 Task: Find connections with filter location Chelghoum el Aïd with filter topic #lawfirmmarketingwith filter profile language Spanish with filter current company En world group with filter school Bhagalpur careers with filter industry Highway, Street, and Bridge Construction with filter service category Event Photography with filter keywords title Sales Engineer
Action: Mouse moved to (571, 70)
Screenshot: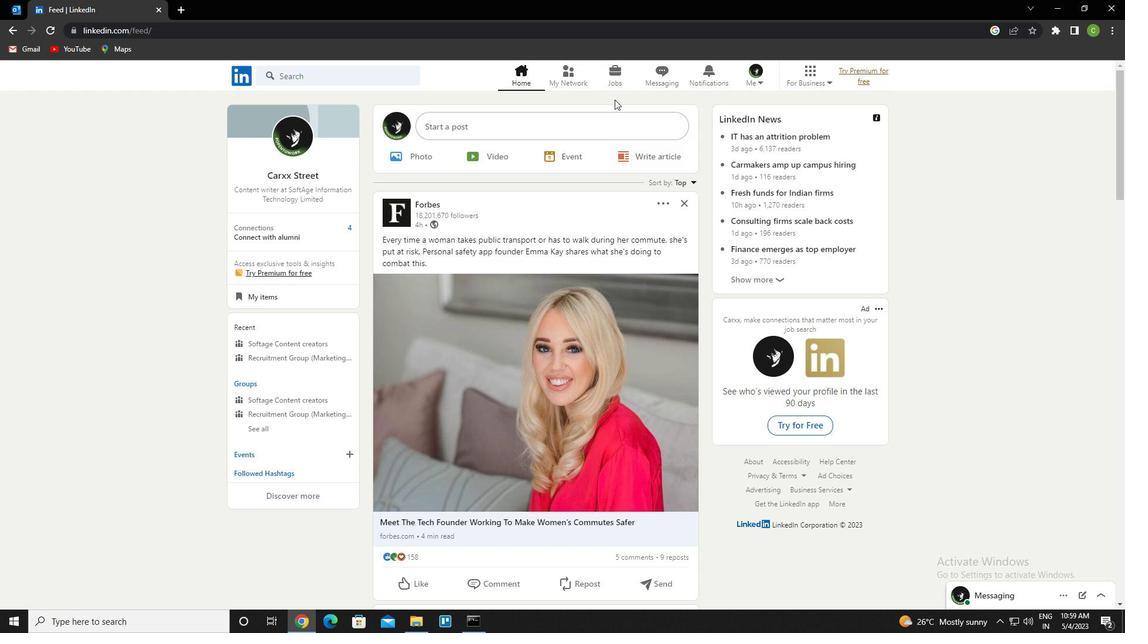 
Action: Mouse pressed left at (571, 70)
Screenshot: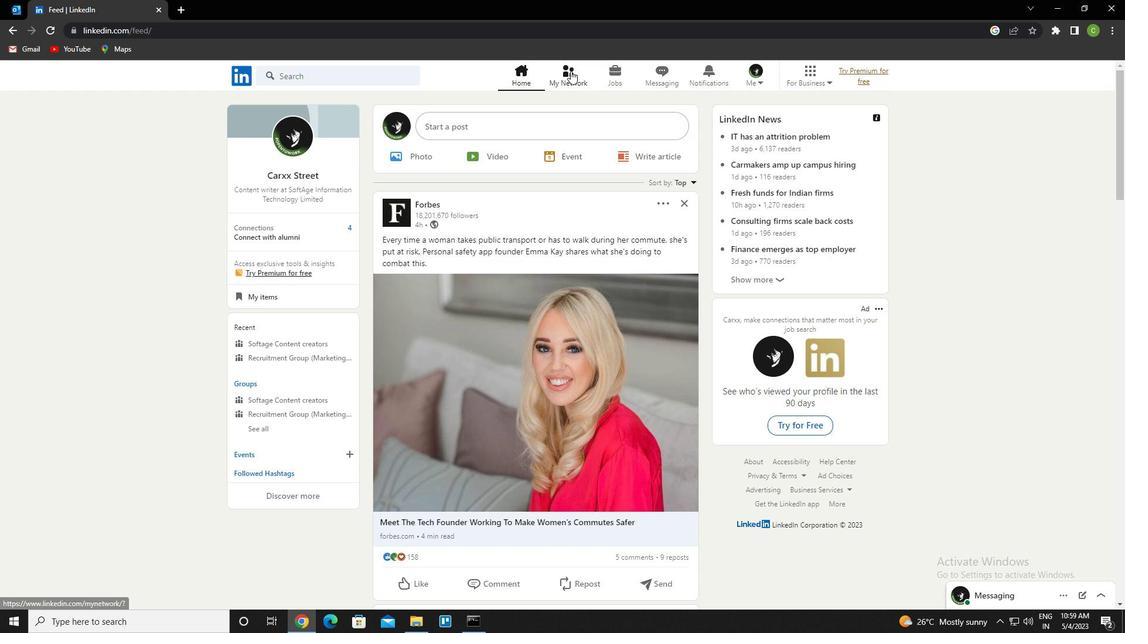 
Action: Mouse moved to (360, 142)
Screenshot: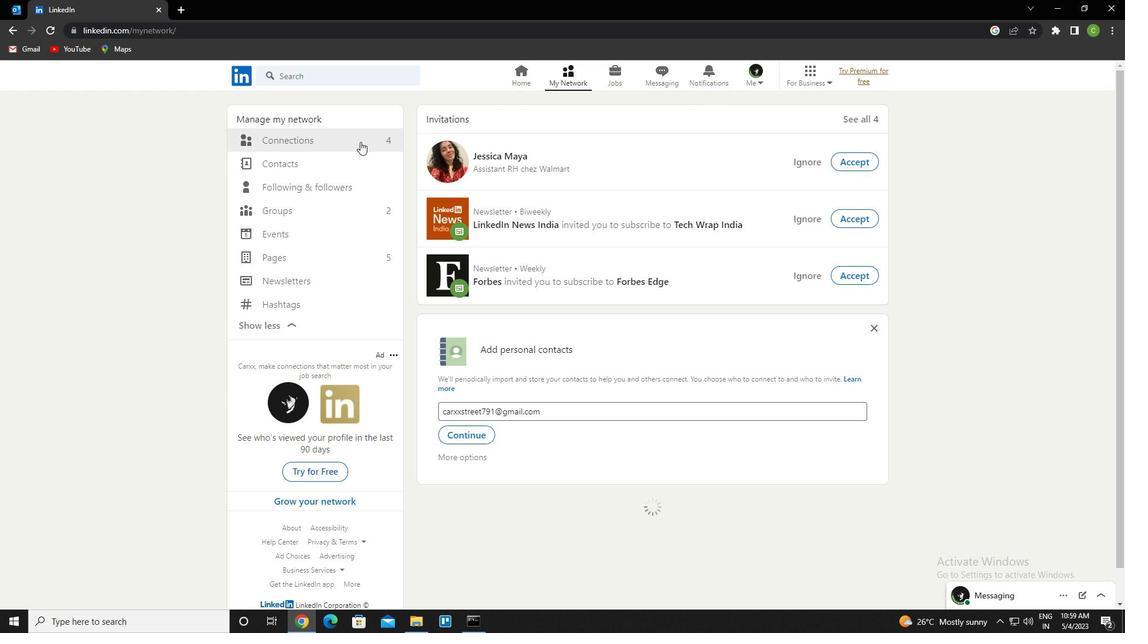 
Action: Mouse pressed left at (360, 142)
Screenshot: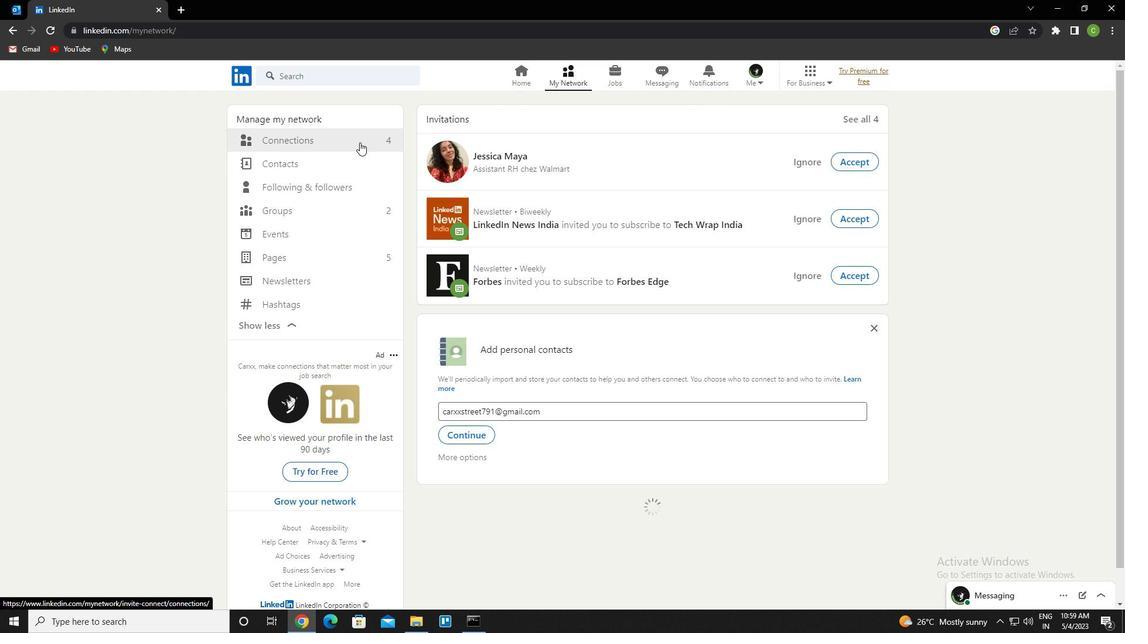 
Action: Mouse pressed left at (360, 142)
Screenshot: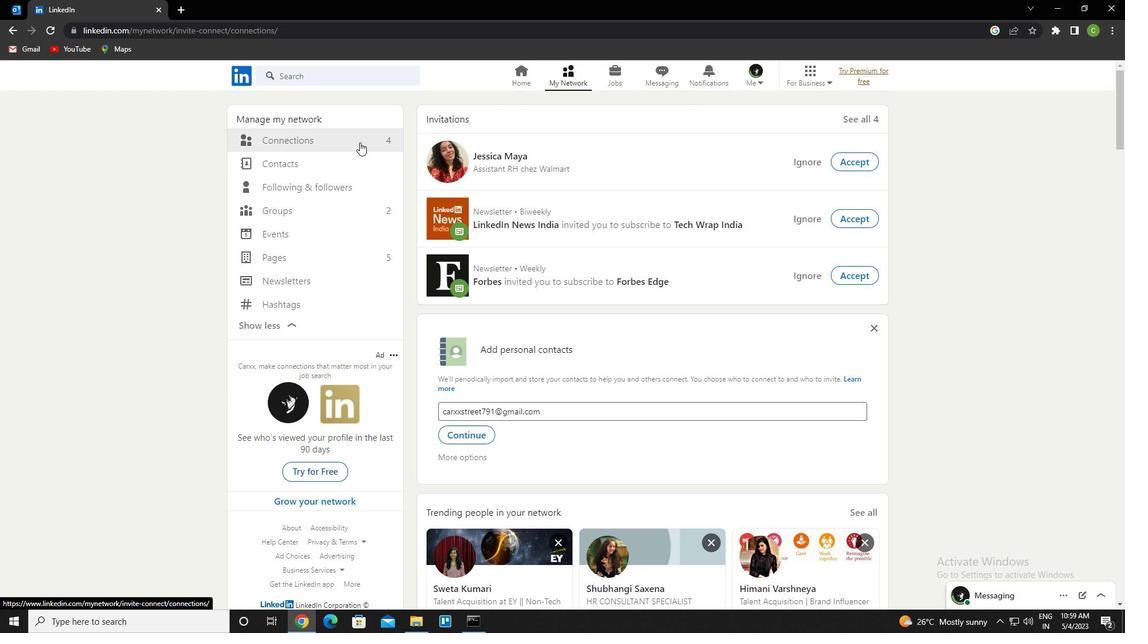 
Action: Mouse moved to (650, 142)
Screenshot: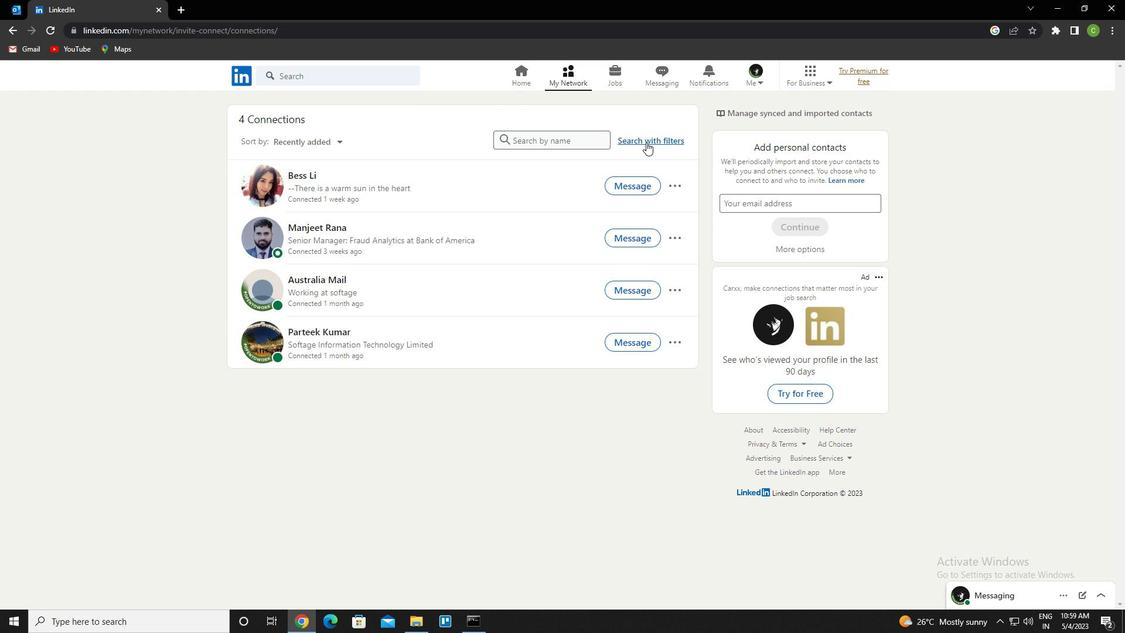 
Action: Mouse pressed left at (650, 142)
Screenshot: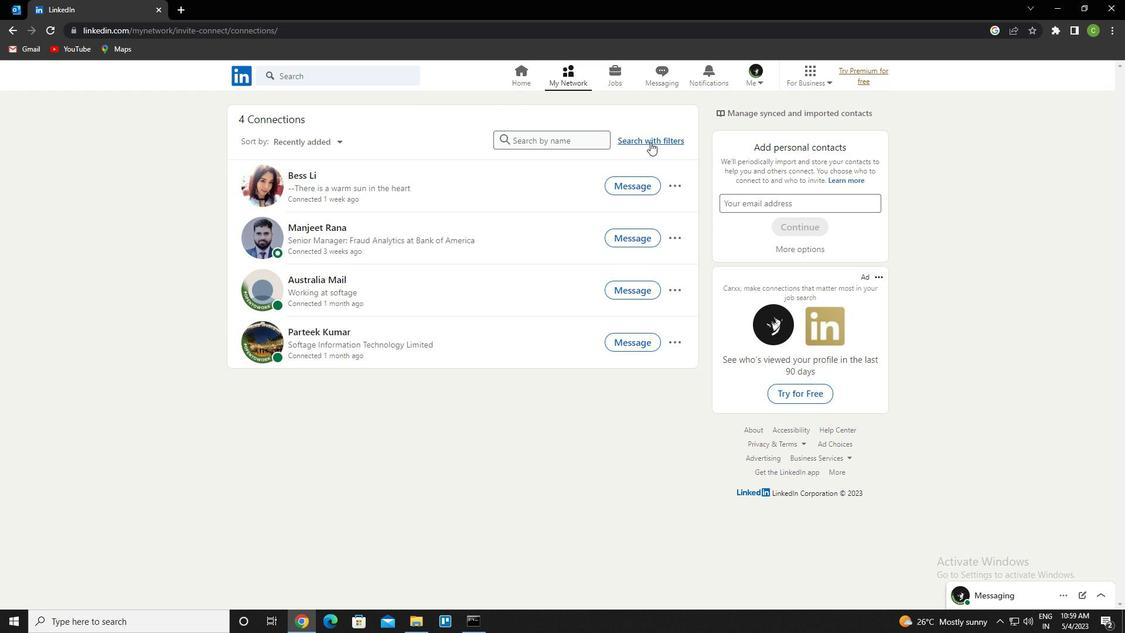 
Action: Mouse moved to (610, 109)
Screenshot: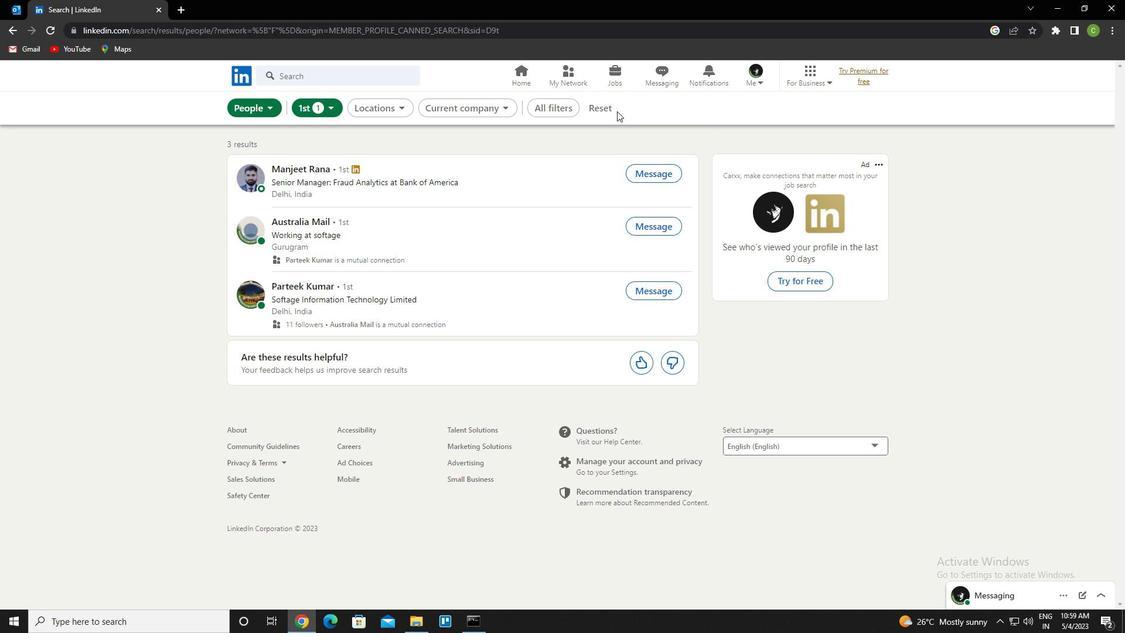 
Action: Mouse pressed left at (610, 109)
Screenshot: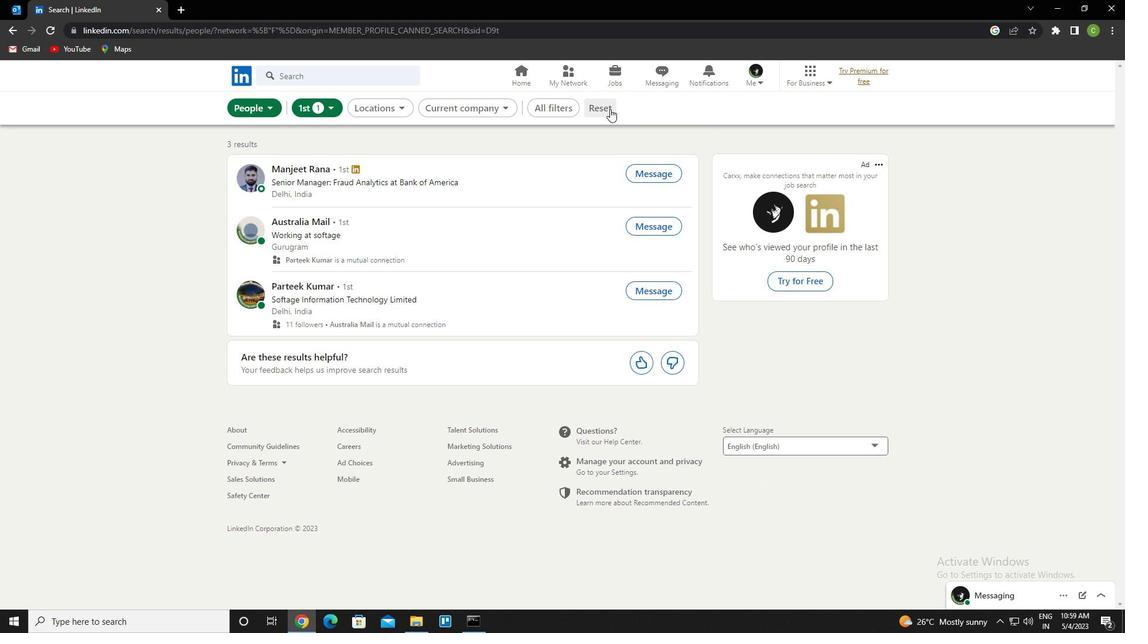 
Action: Mouse moved to (576, 109)
Screenshot: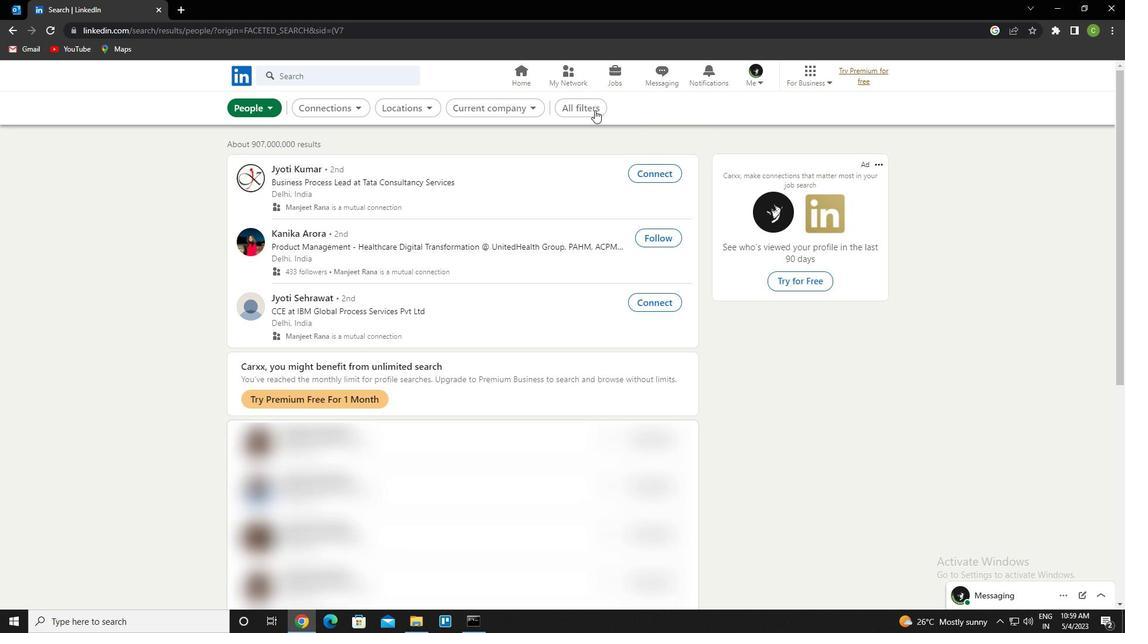 
Action: Mouse pressed left at (576, 109)
Screenshot: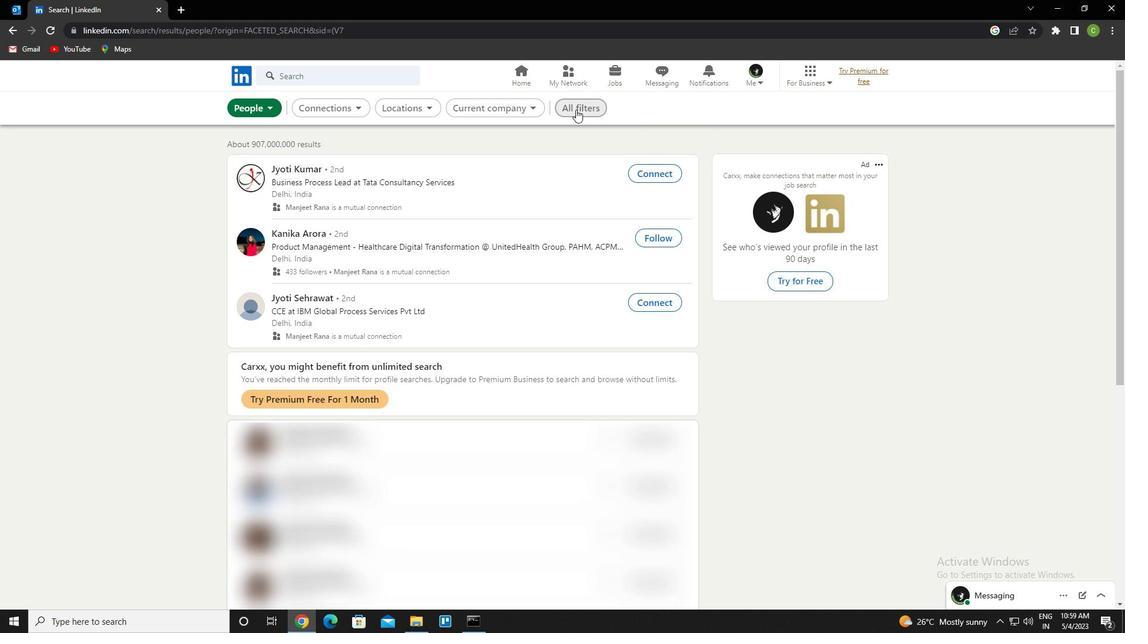 
Action: Mouse moved to (1058, 375)
Screenshot: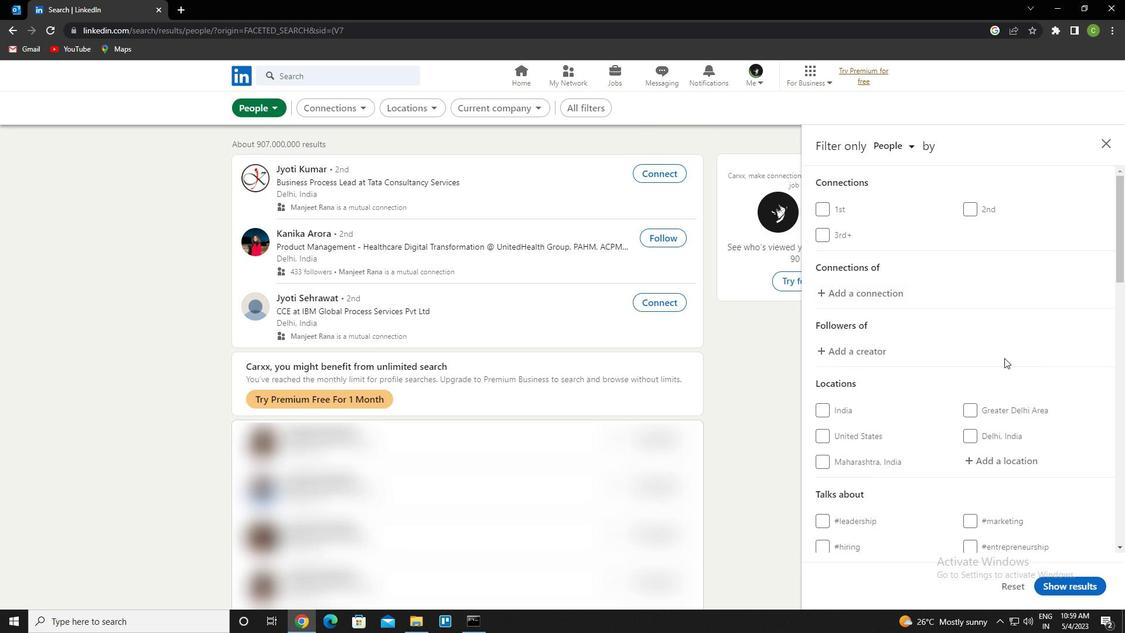 
Action: Mouse scrolled (1058, 374) with delta (0, 0)
Screenshot: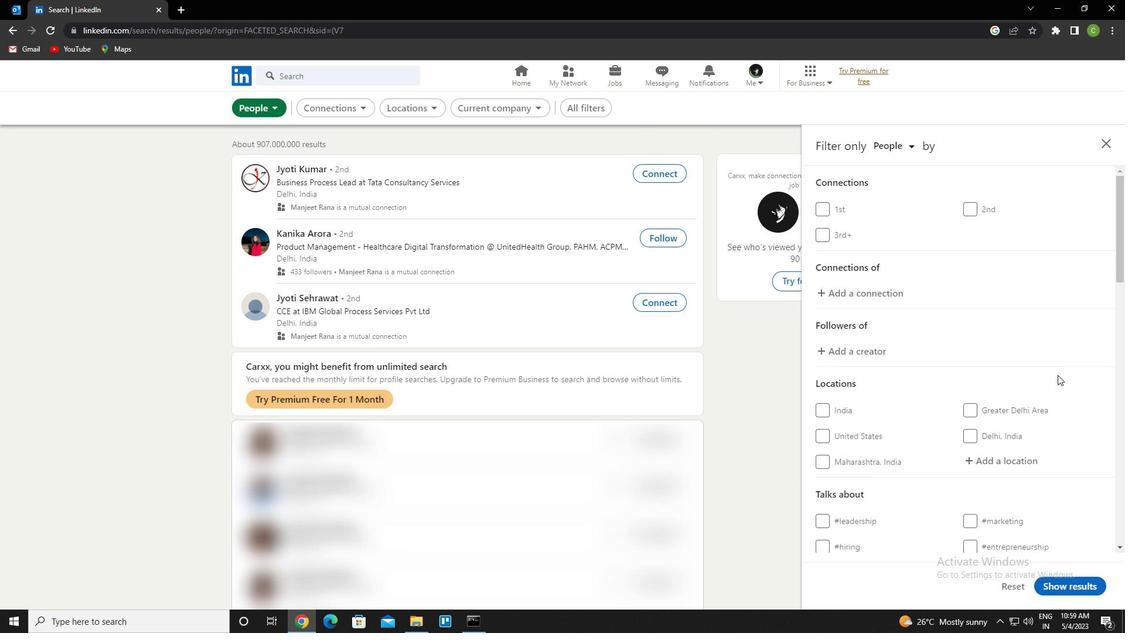 
Action: Mouse scrolled (1058, 374) with delta (0, 0)
Screenshot: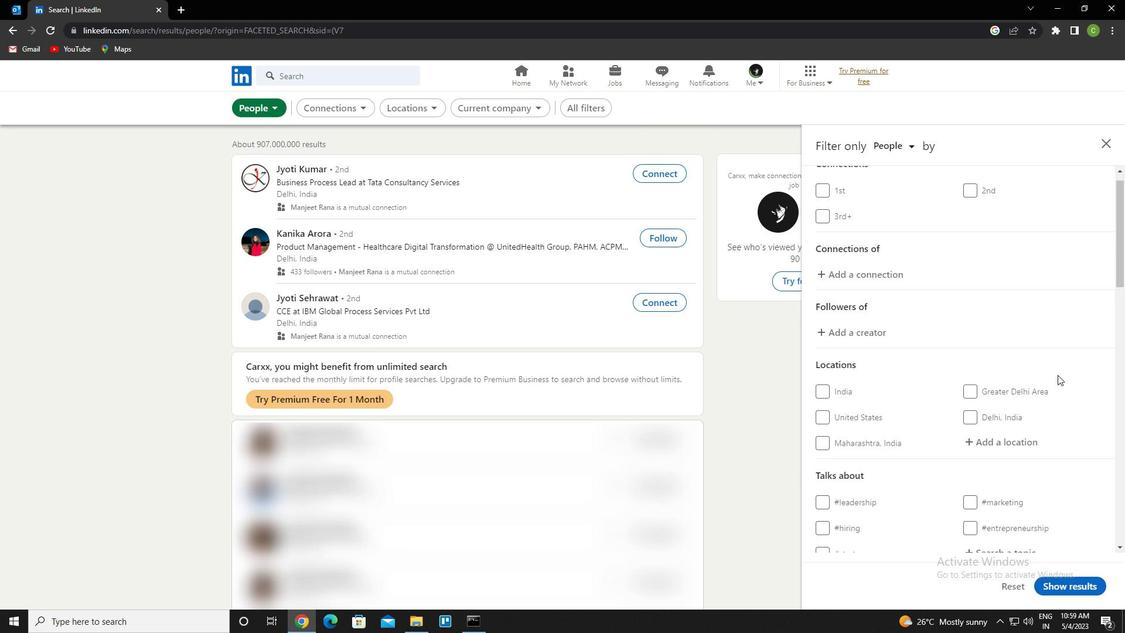 
Action: Mouse moved to (1009, 340)
Screenshot: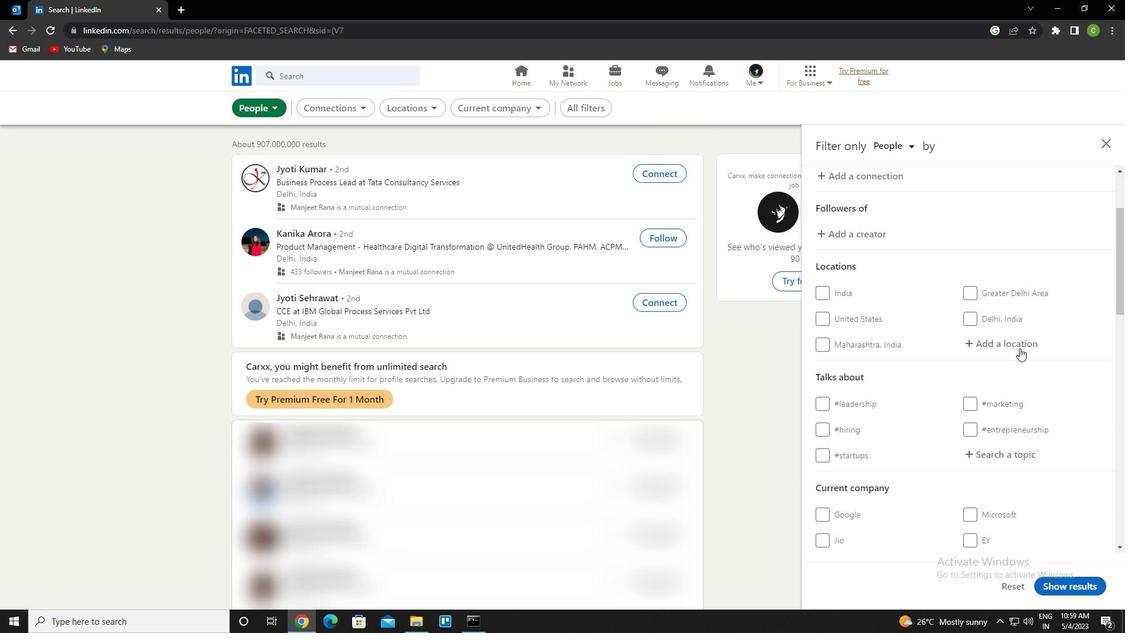
Action: Mouse pressed left at (1009, 340)
Screenshot: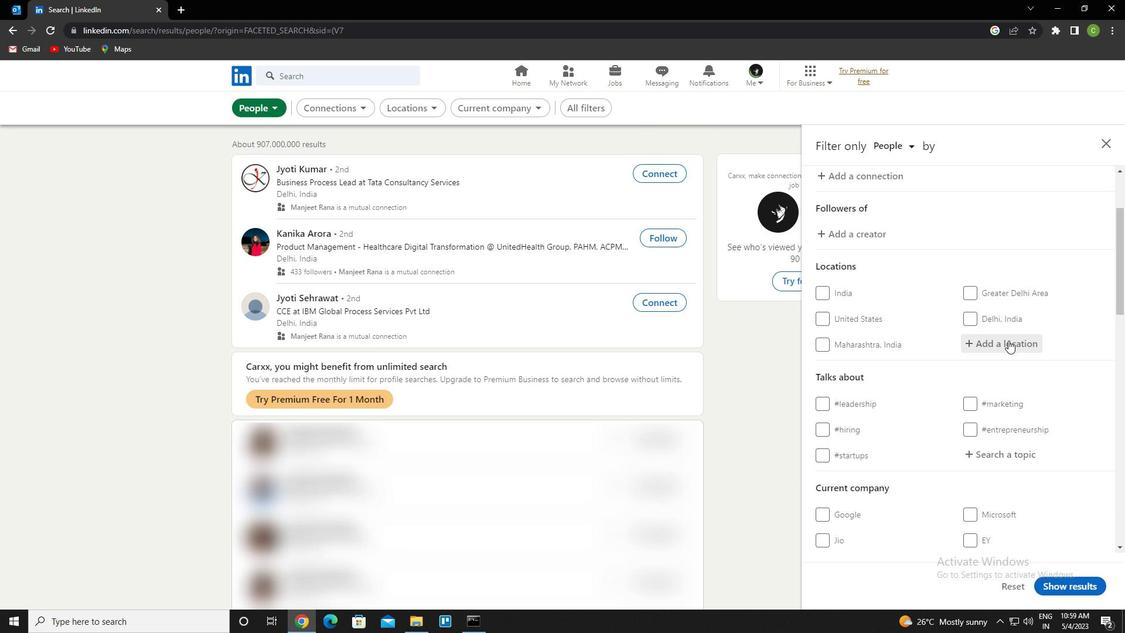 
Action: Mouse moved to (1009, 340)
Screenshot: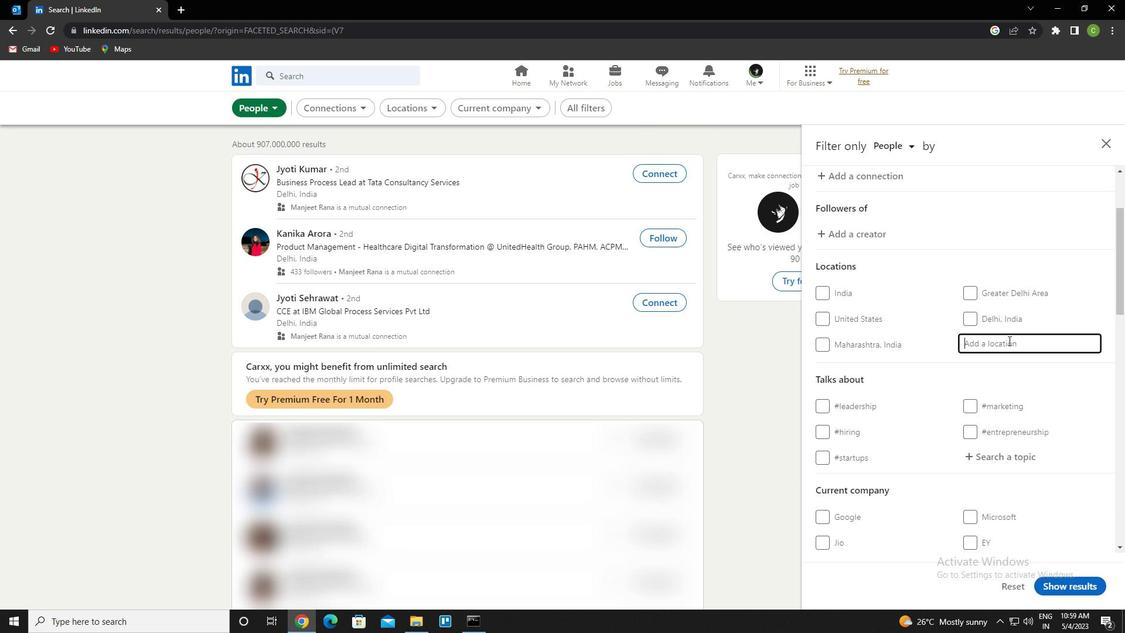 
Action: Key pressed <Key.caps_lock>c<Key.caps_lock>helghoum<Key.down><Key.enter>
Screenshot: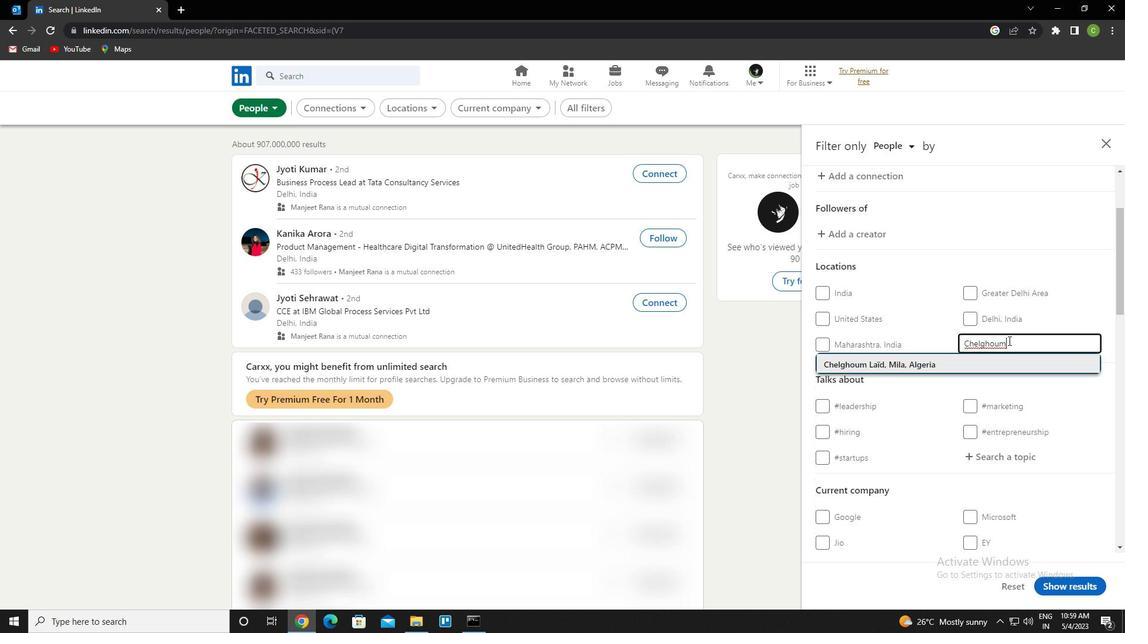 
Action: Mouse moved to (1056, 372)
Screenshot: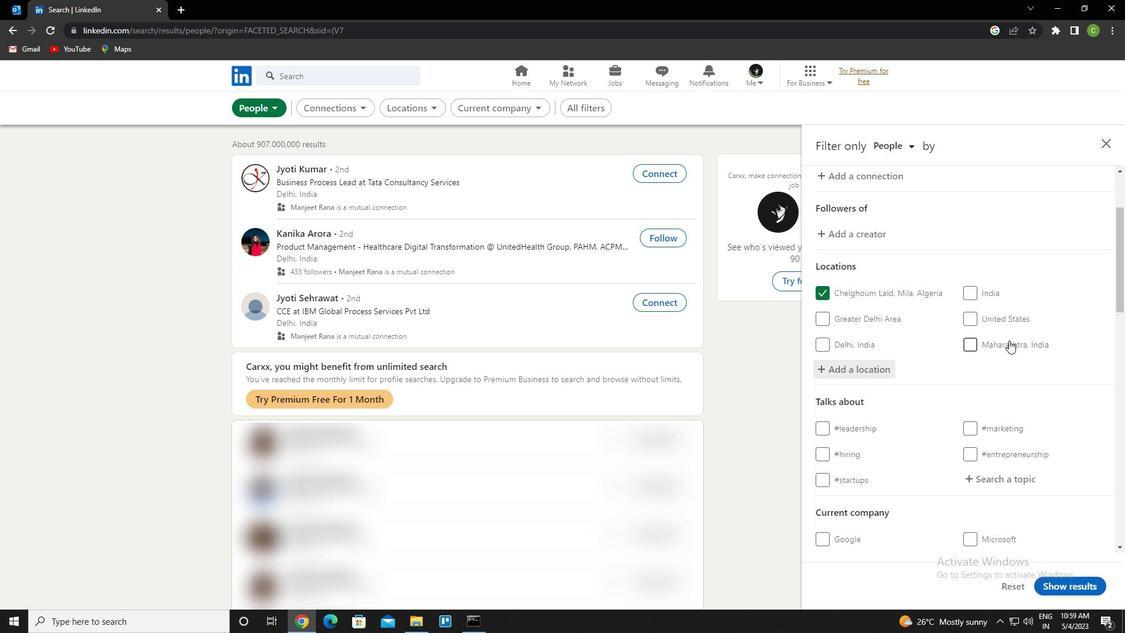 
Action: Mouse scrolled (1056, 371) with delta (0, 0)
Screenshot: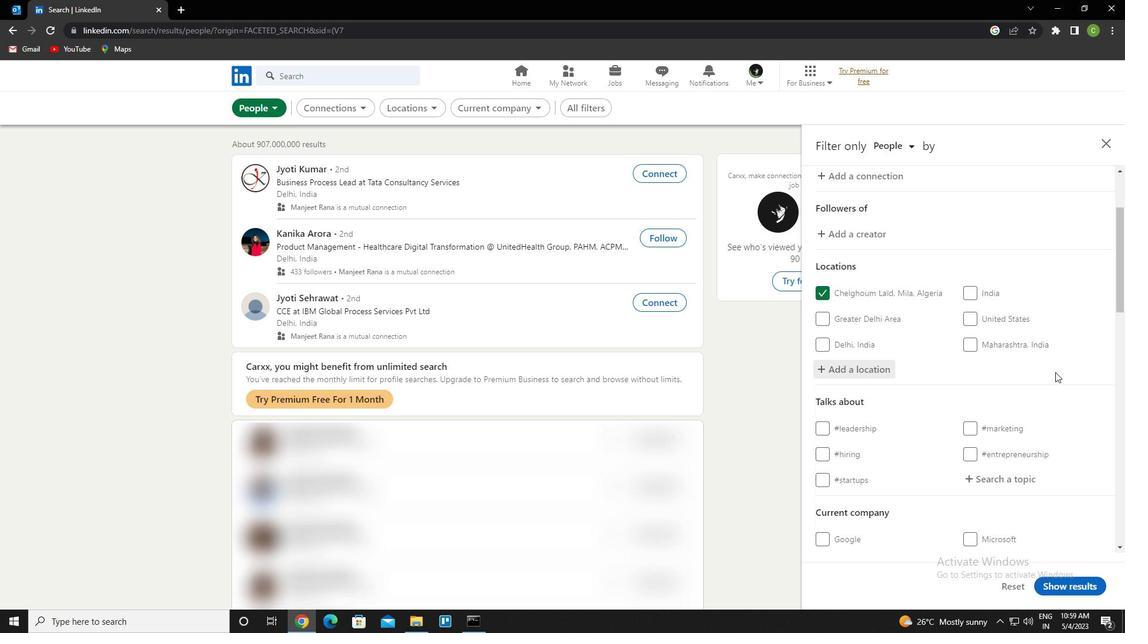 
Action: Mouse scrolled (1056, 371) with delta (0, 0)
Screenshot: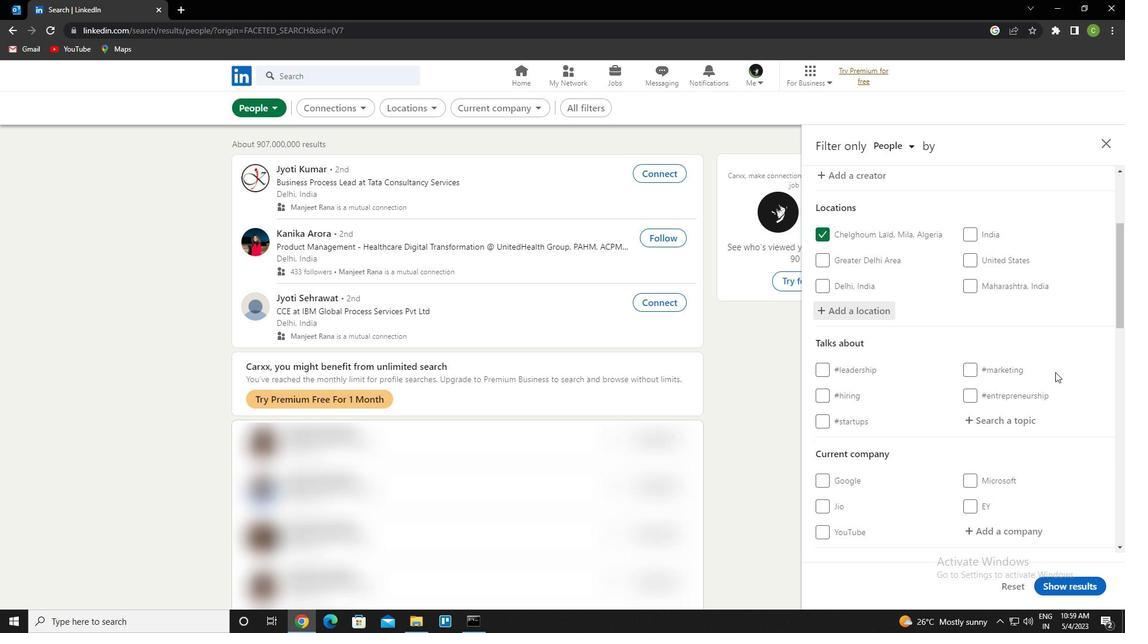 
Action: Mouse moved to (1026, 361)
Screenshot: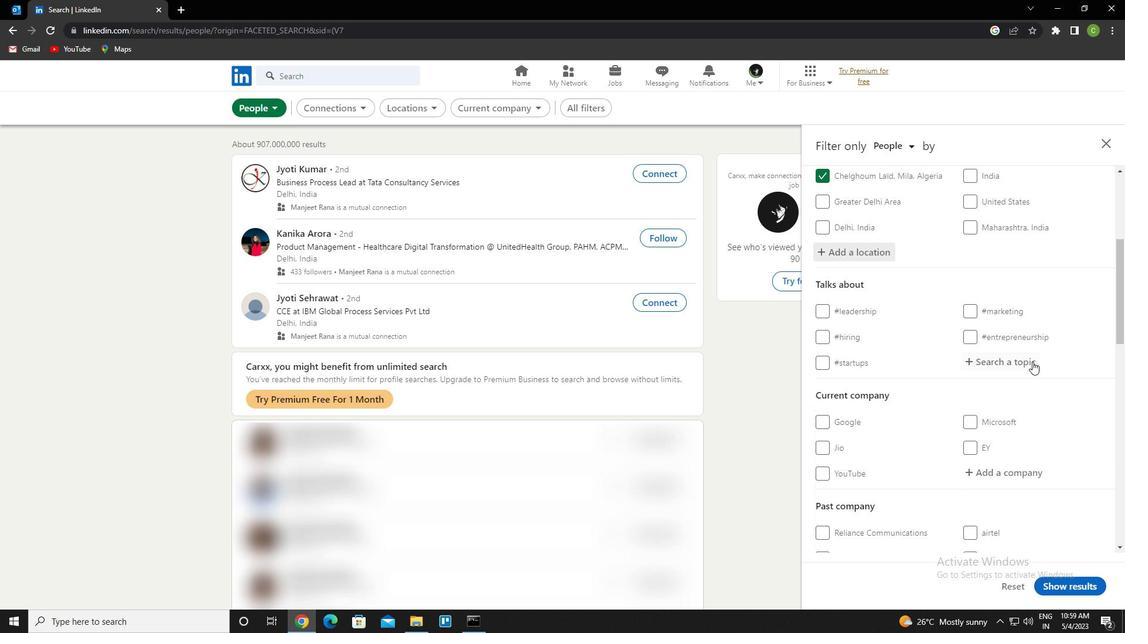 
Action: Mouse pressed left at (1026, 361)
Screenshot: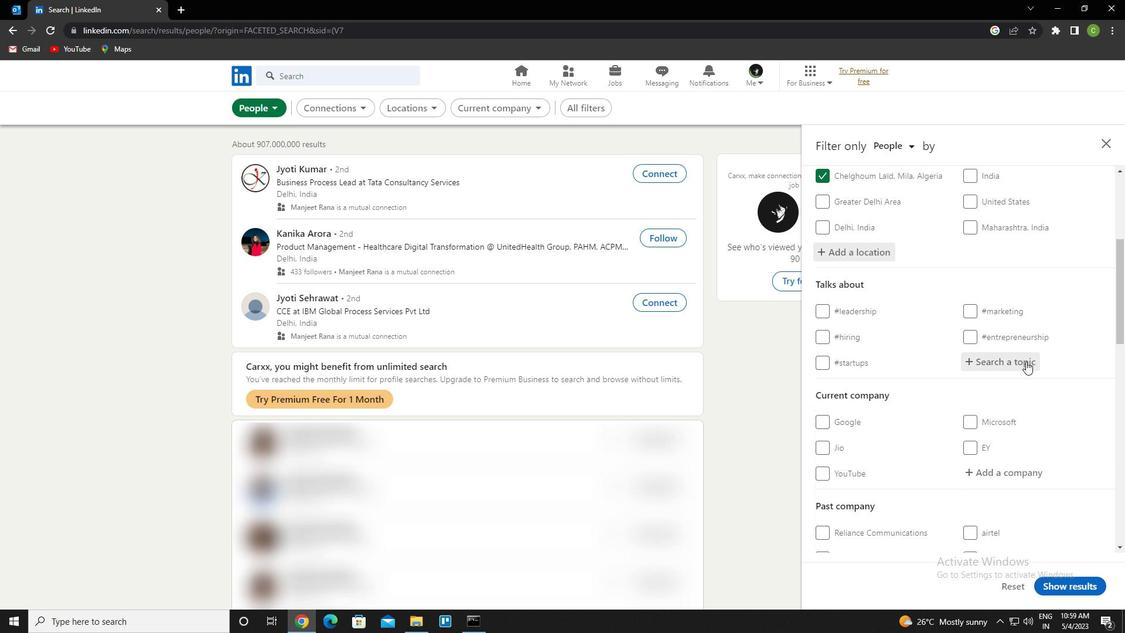 
Action: Mouse moved to (1026, 361)
Screenshot: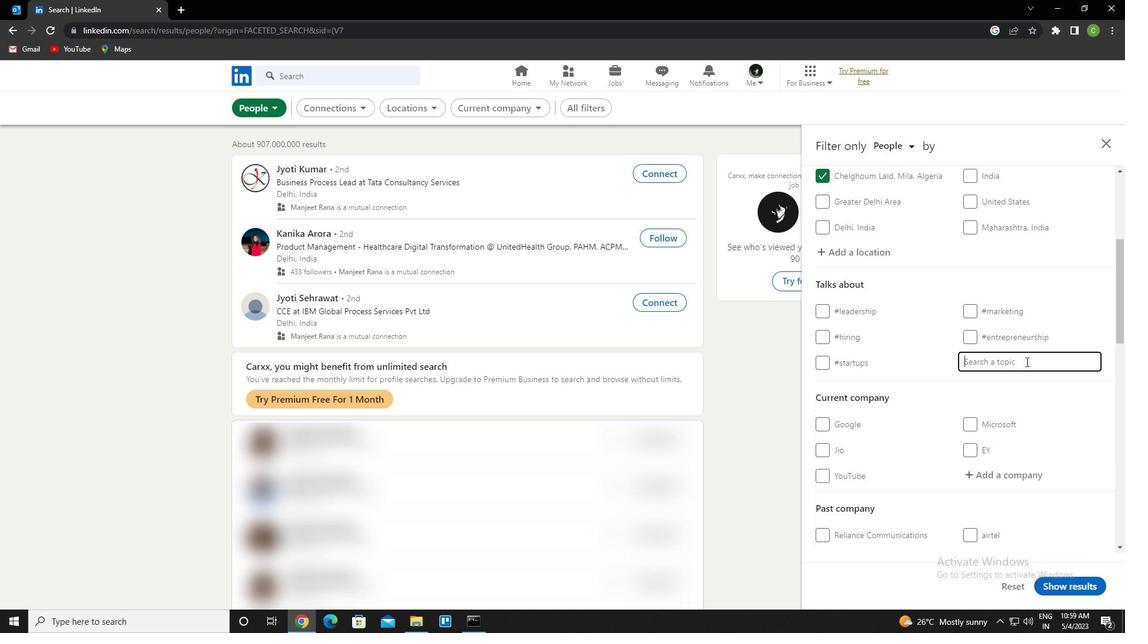 
Action: Key pressed lawfirmmarketing<Key.down><Key.enter>
Screenshot: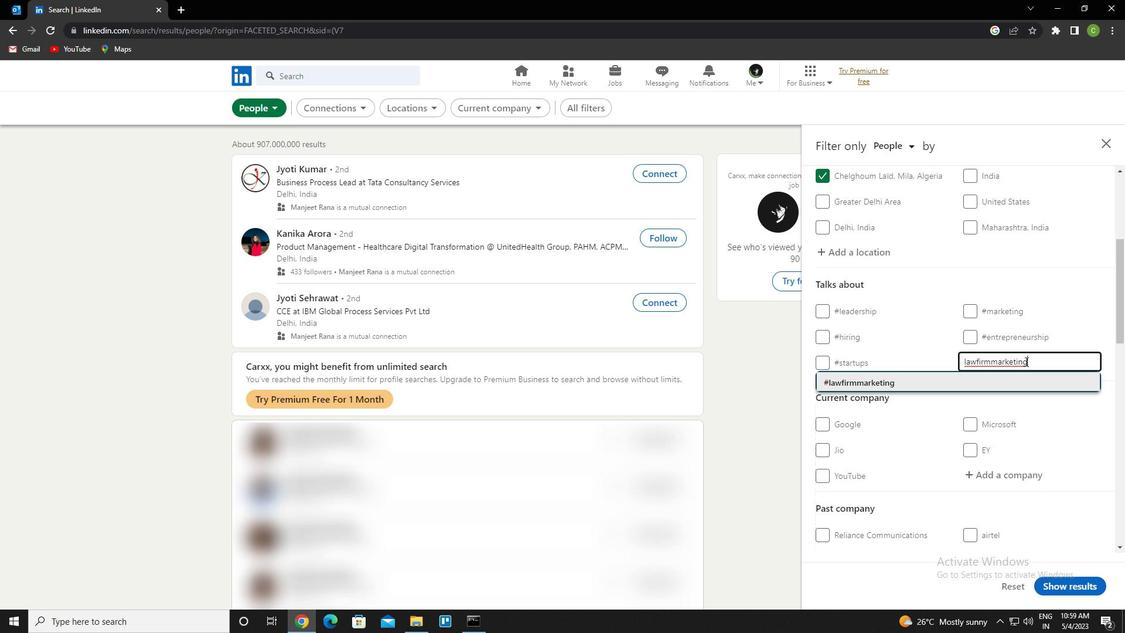 
Action: Mouse scrolled (1026, 361) with delta (0, 0)
Screenshot: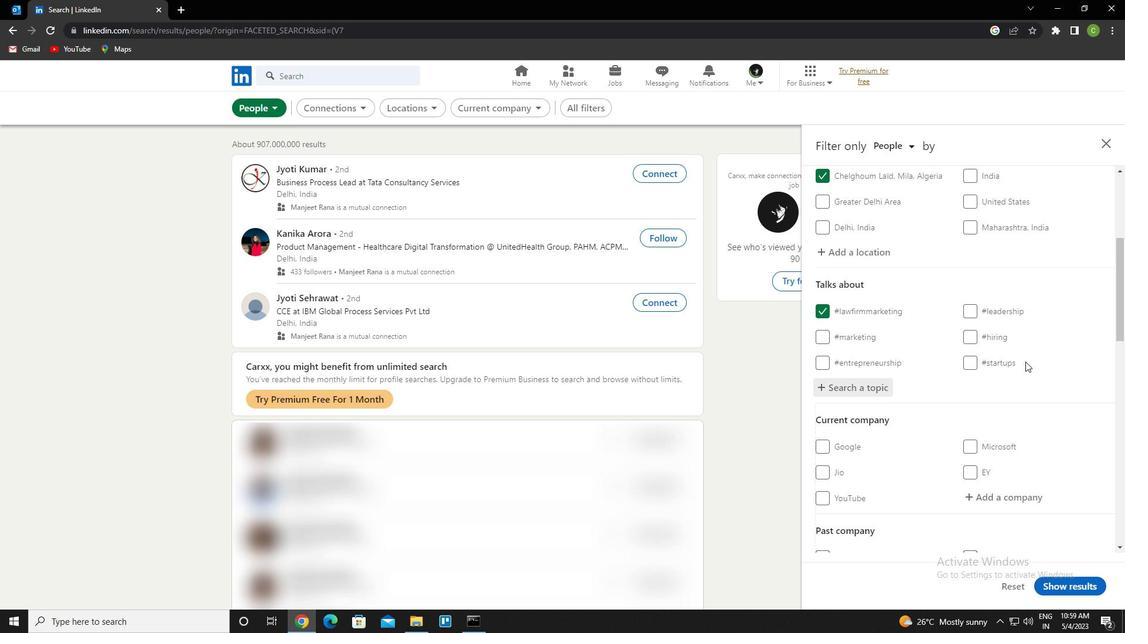 
Action: Mouse scrolled (1026, 361) with delta (0, 0)
Screenshot: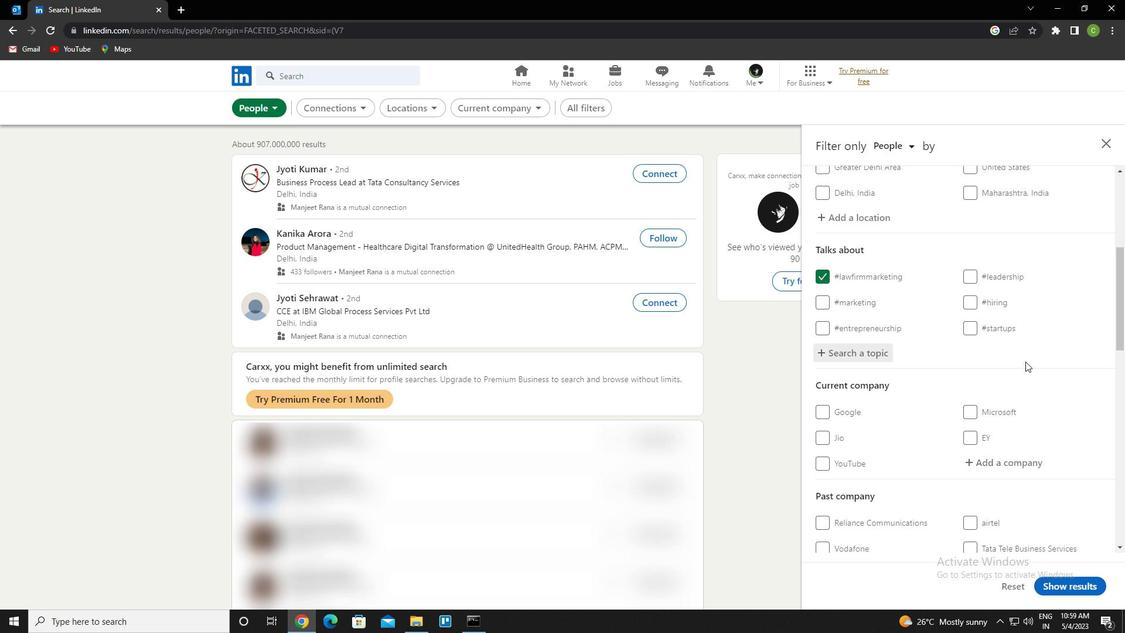 
Action: Mouse scrolled (1026, 361) with delta (0, 0)
Screenshot: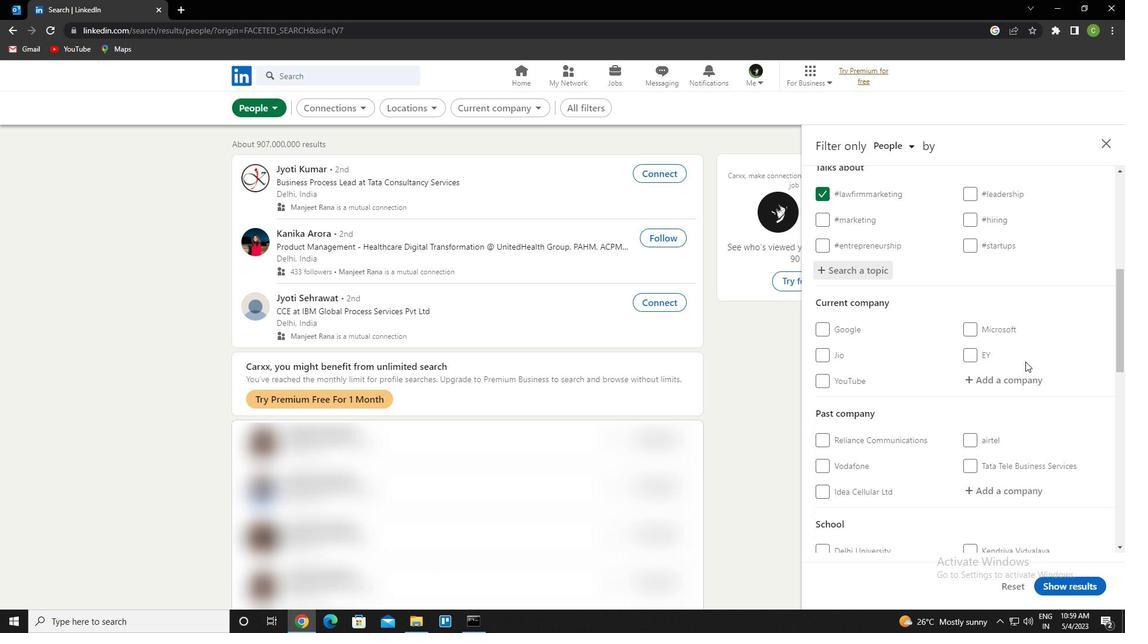 
Action: Mouse scrolled (1026, 361) with delta (0, 0)
Screenshot: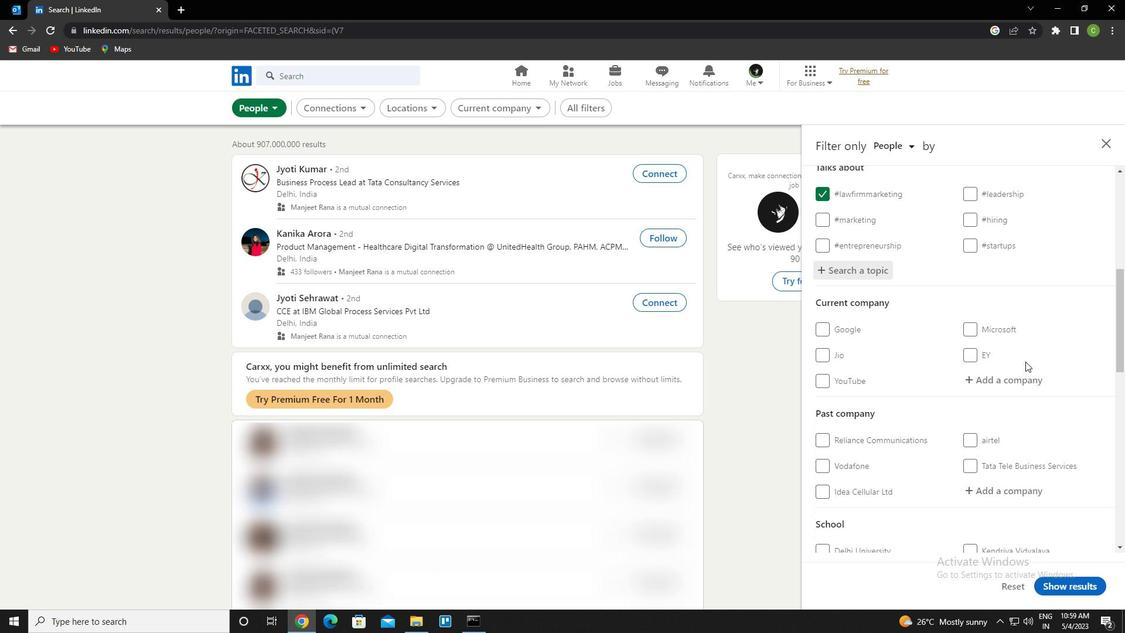 
Action: Mouse scrolled (1026, 361) with delta (0, 0)
Screenshot: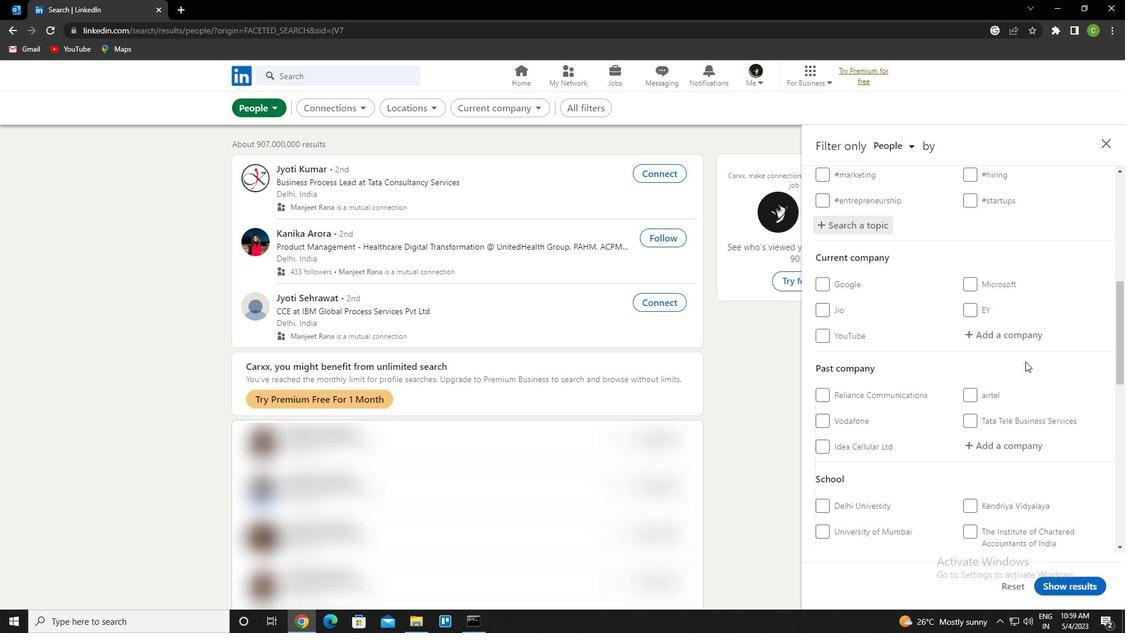 
Action: Mouse scrolled (1026, 361) with delta (0, 0)
Screenshot: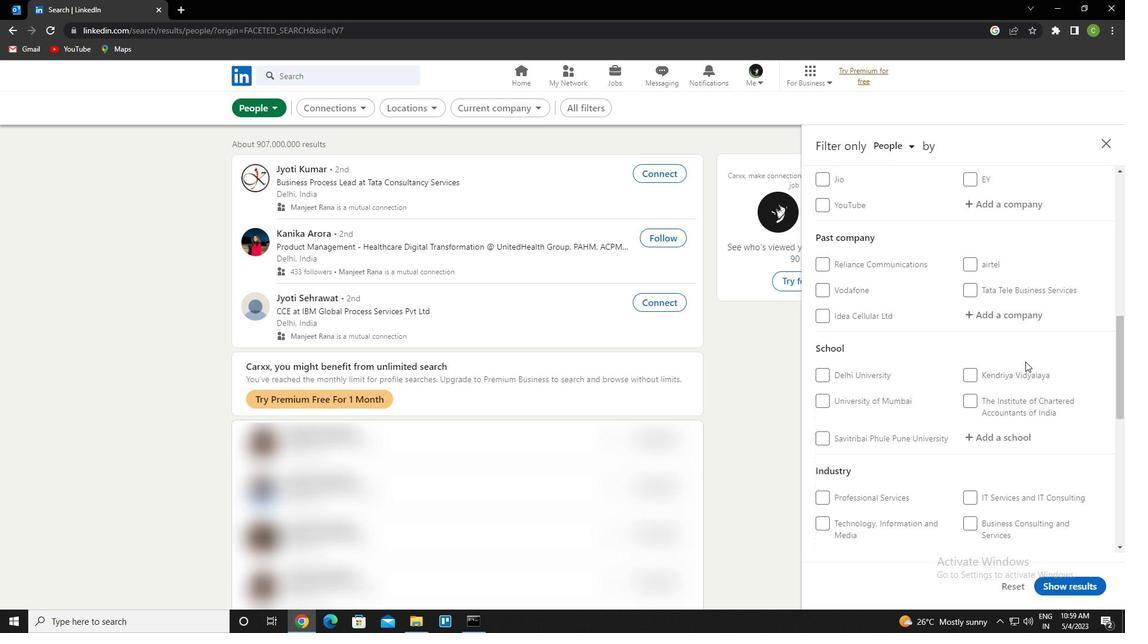 
Action: Mouse scrolled (1026, 361) with delta (0, 0)
Screenshot: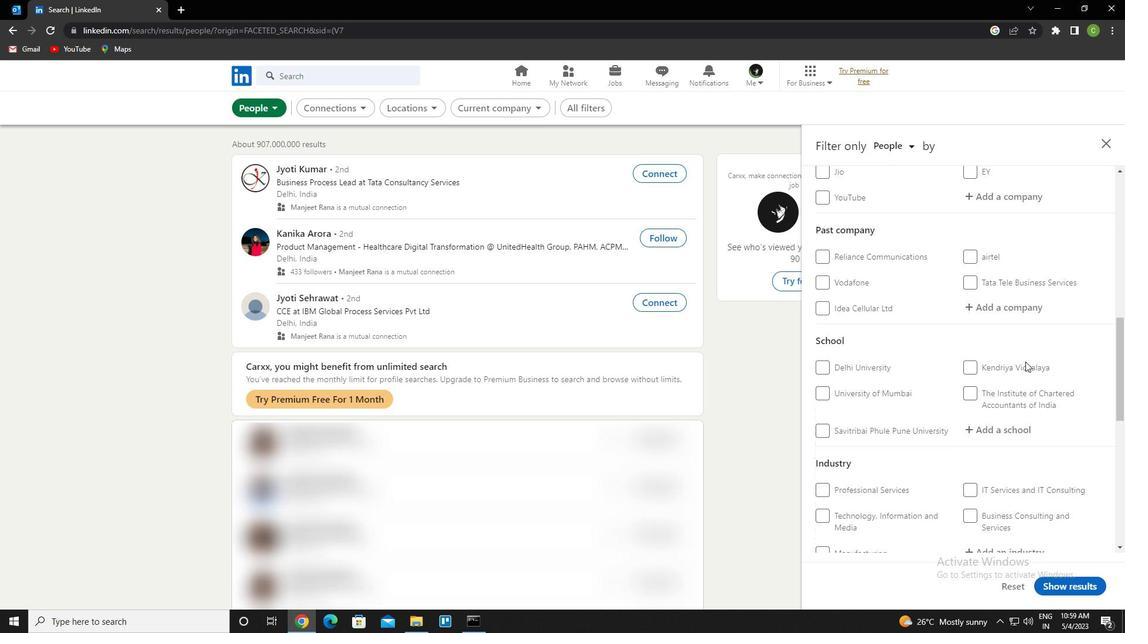 
Action: Mouse scrolled (1026, 361) with delta (0, 0)
Screenshot: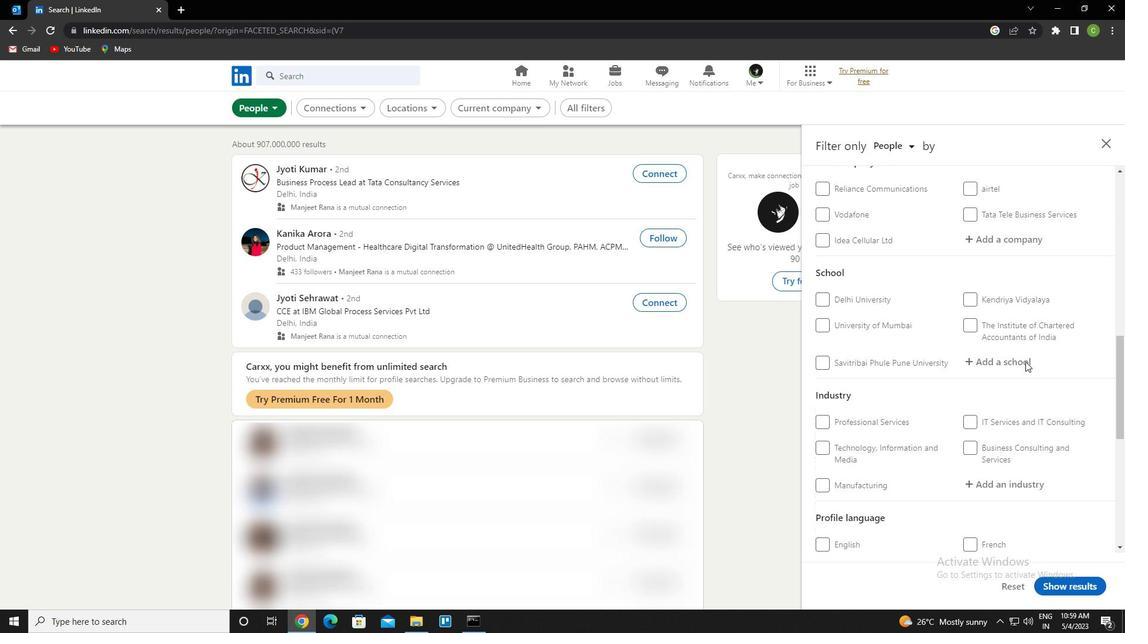 
Action: Mouse scrolled (1026, 361) with delta (0, 0)
Screenshot: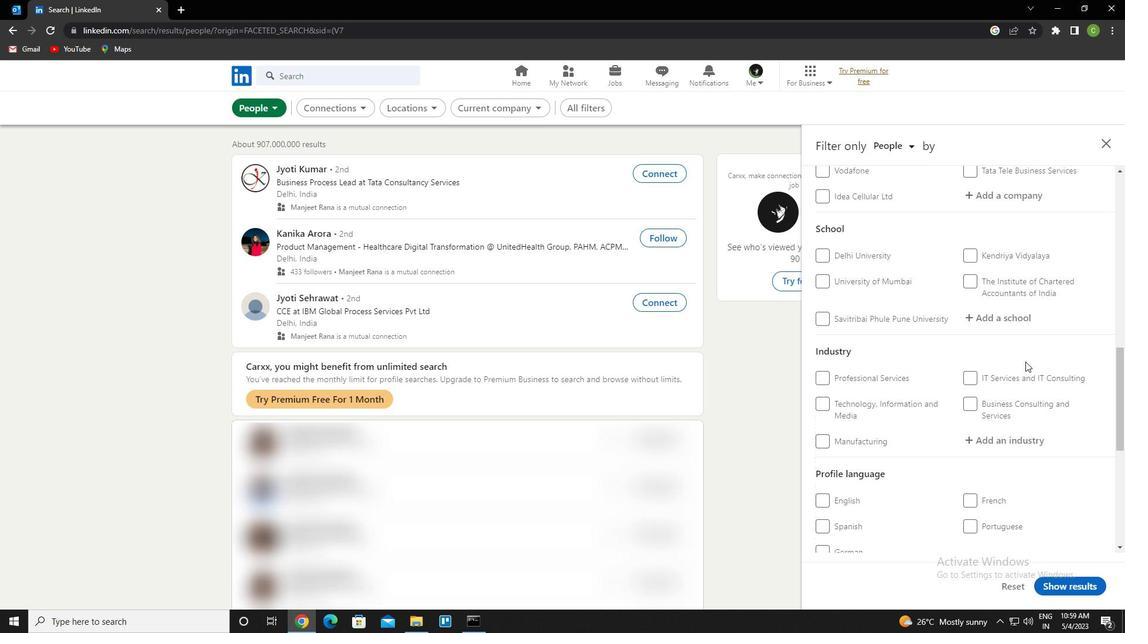 
Action: Mouse moved to (827, 412)
Screenshot: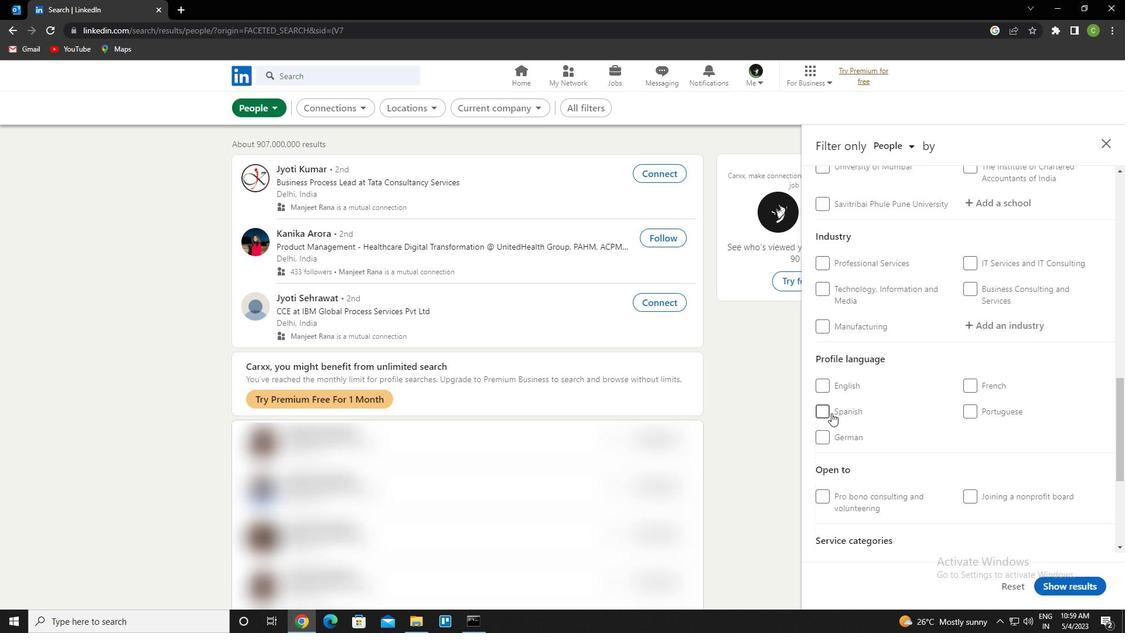 
Action: Mouse pressed left at (827, 412)
Screenshot: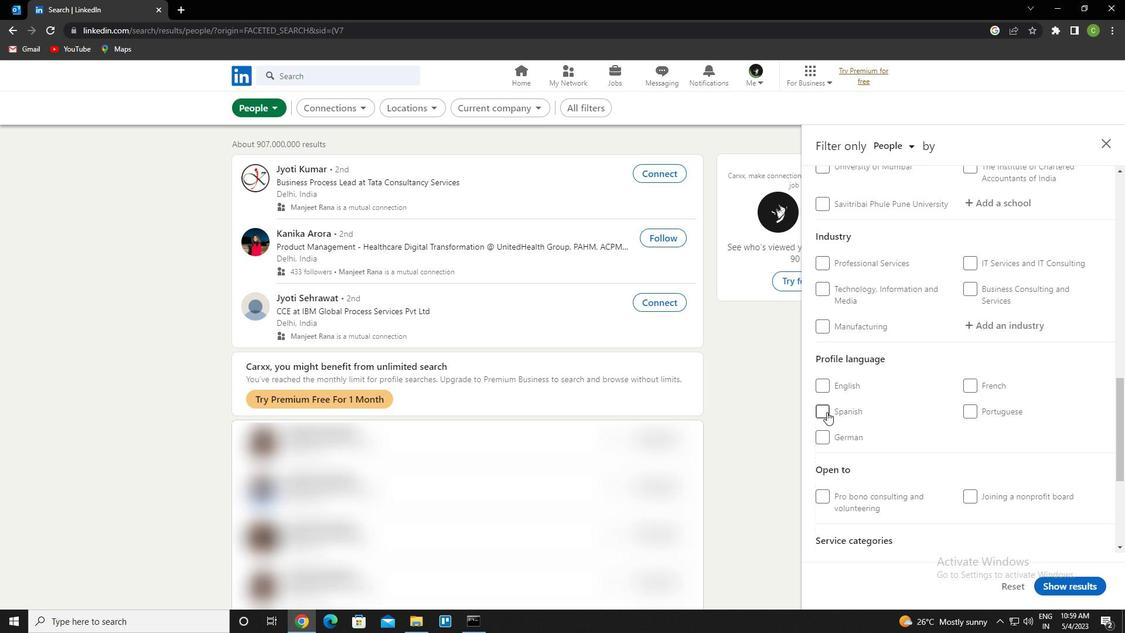 
Action: Mouse moved to (896, 421)
Screenshot: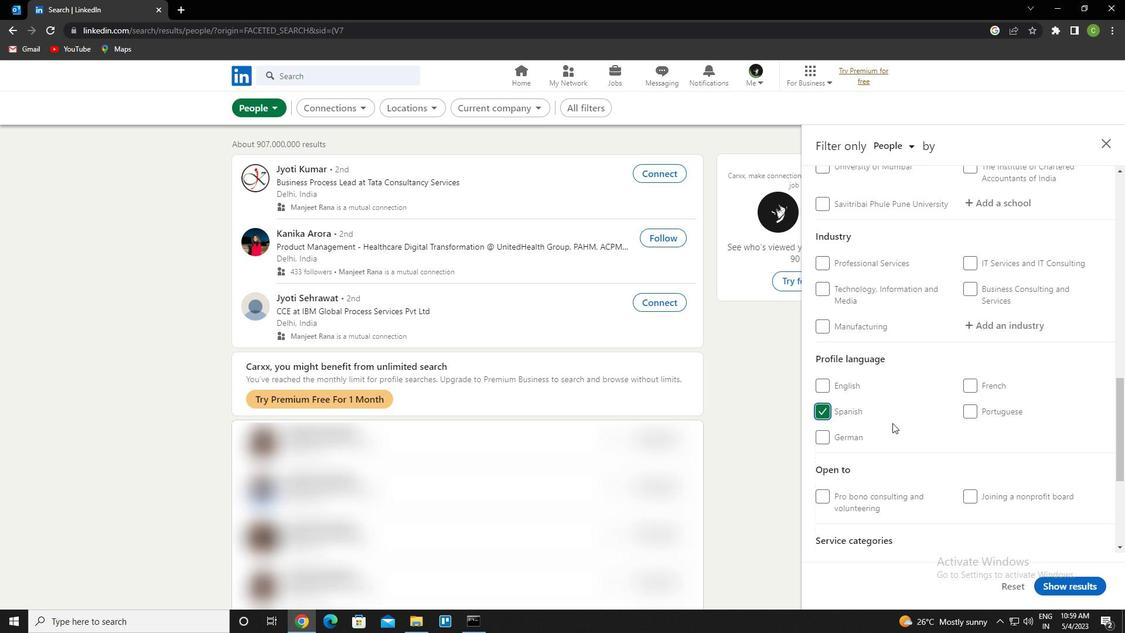 
Action: Mouse scrolled (896, 421) with delta (0, 0)
Screenshot: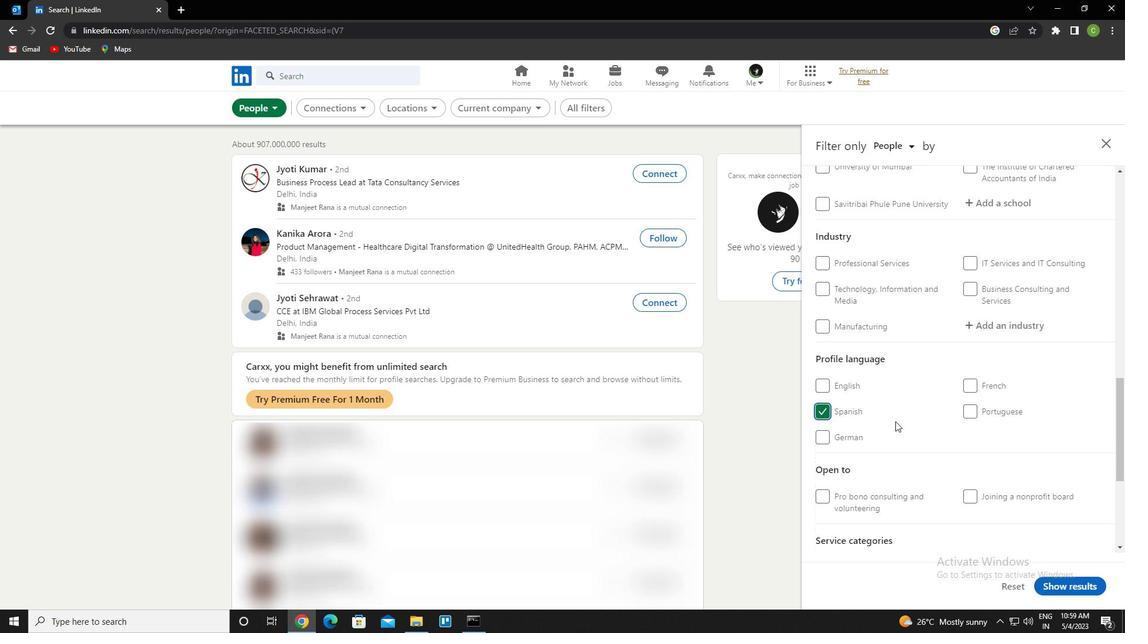 
Action: Mouse moved to (896, 421)
Screenshot: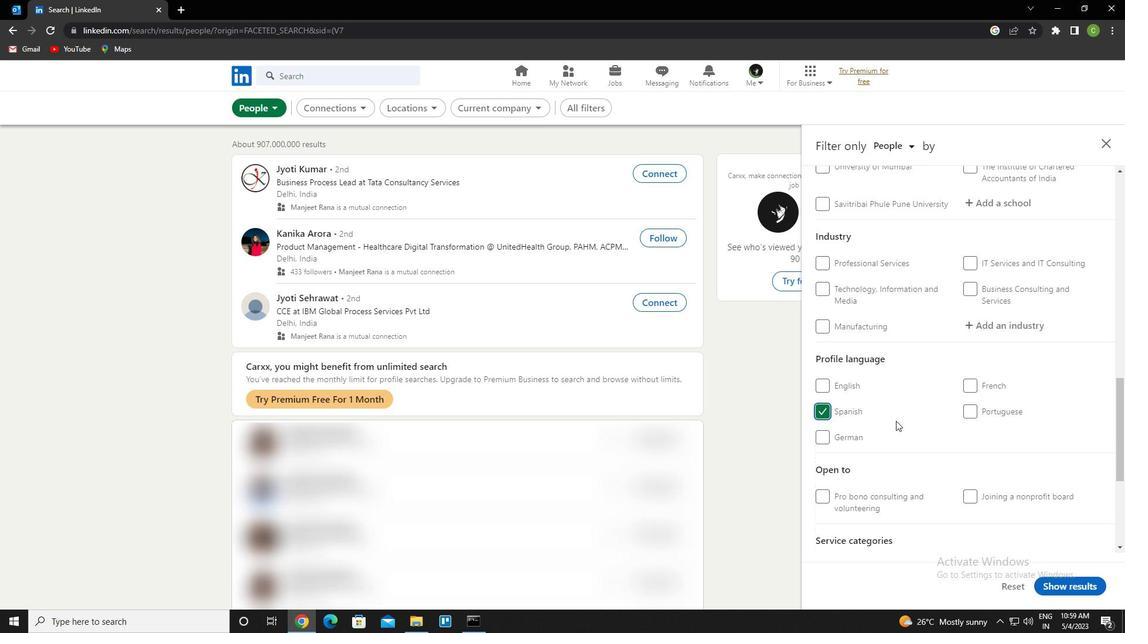 
Action: Mouse scrolled (896, 421) with delta (0, 0)
Screenshot: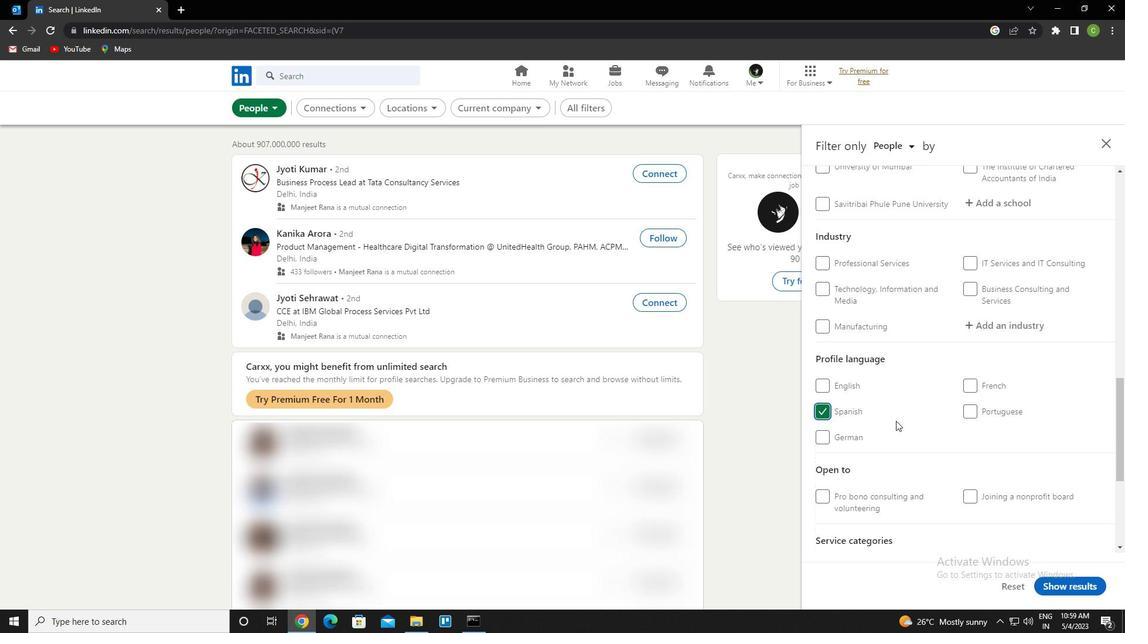 
Action: Mouse moved to (896, 420)
Screenshot: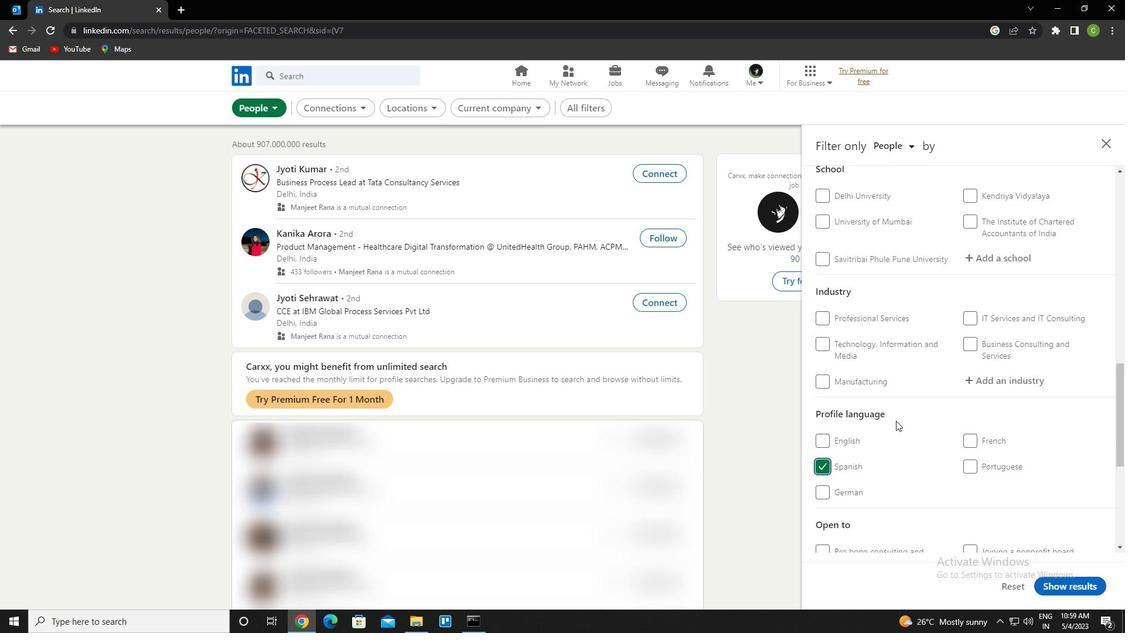 
Action: Mouse scrolled (896, 421) with delta (0, 0)
Screenshot: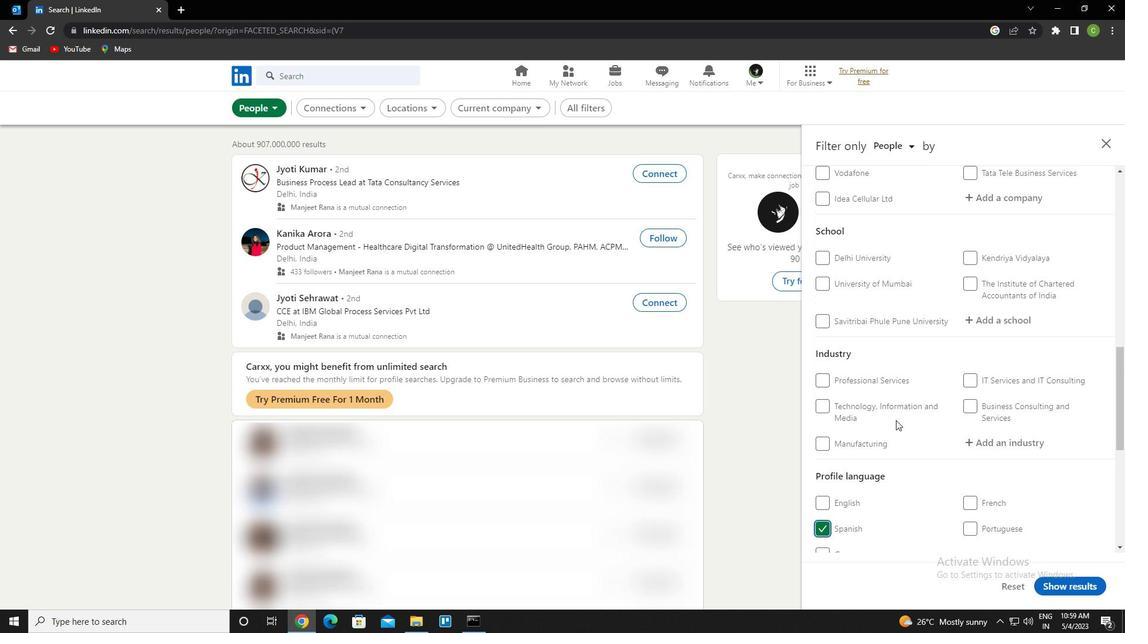 
Action: Mouse scrolled (896, 421) with delta (0, 0)
Screenshot: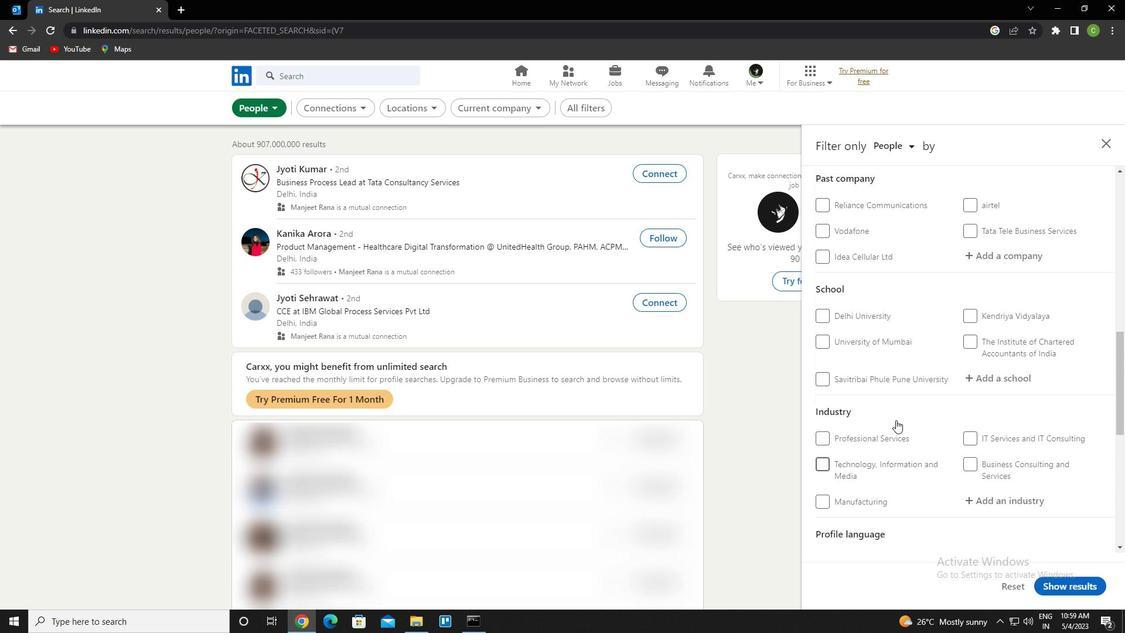 
Action: Mouse scrolled (896, 421) with delta (0, 0)
Screenshot: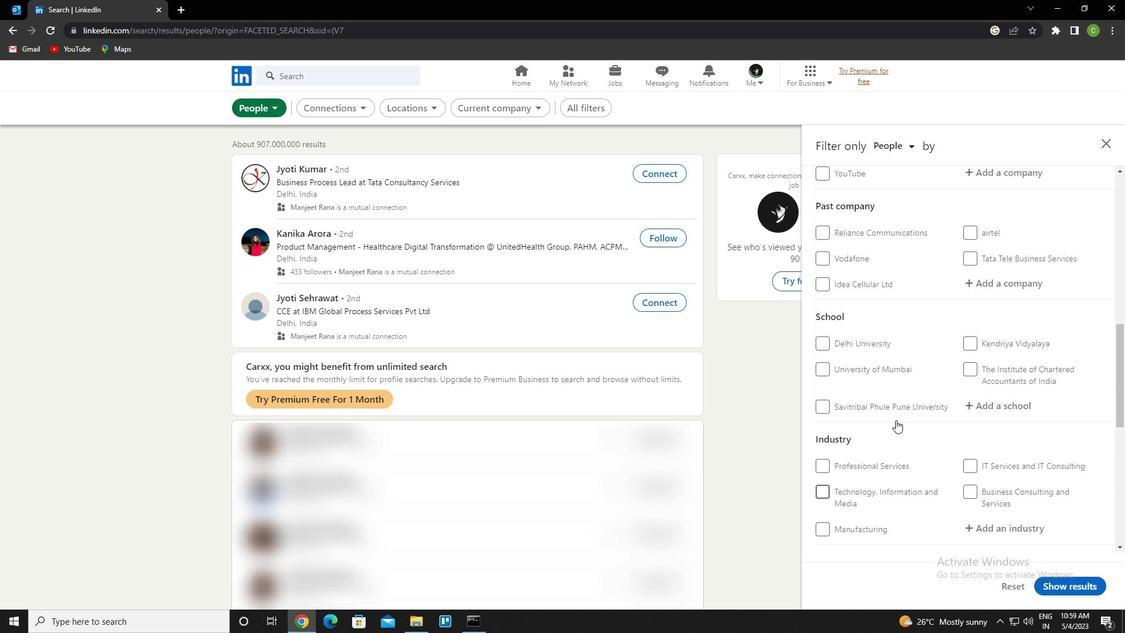 
Action: Mouse moved to (896, 419)
Screenshot: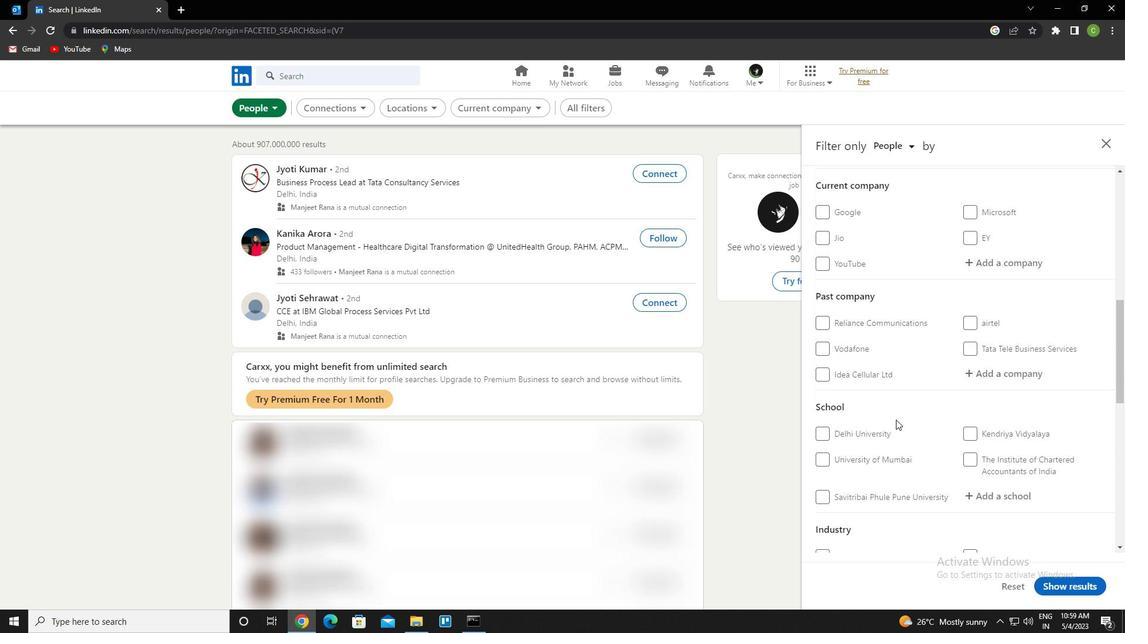 
Action: Mouse scrolled (896, 419) with delta (0, 0)
Screenshot: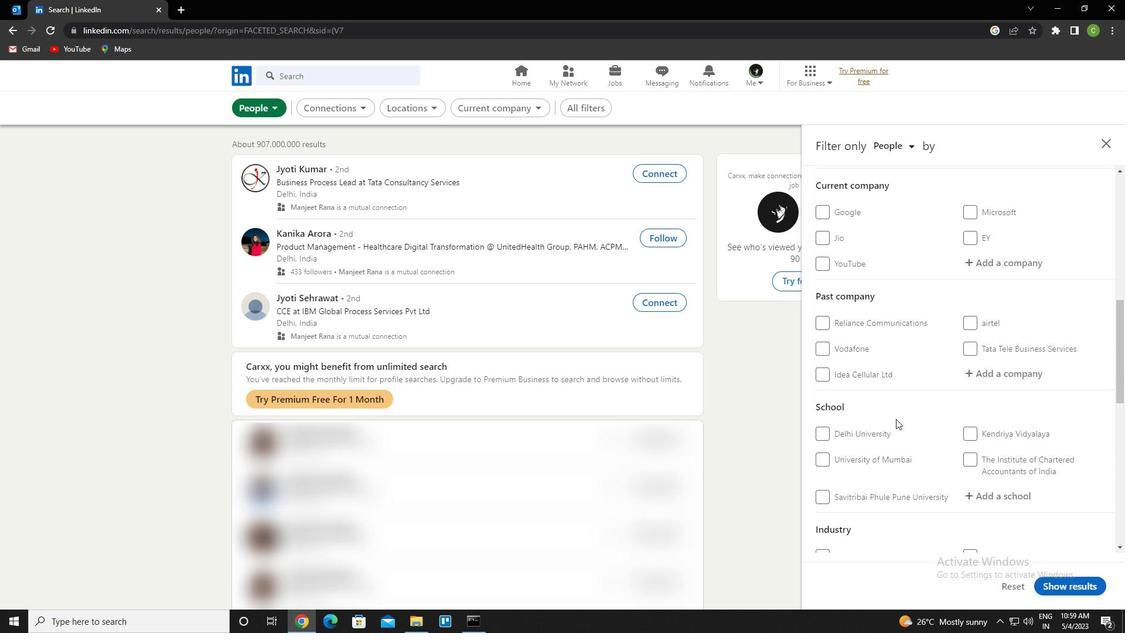 
Action: Mouse scrolled (896, 419) with delta (0, 0)
Screenshot: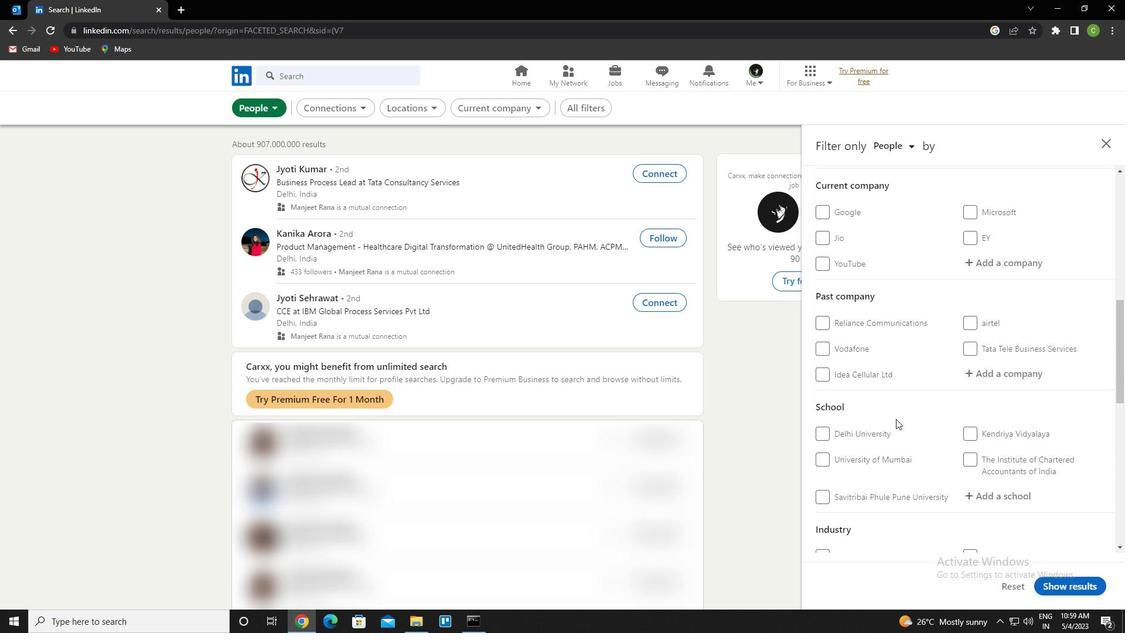 
Action: Mouse moved to (985, 381)
Screenshot: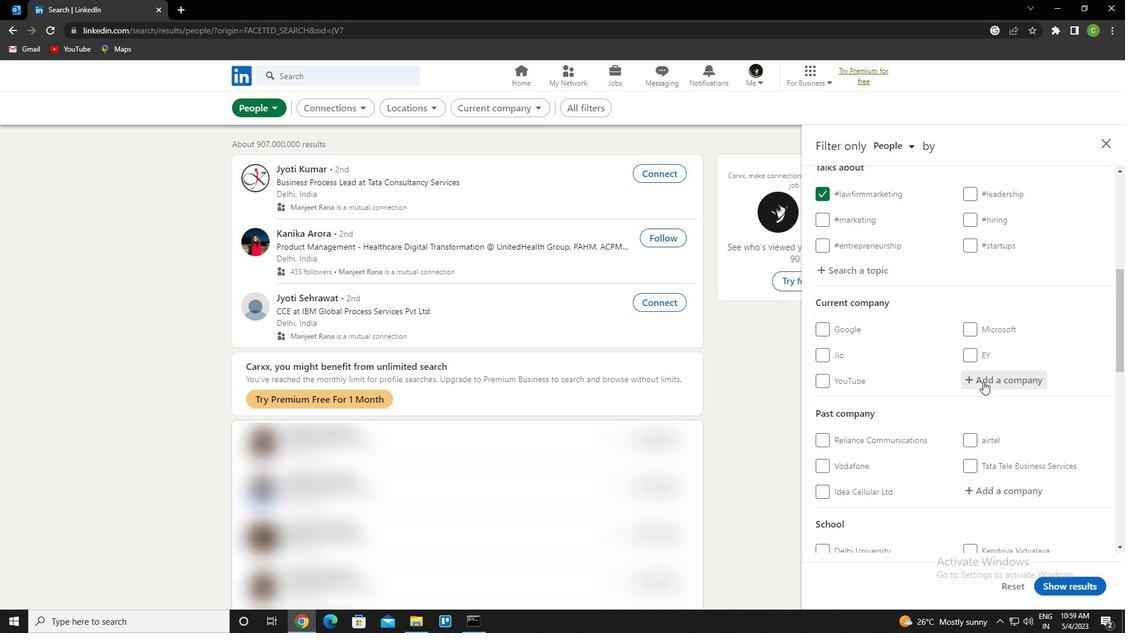 
Action: Mouse pressed left at (985, 381)
Screenshot: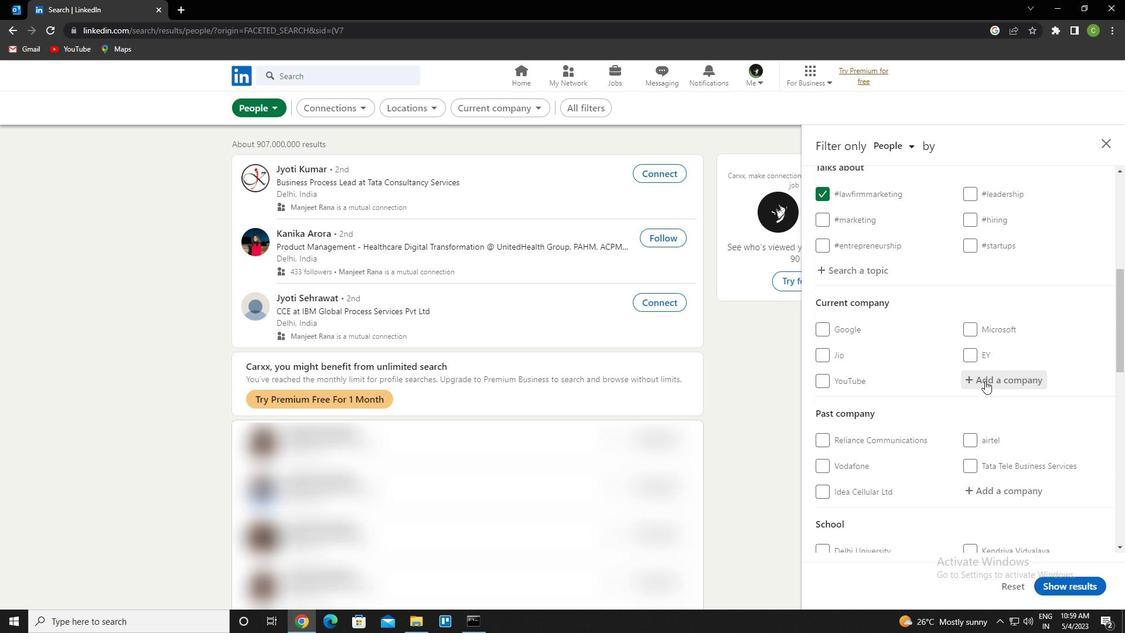 
Action: Mouse moved to (985, 381)
Screenshot: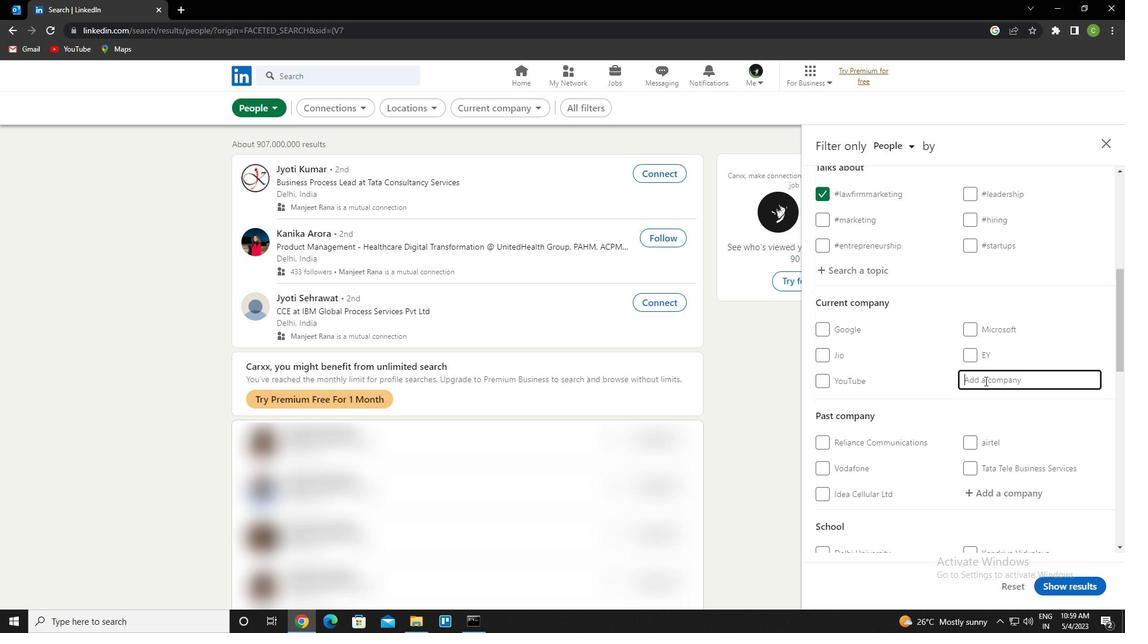 
Action: Key pressed <Key.caps_lock>e<Key.caps_lock>n<Key.space>world<Key.space>group<Key.down><Key.enter>
Screenshot: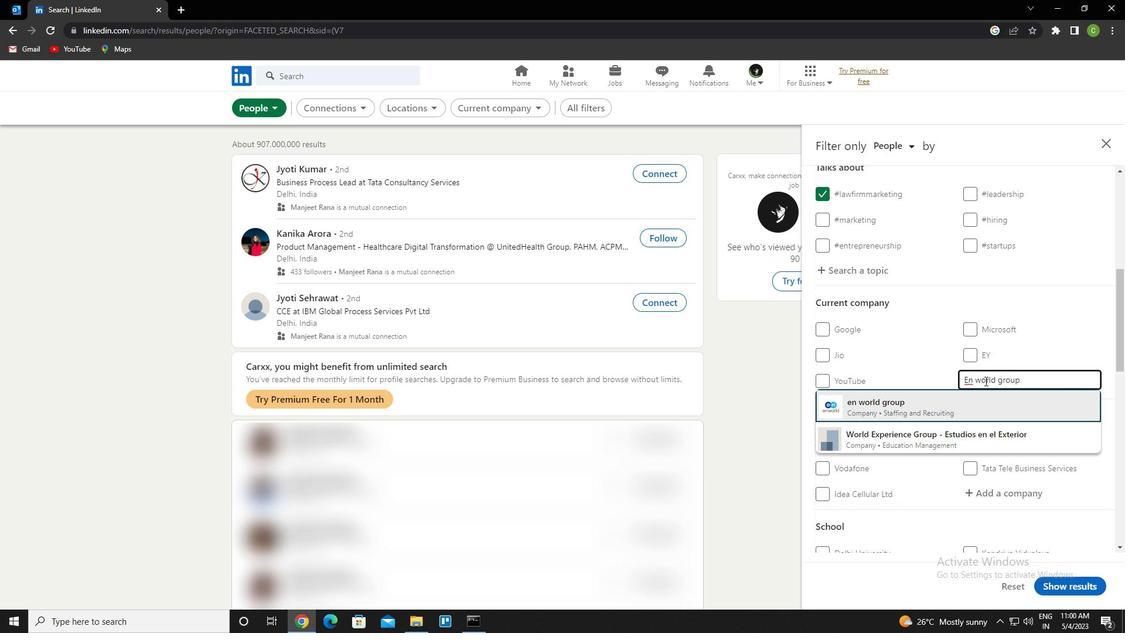 
Action: Mouse moved to (986, 381)
Screenshot: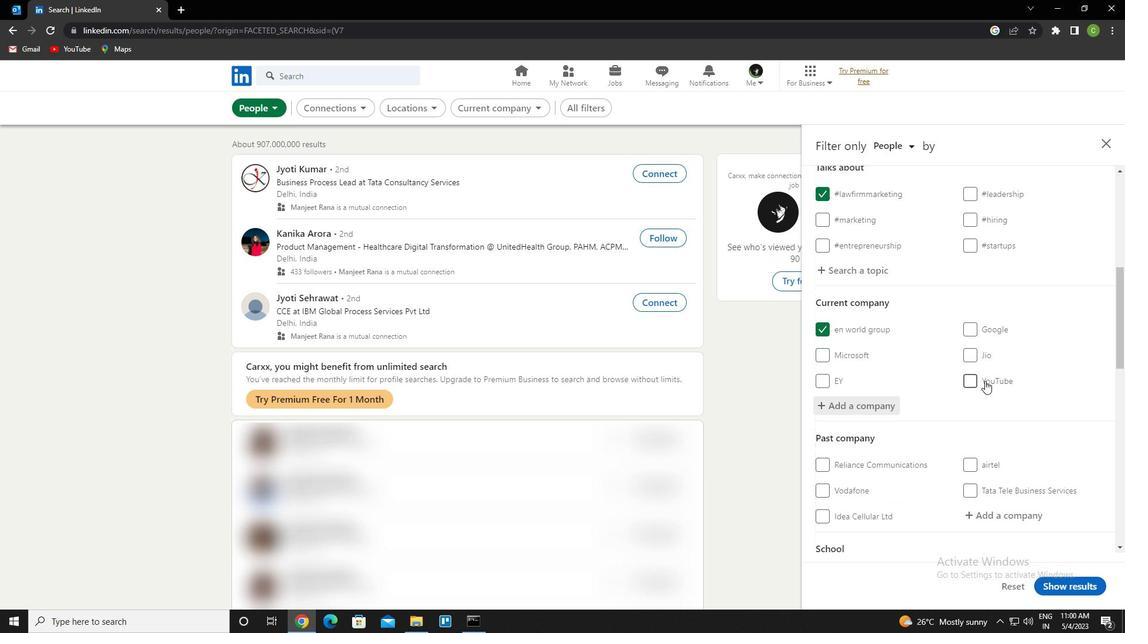 
Action: Mouse scrolled (986, 380) with delta (0, 0)
Screenshot: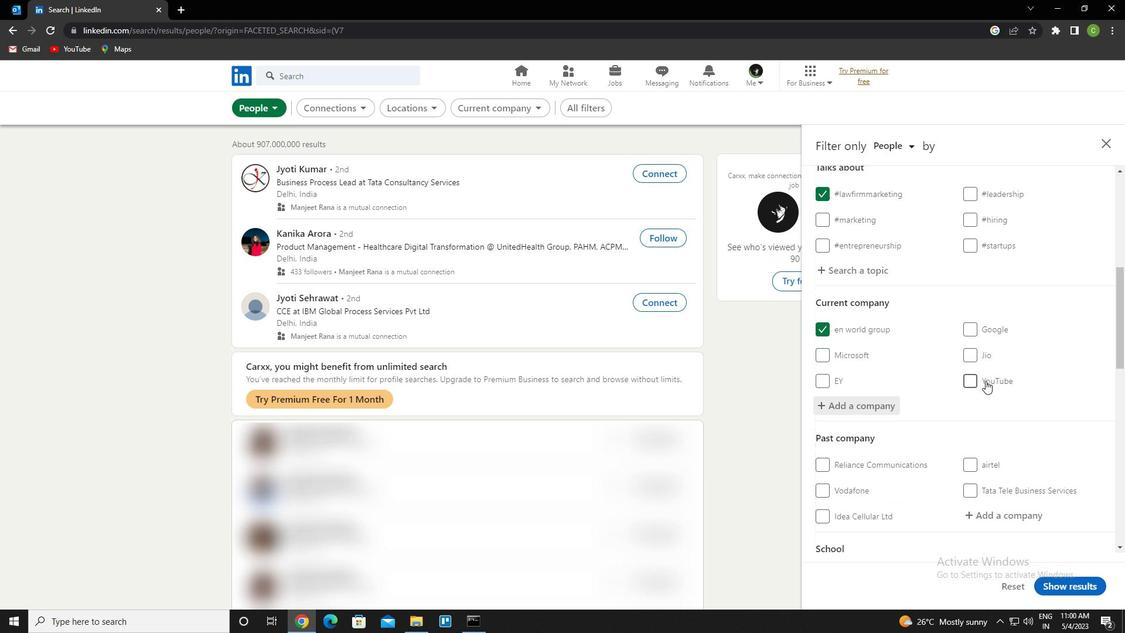 
Action: Mouse scrolled (986, 380) with delta (0, 0)
Screenshot: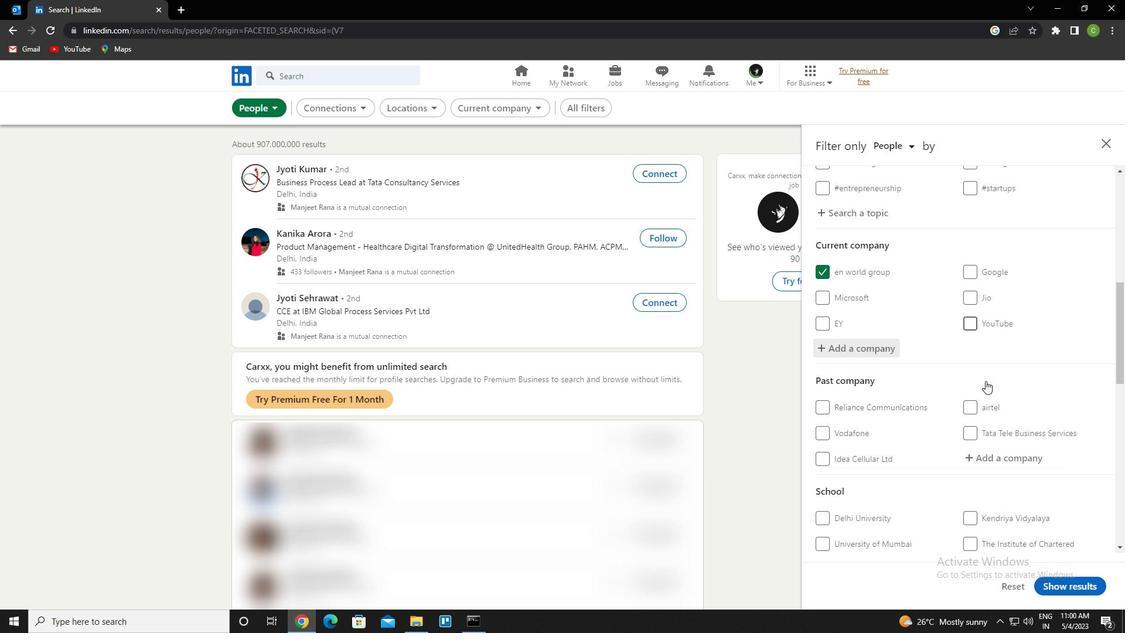 
Action: Mouse scrolled (986, 380) with delta (0, 0)
Screenshot: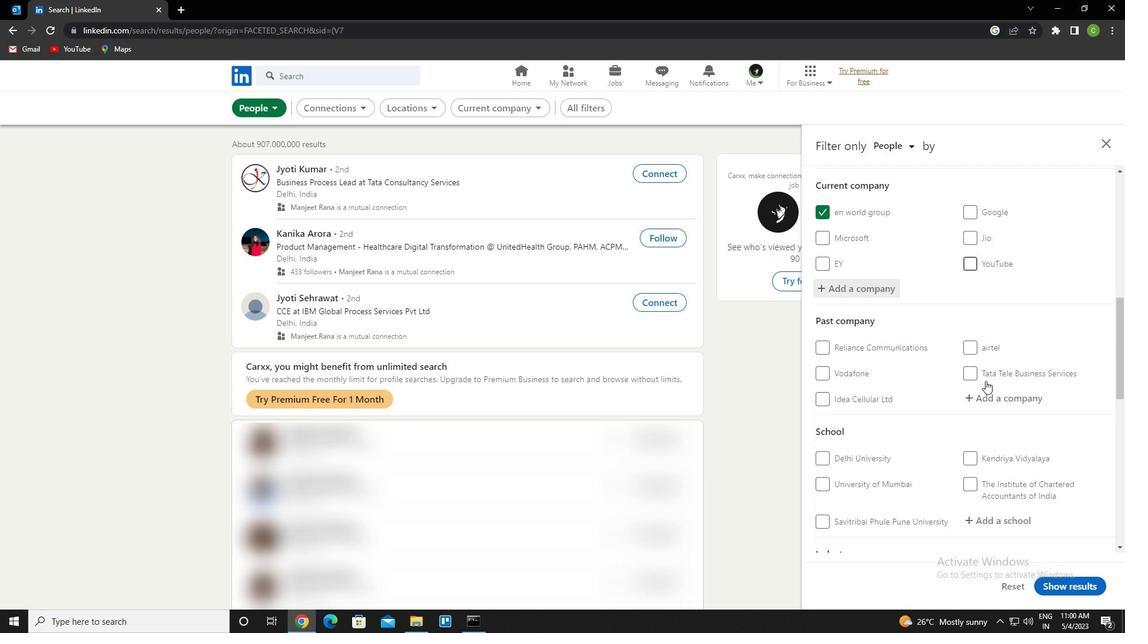 
Action: Mouse moved to (990, 394)
Screenshot: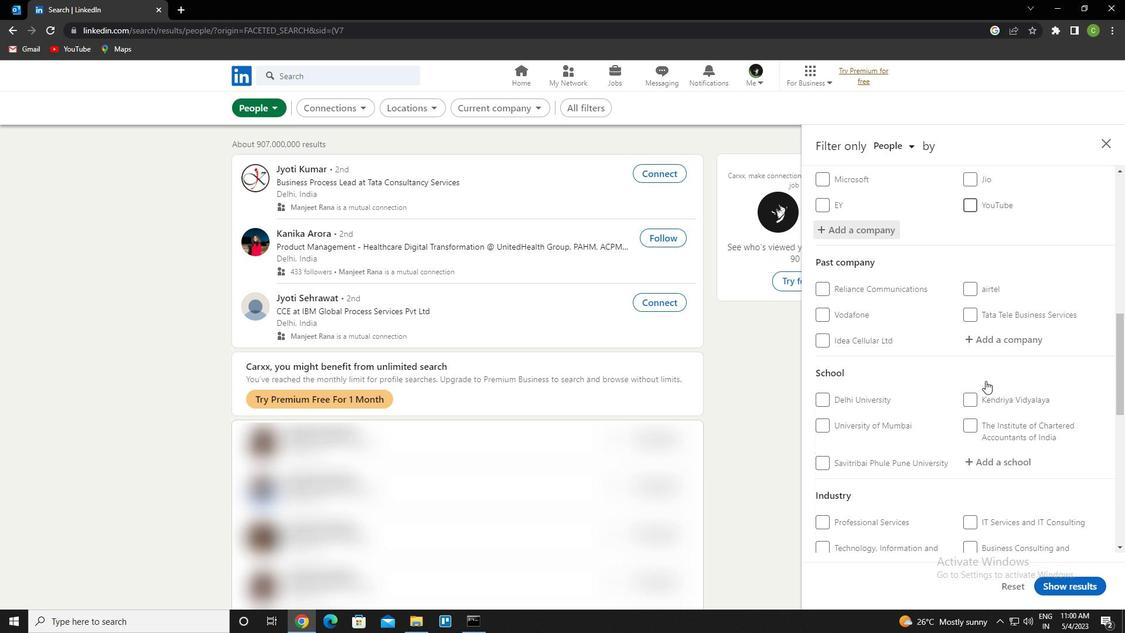
Action: Mouse scrolled (990, 393) with delta (0, 0)
Screenshot: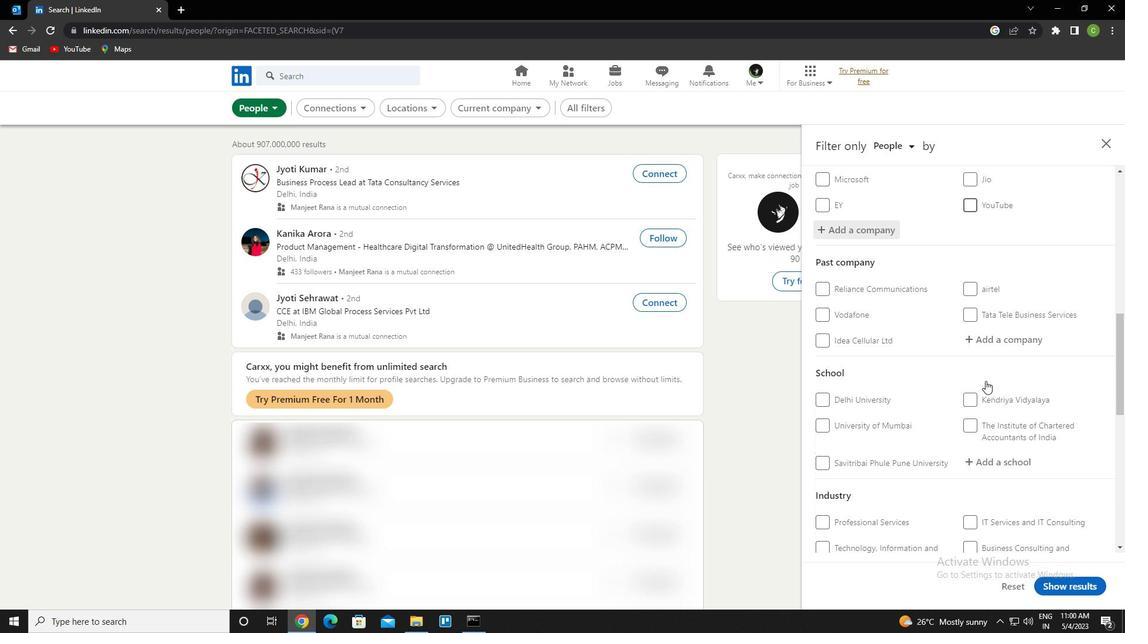 
Action: Mouse moved to (992, 399)
Screenshot: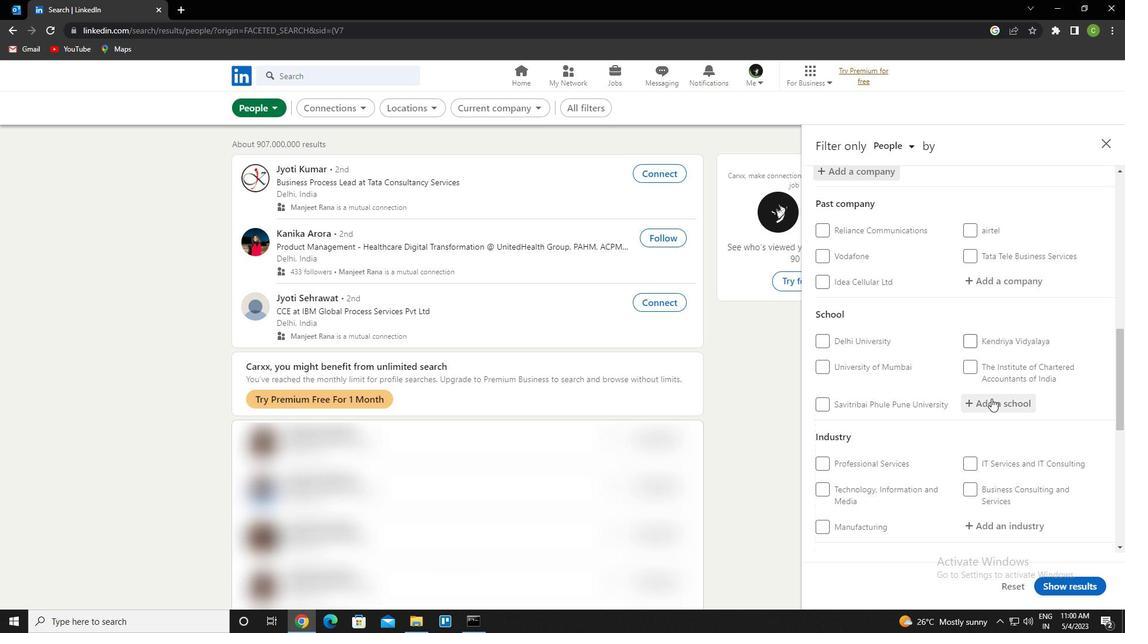 
Action: Mouse pressed left at (992, 399)
Screenshot: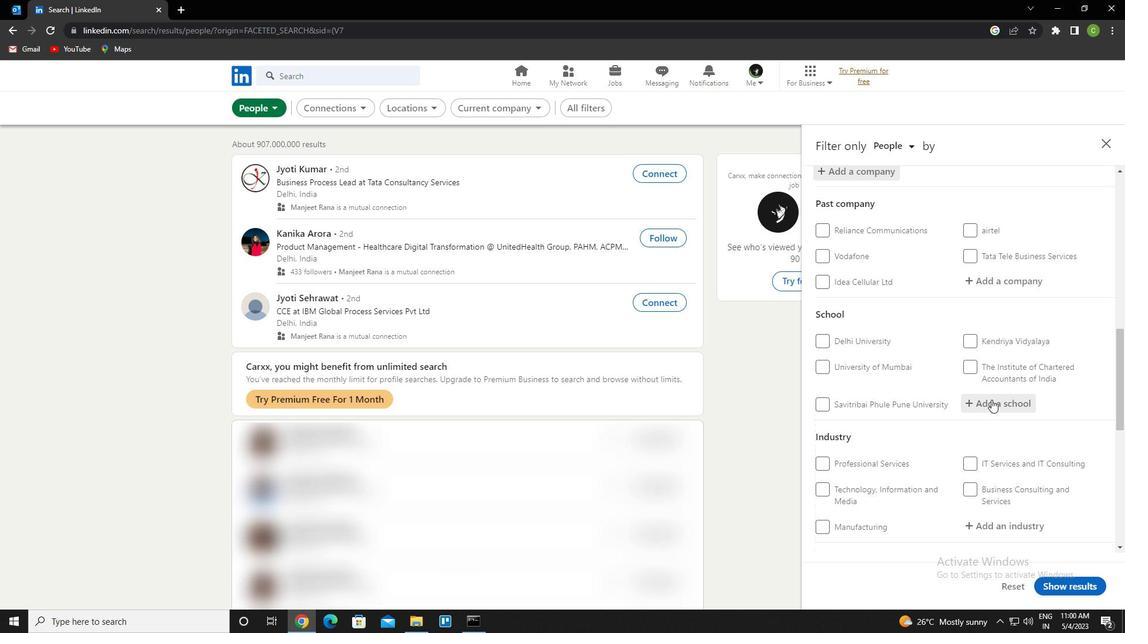 
Action: Key pressed <Key.caps_lock>b<Key.caps_lock>hagalpur<Key.space>c<Key.caps_lock>a<Key.backspace>areer<Key.down><Key.enter>
Screenshot: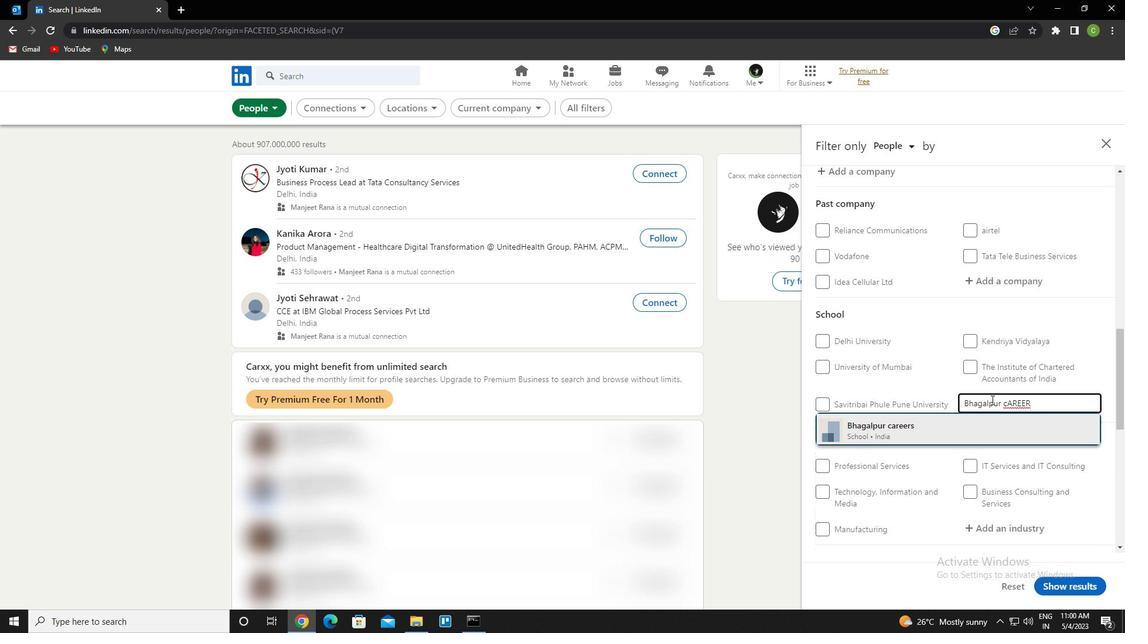 
Action: Mouse moved to (1006, 389)
Screenshot: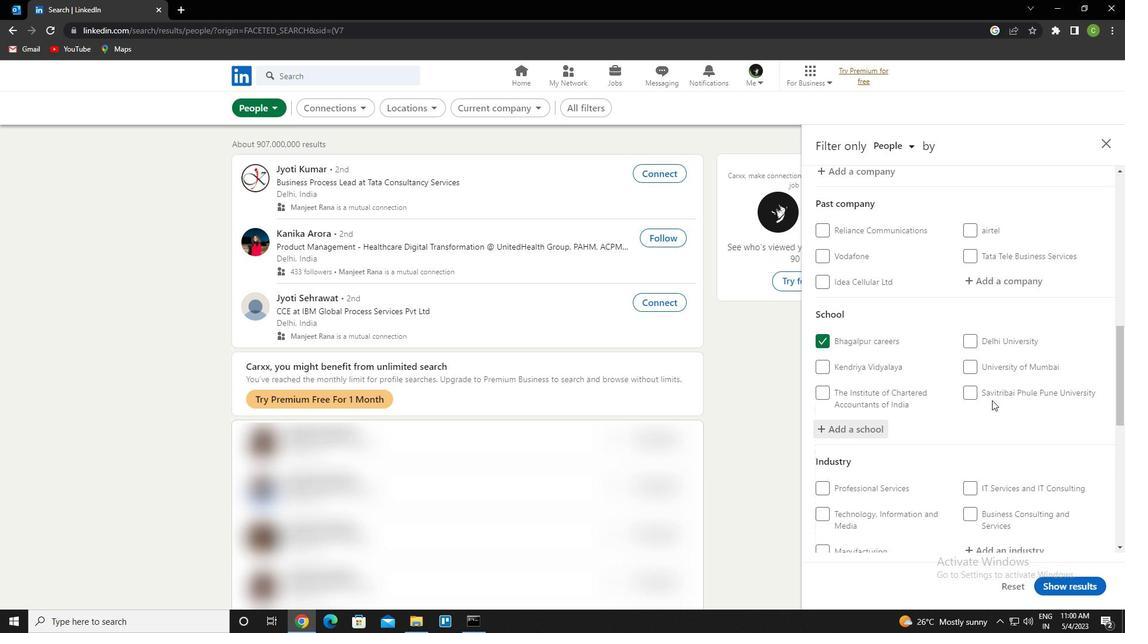 
Action: Mouse scrolled (1006, 388) with delta (0, 0)
Screenshot: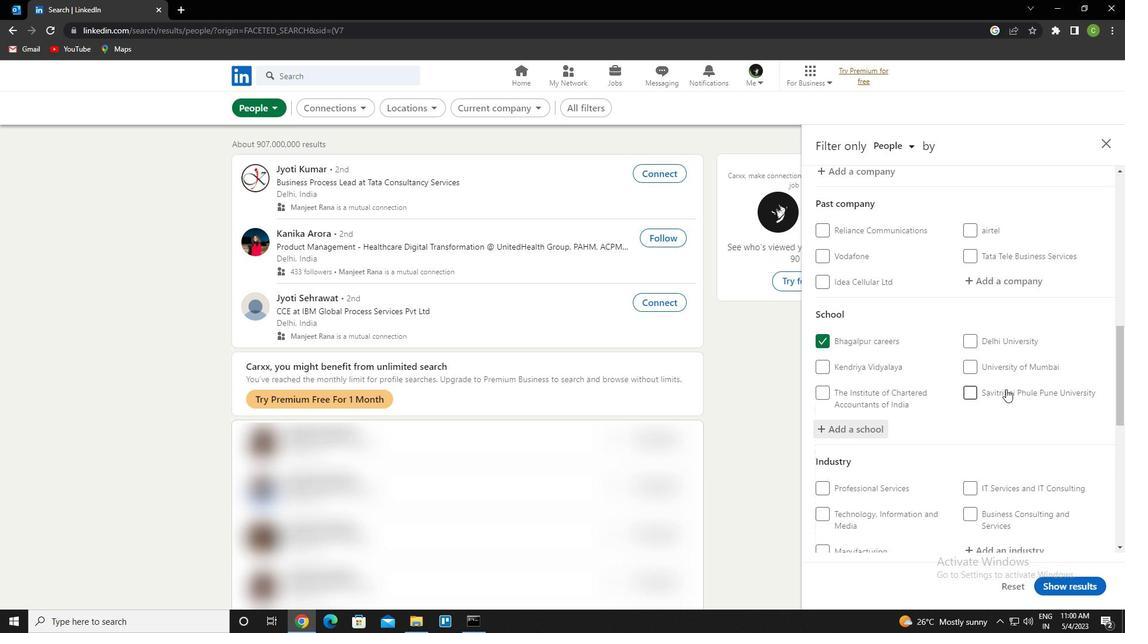 
Action: Mouse scrolled (1006, 388) with delta (0, 0)
Screenshot: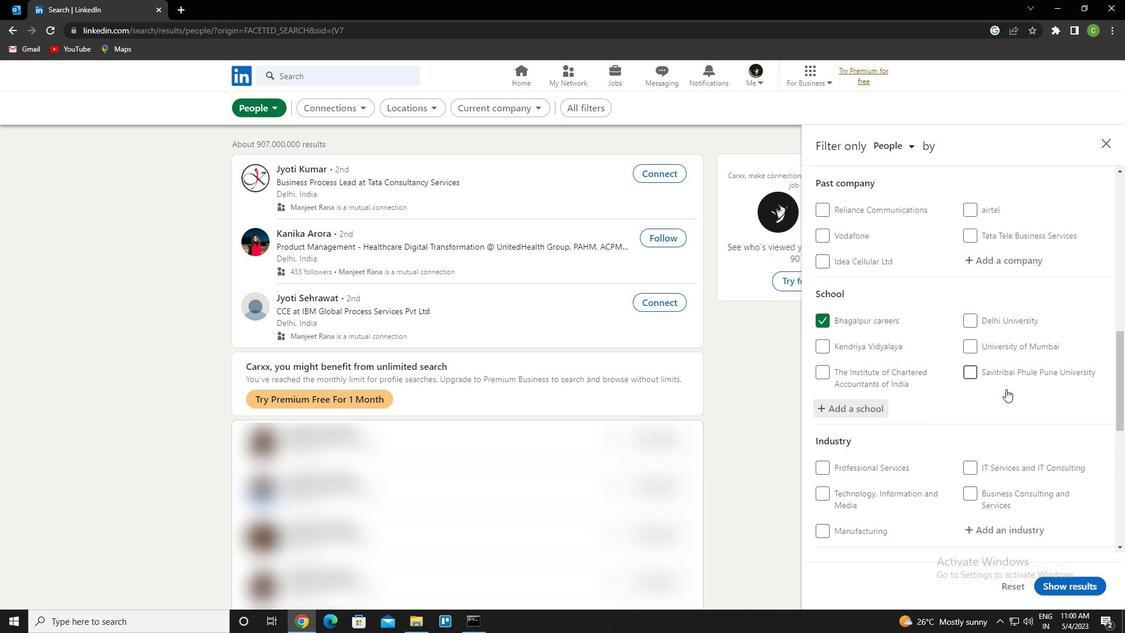 
Action: Mouse scrolled (1006, 388) with delta (0, 0)
Screenshot: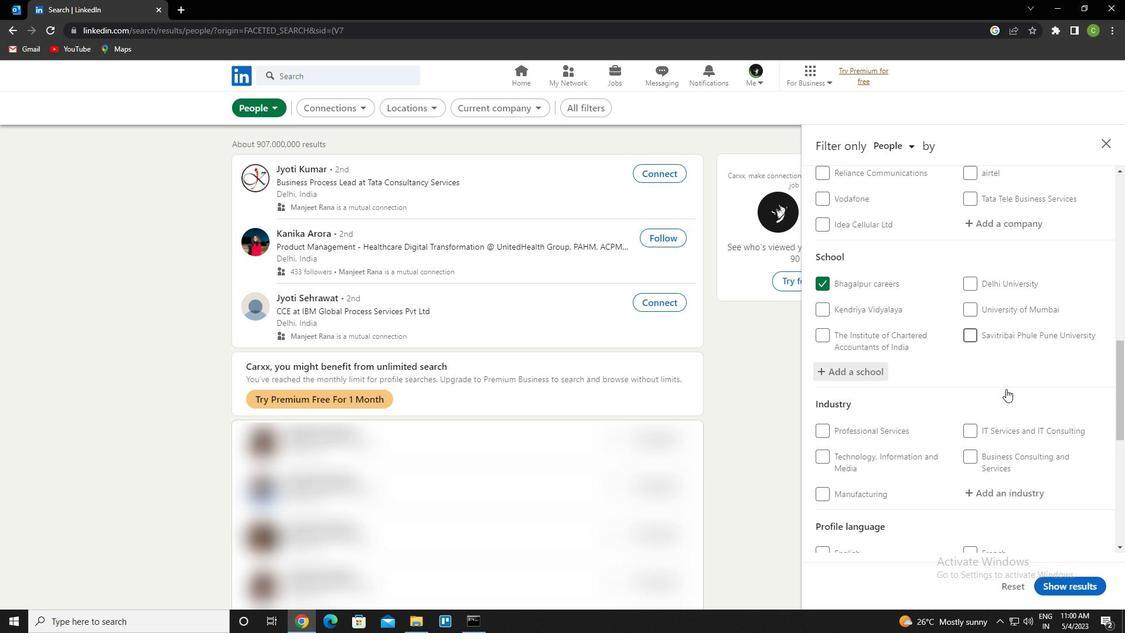 
Action: Mouse moved to (1012, 381)
Screenshot: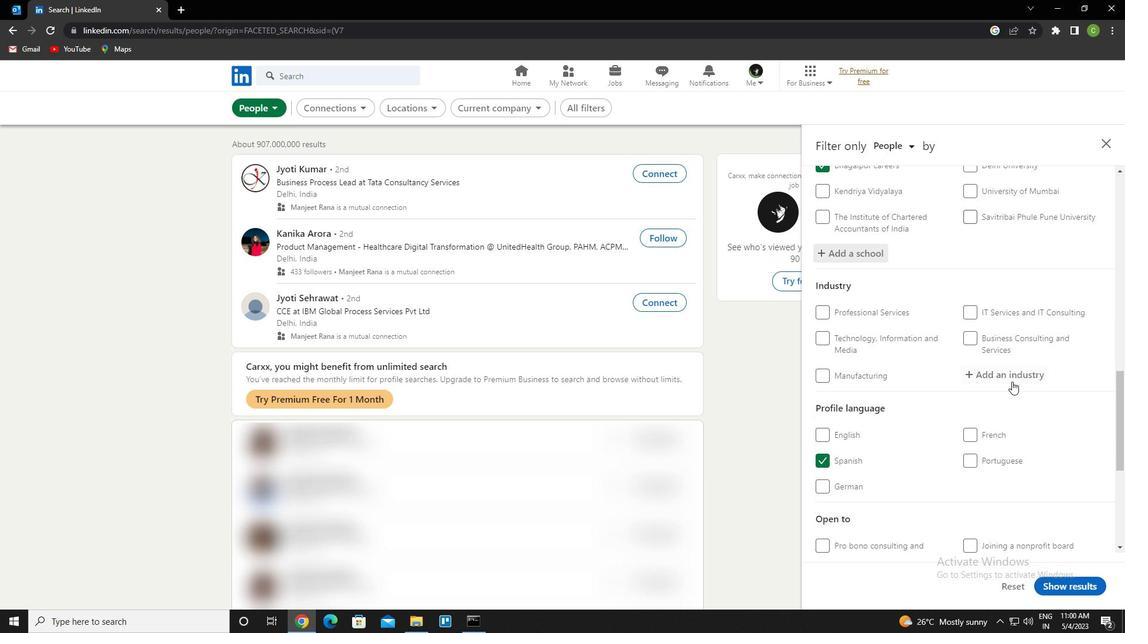 
Action: Mouse pressed left at (1012, 381)
Screenshot: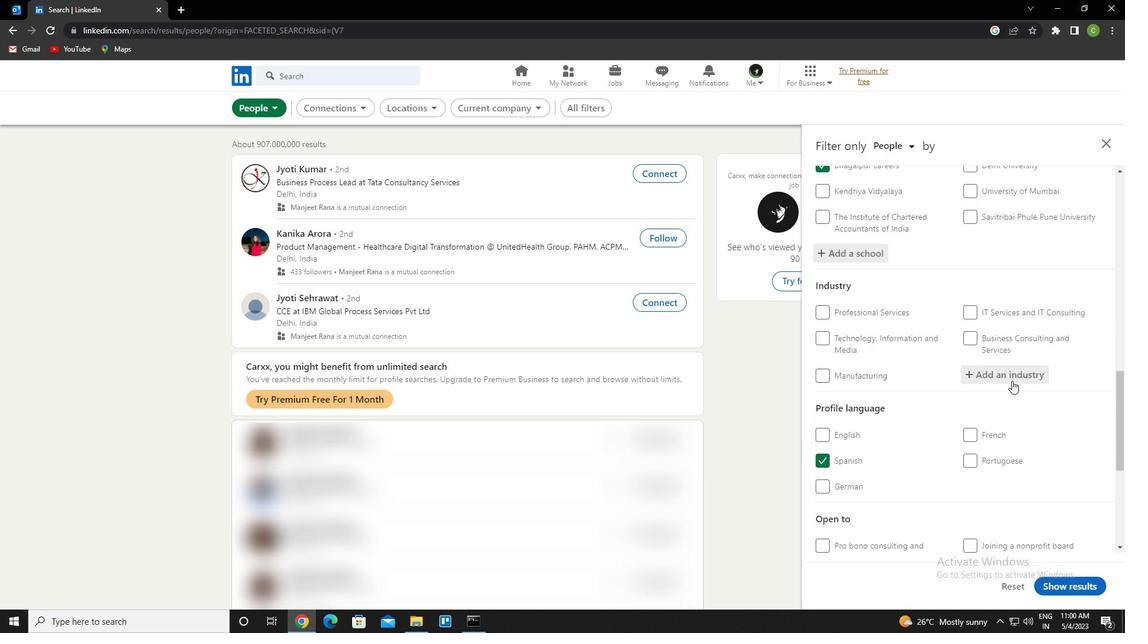
Action: Key pressed <Key.caps_lock><Key.caps_lock>h<Key.caps_lock>ighway<Key.space>street<Key.down><Key.enter>
Screenshot: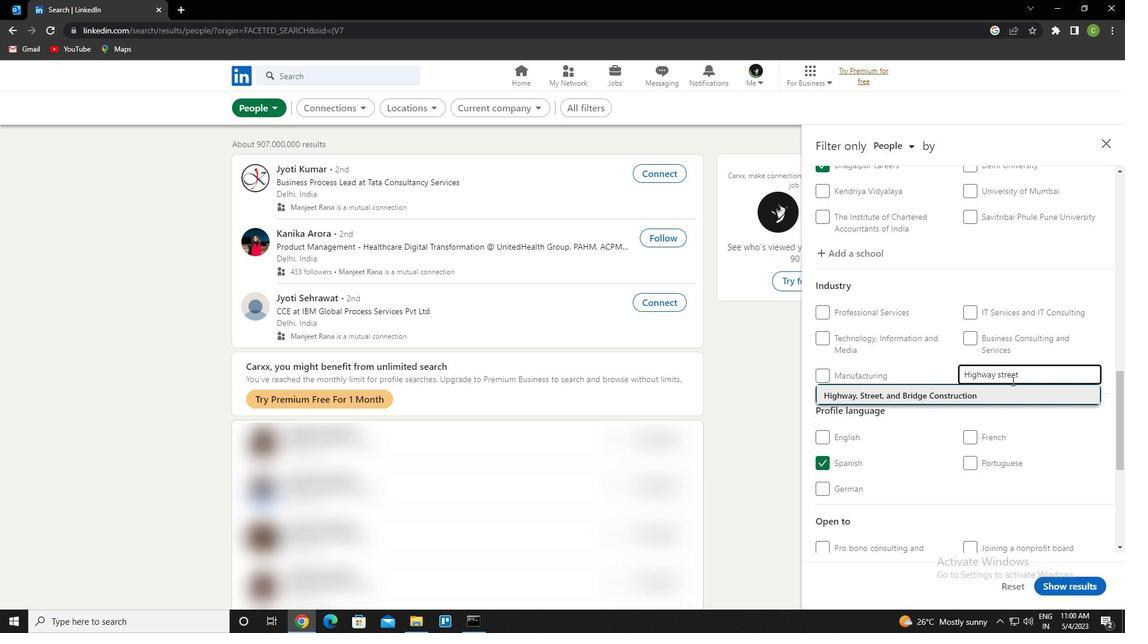 
Action: Mouse moved to (1013, 380)
Screenshot: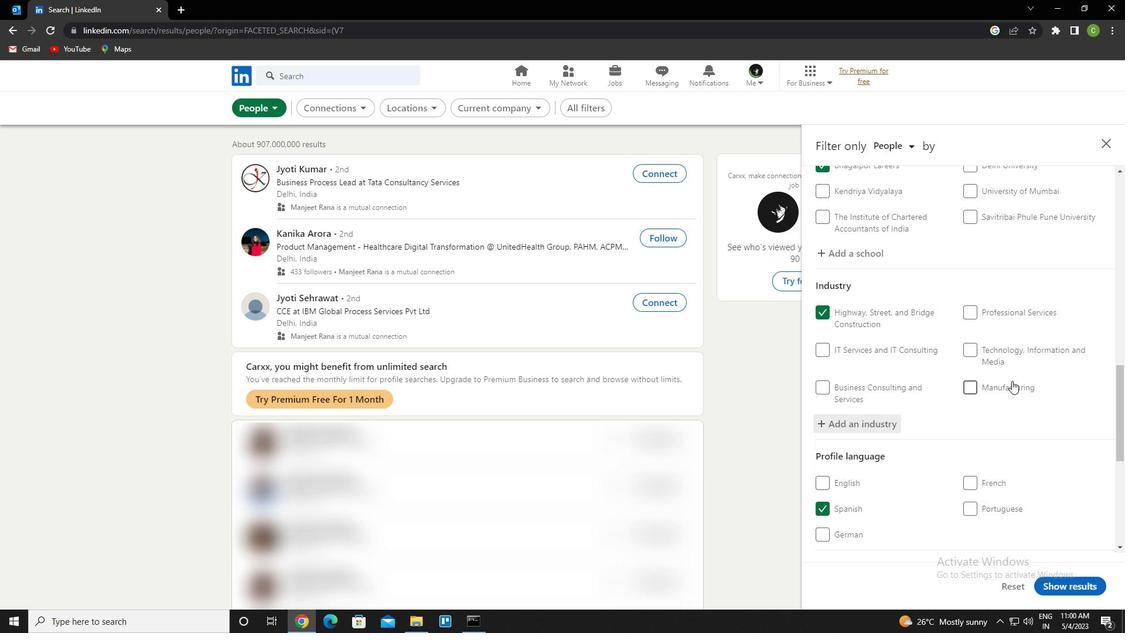 
Action: Mouse scrolled (1013, 379) with delta (0, 0)
Screenshot: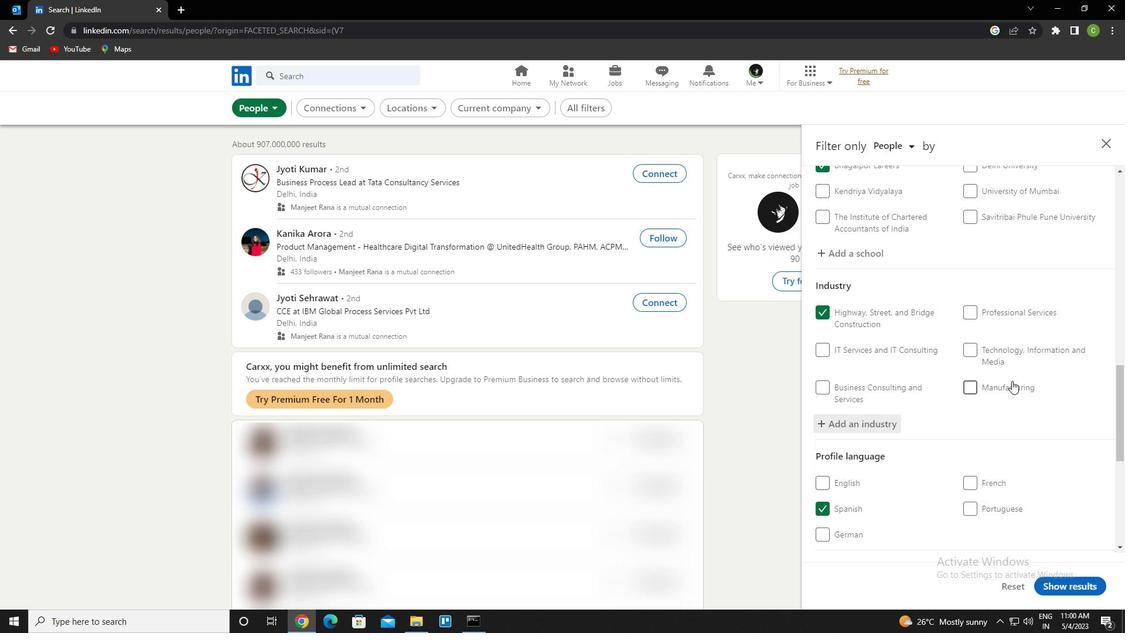 
Action: Mouse moved to (1013, 383)
Screenshot: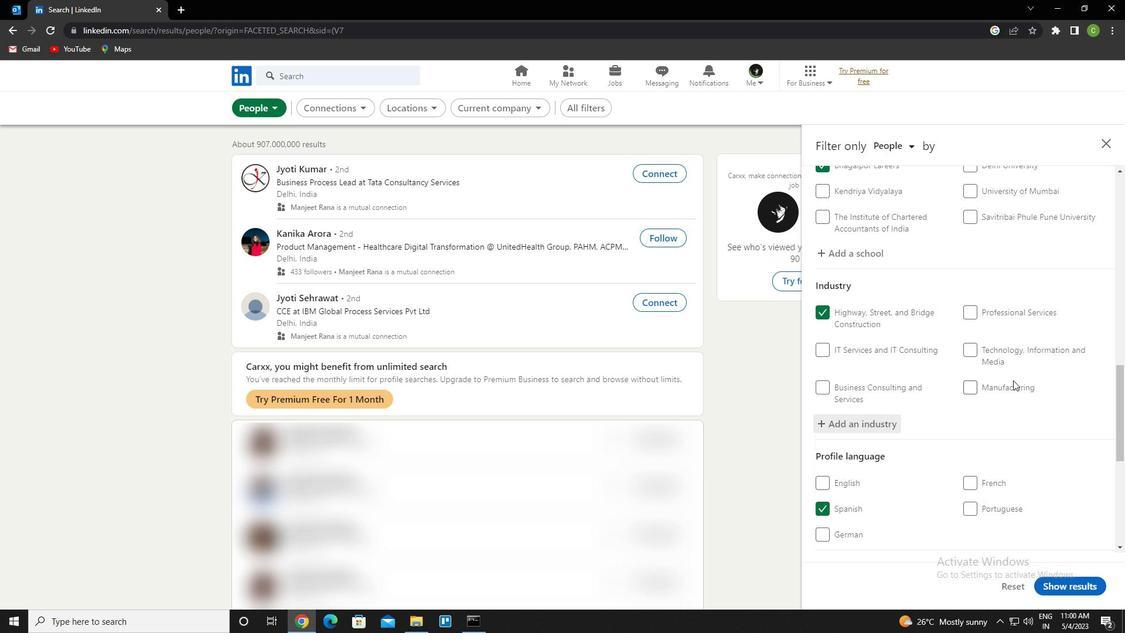 
Action: Mouse scrolled (1013, 382) with delta (0, 0)
Screenshot: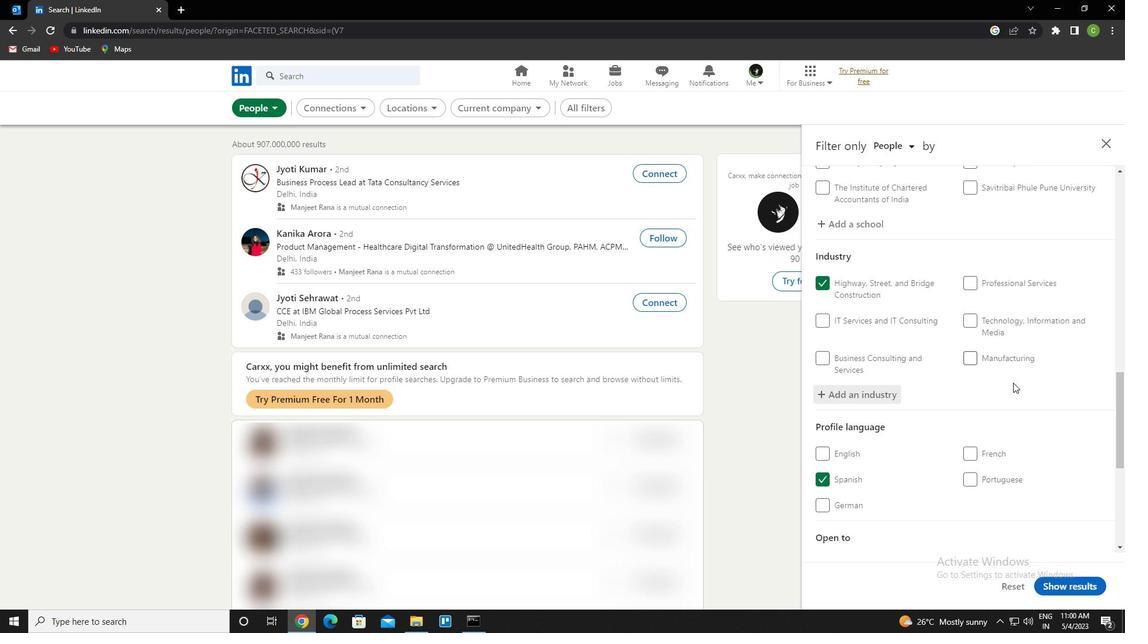
Action: Mouse moved to (1011, 387)
Screenshot: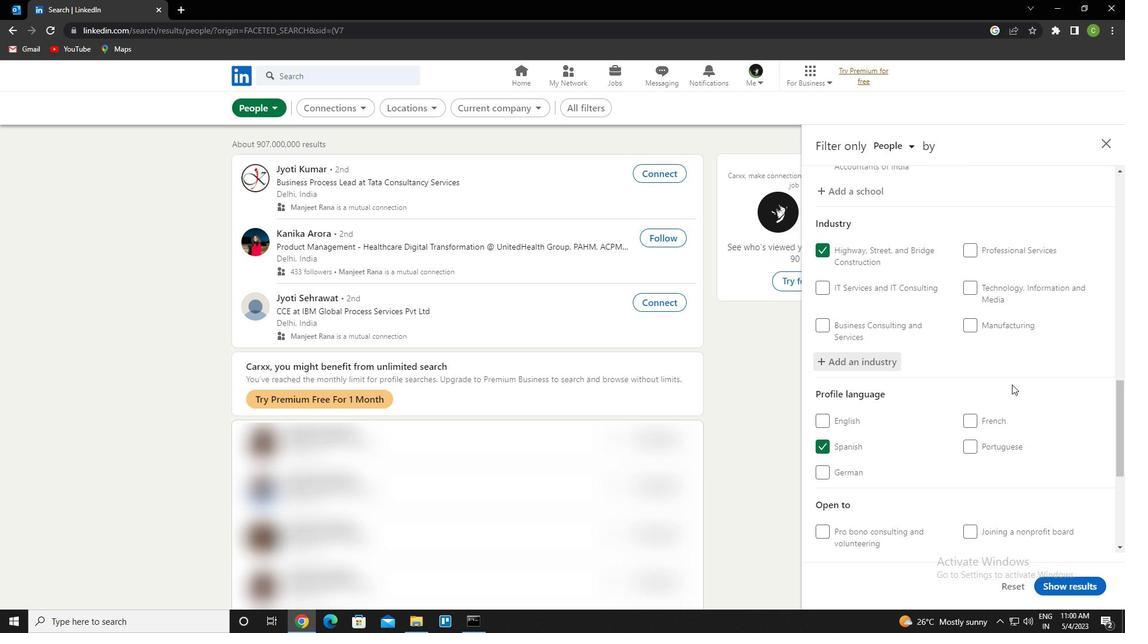 
Action: Mouse scrolled (1011, 387) with delta (0, 0)
Screenshot: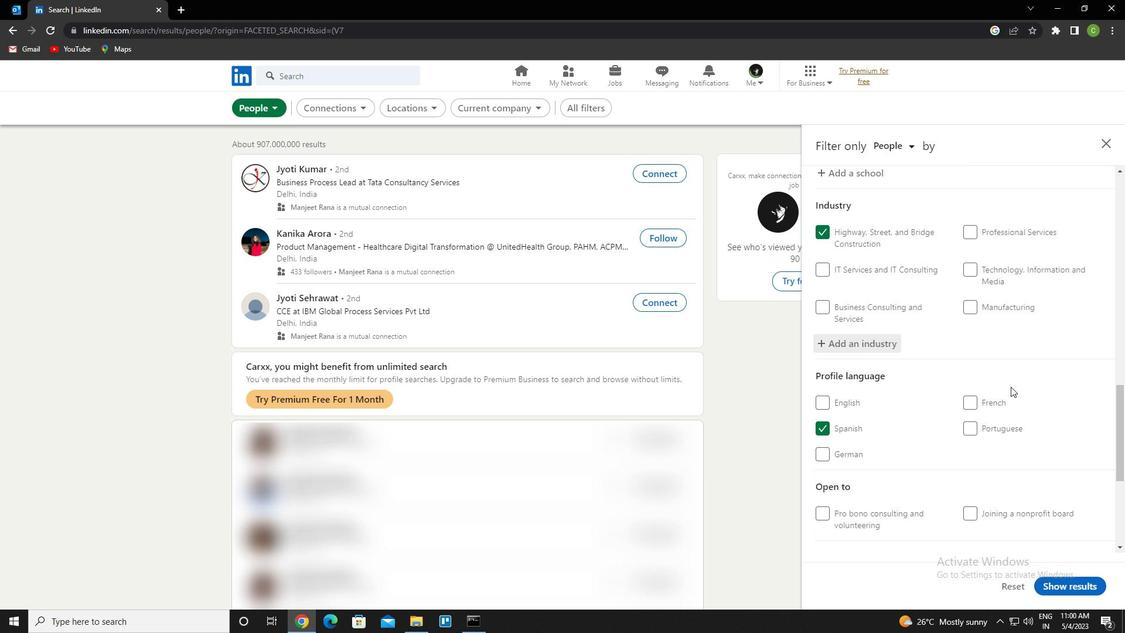 
Action: Mouse moved to (1010, 400)
Screenshot: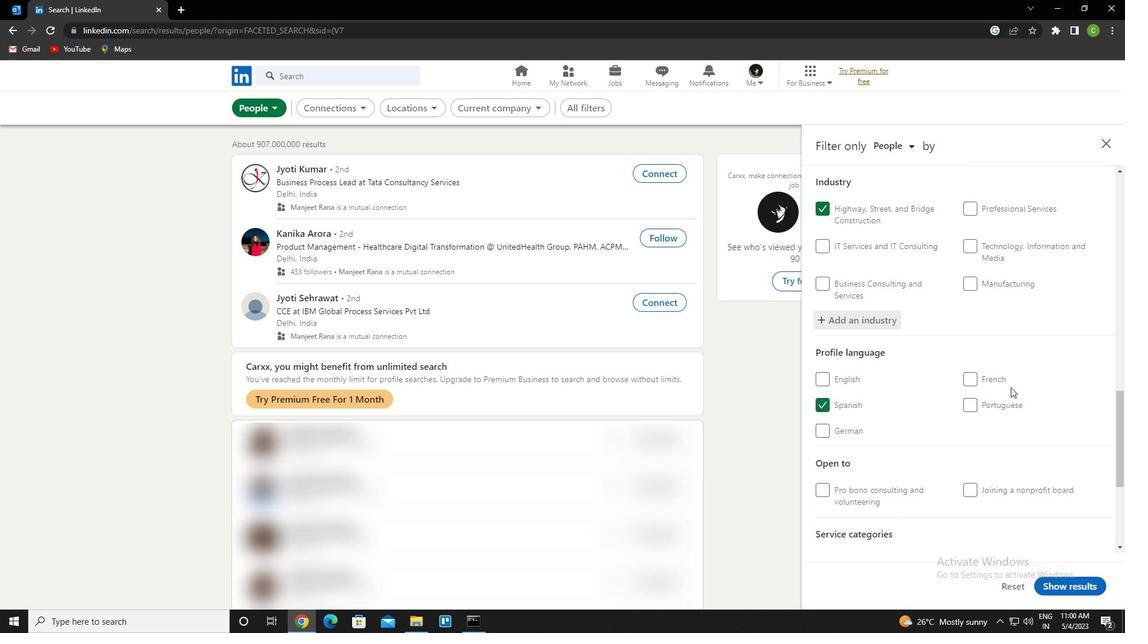 
Action: Mouse scrolled (1010, 399) with delta (0, 0)
Screenshot: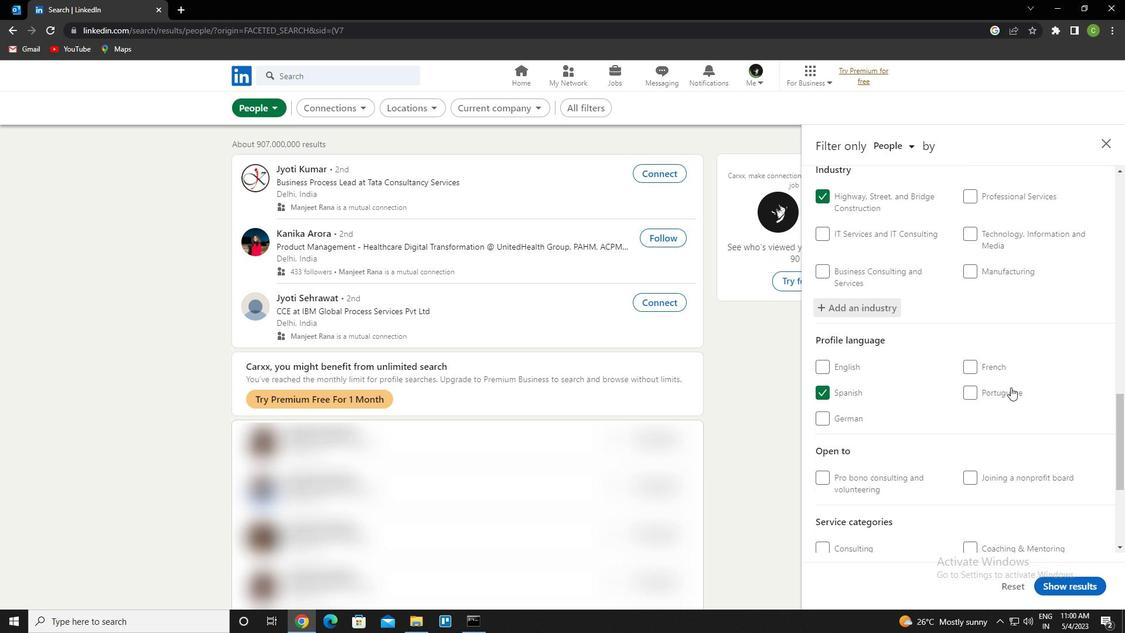 
Action: Mouse moved to (1009, 405)
Screenshot: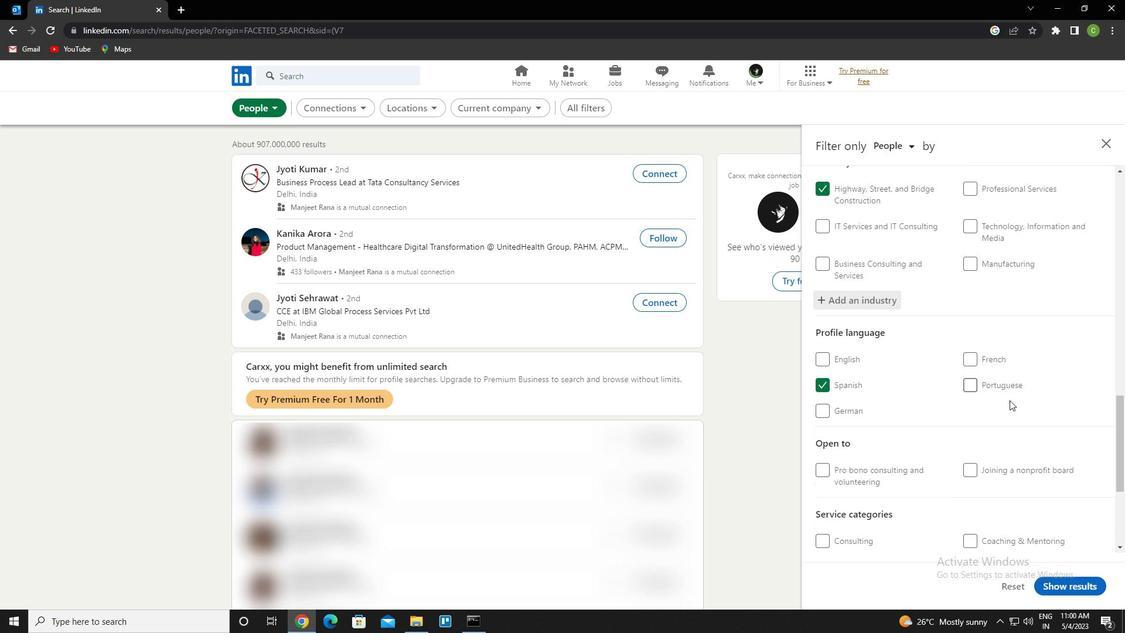 
Action: Mouse scrolled (1009, 404) with delta (0, 0)
Screenshot: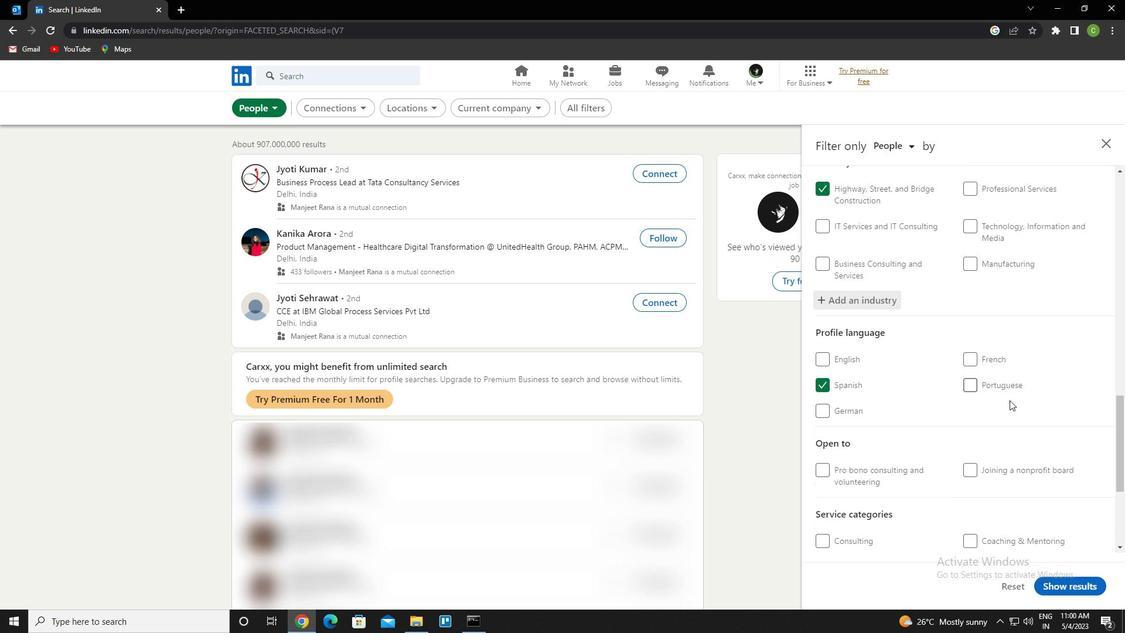 
Action: Mouse moved to (1000, 418)
Screenshot: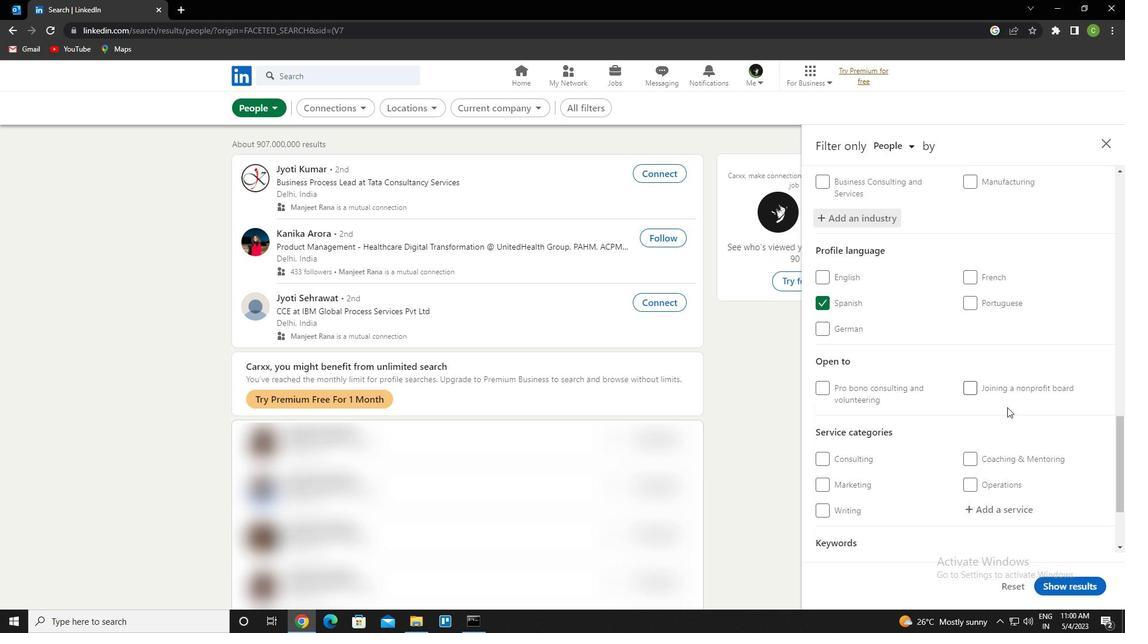 
Action: Mouse scrolled (1000, 418) with delta (0, 0)
Screenshot: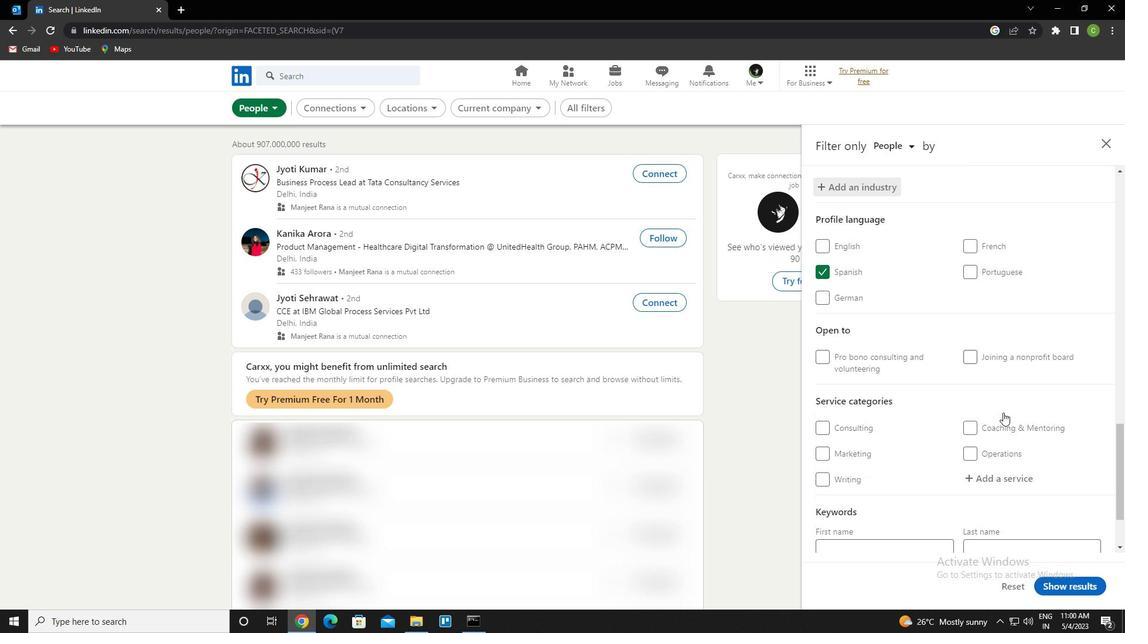 
Action: Mouse moved to (1009, 392)
Screenshot: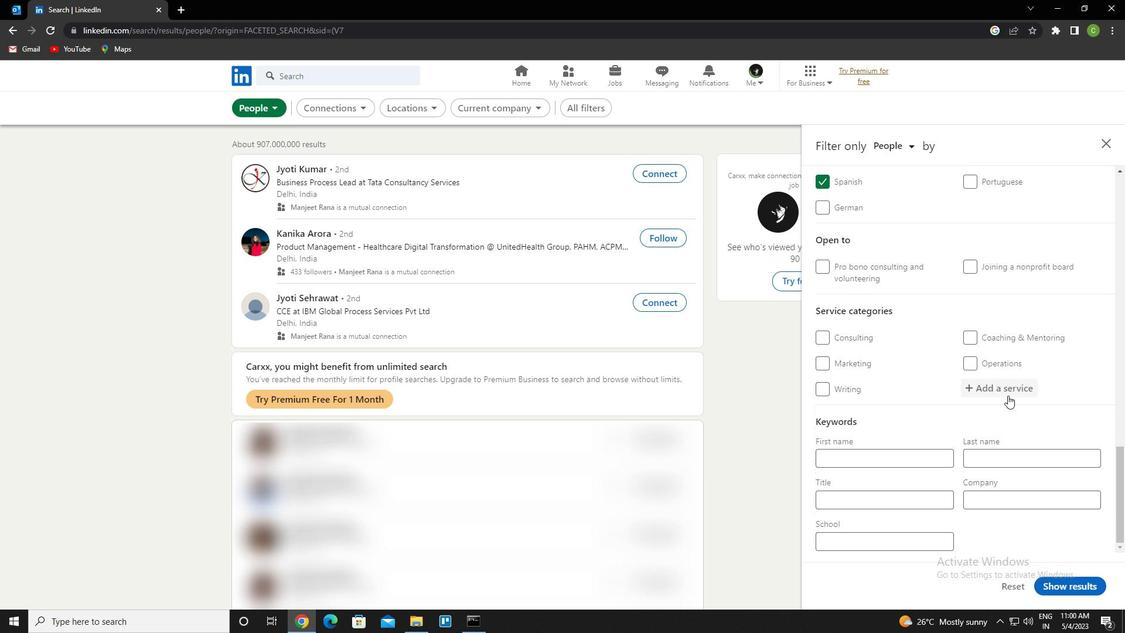 
Action: Mouse pressed left at (1009, 392)
Screenshot: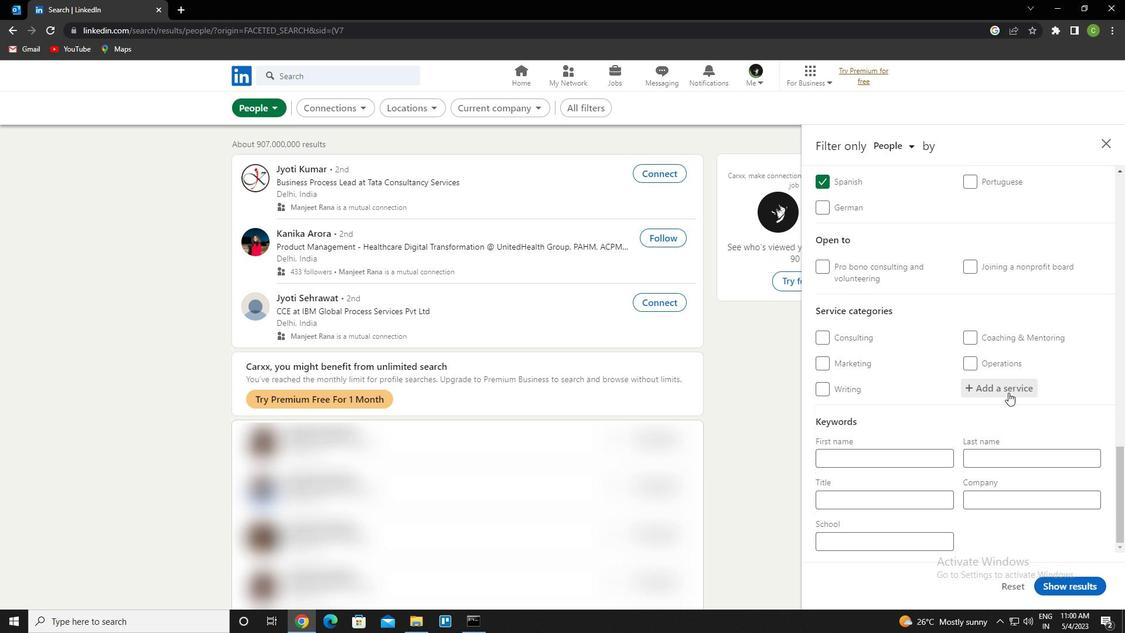 
Action: Key pressed <Key.caps_lock>e<Key.caps_lock>vent<Key.space><Key.caps_lock>p<Key.caps_lock>hotography<Key.down><Key.enter>
Screenshot: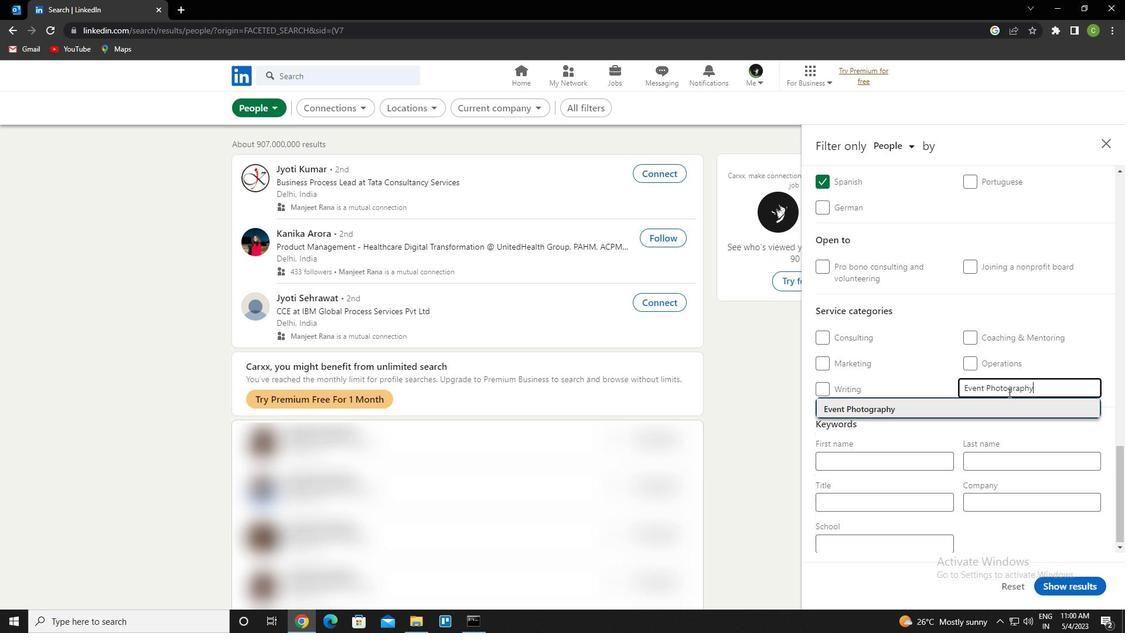 
Action: Mouse moved to (1009, 392)
Screenshot: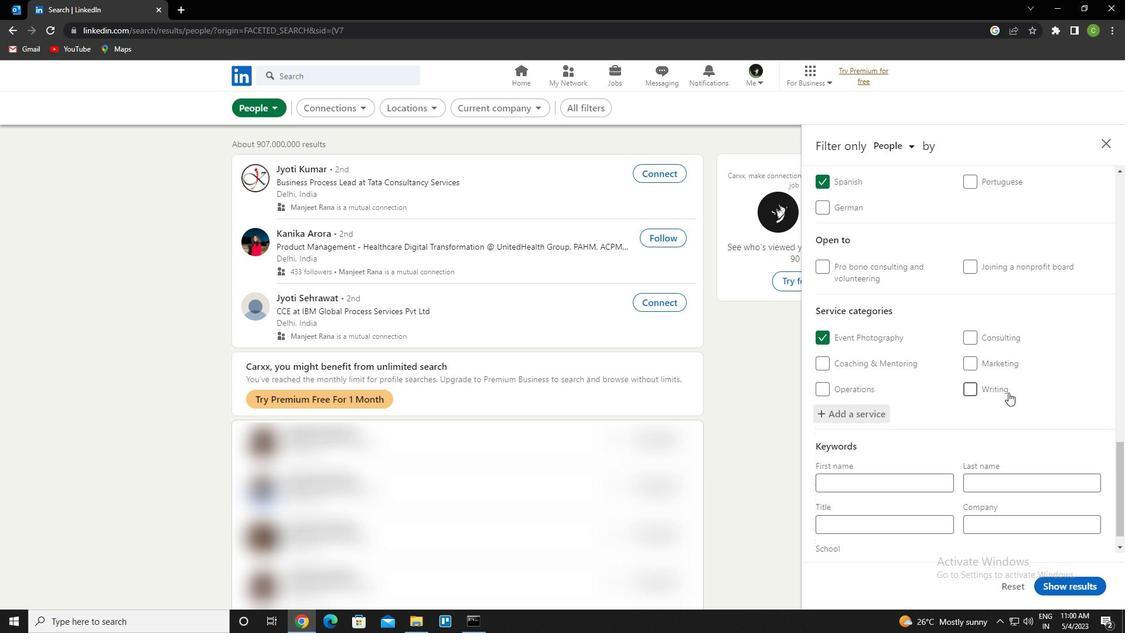 
Action: Mouse scrolled (1009, 391) with delta (0, 0)
Screenshot: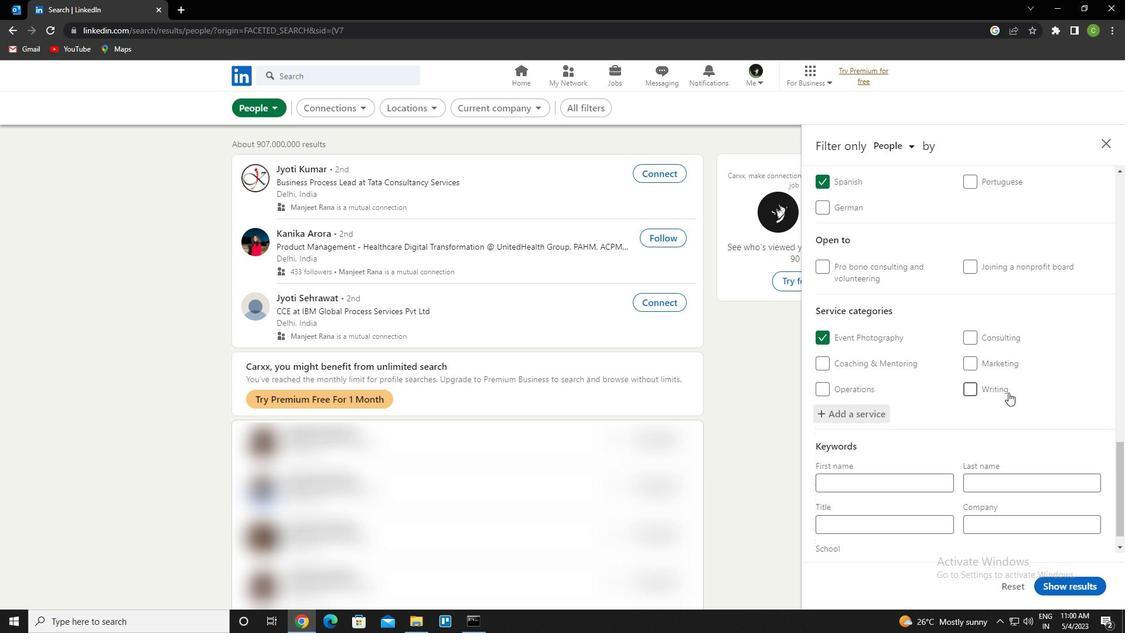 
Action: Mouse moved to (1009, 397)
Screenshot: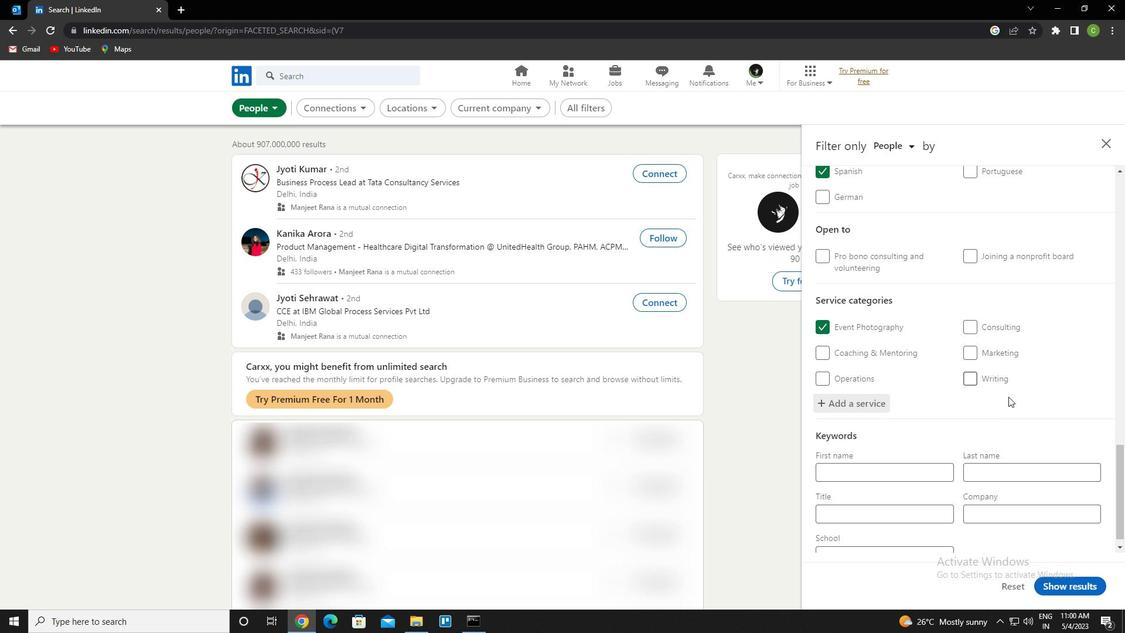 
Action: Mouse scrolled (1009, 396) with delta (0, 0)
Screenshot: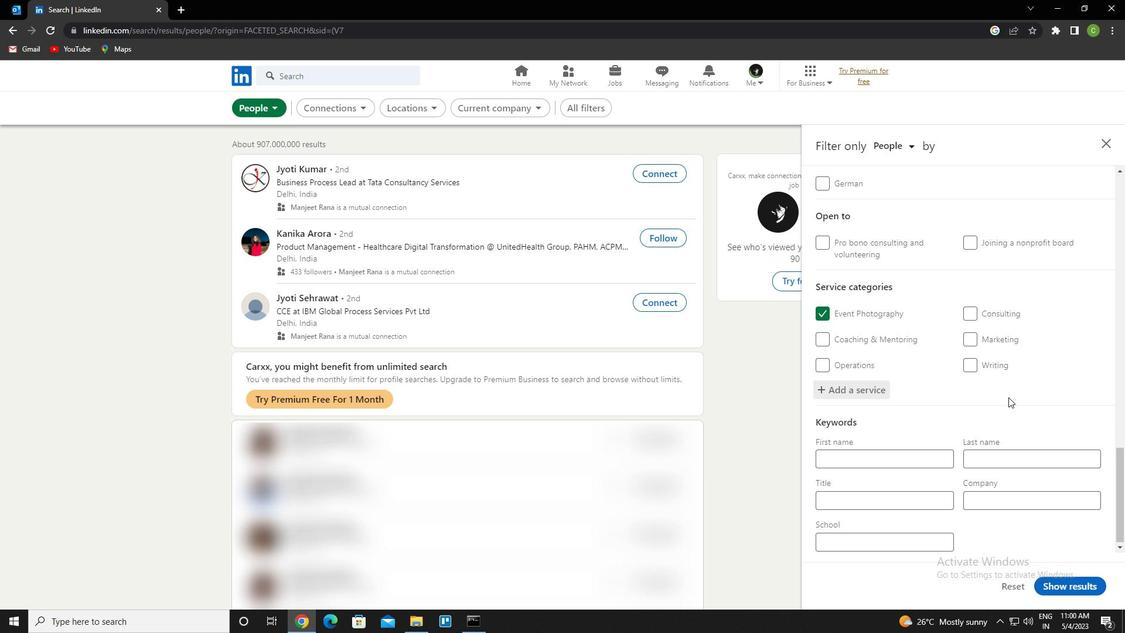 
Action: Mouse moved to (1008, 399)
Screenshot: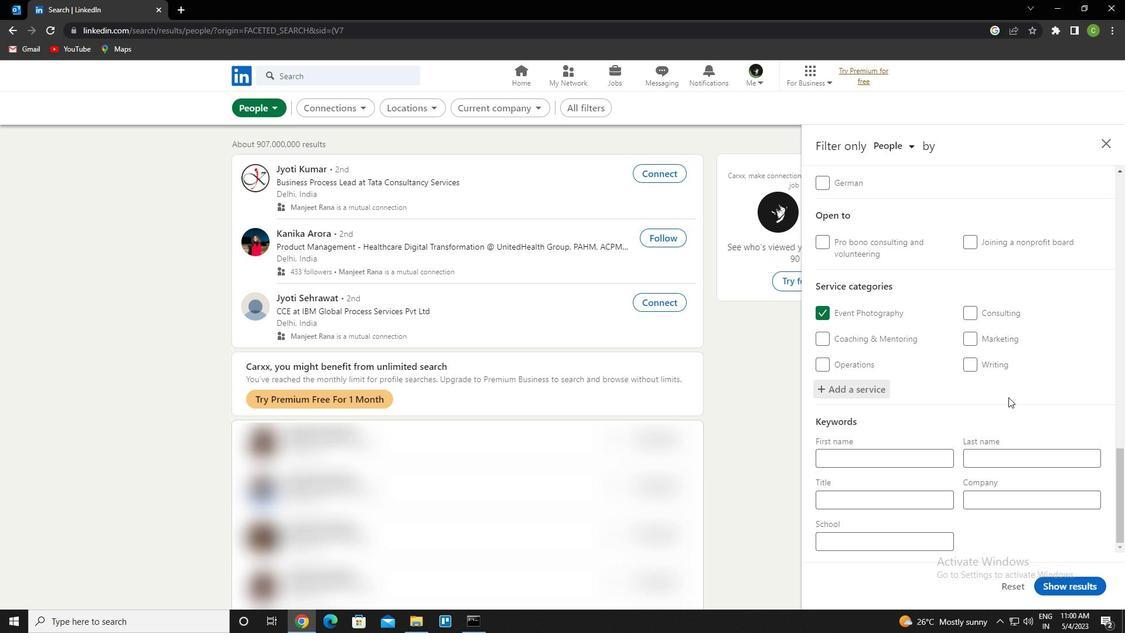 
Action: Mouse scrolled (1008, 398) with delta (0, 0)
Screenshot: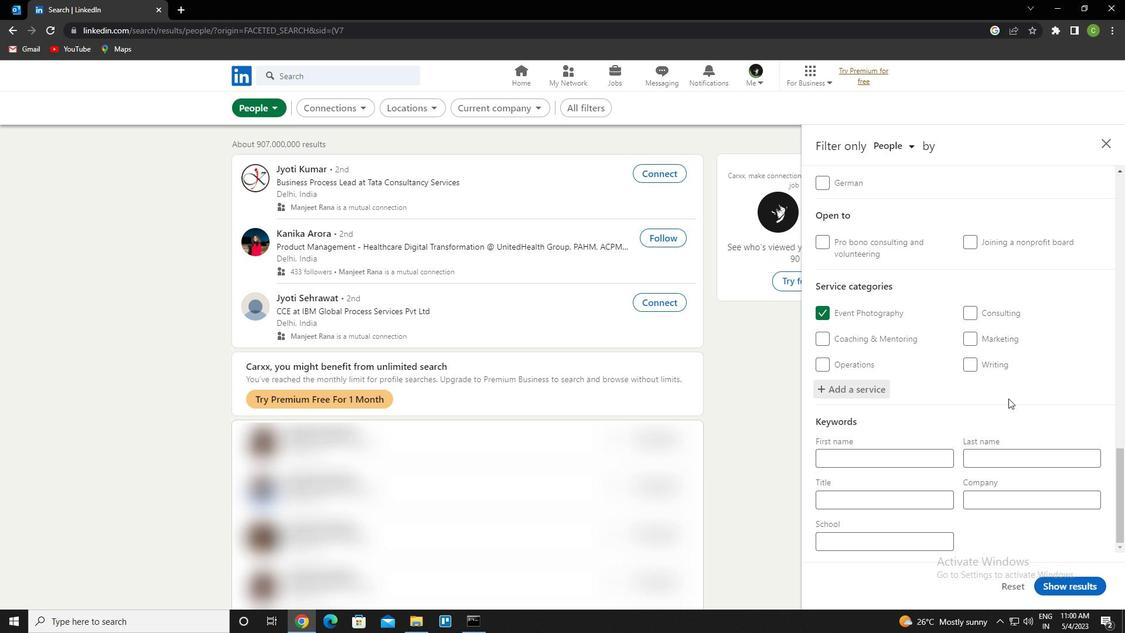 
Action: Mouse scrolled (1008, 398) with delta (0, 0)
Screenshot: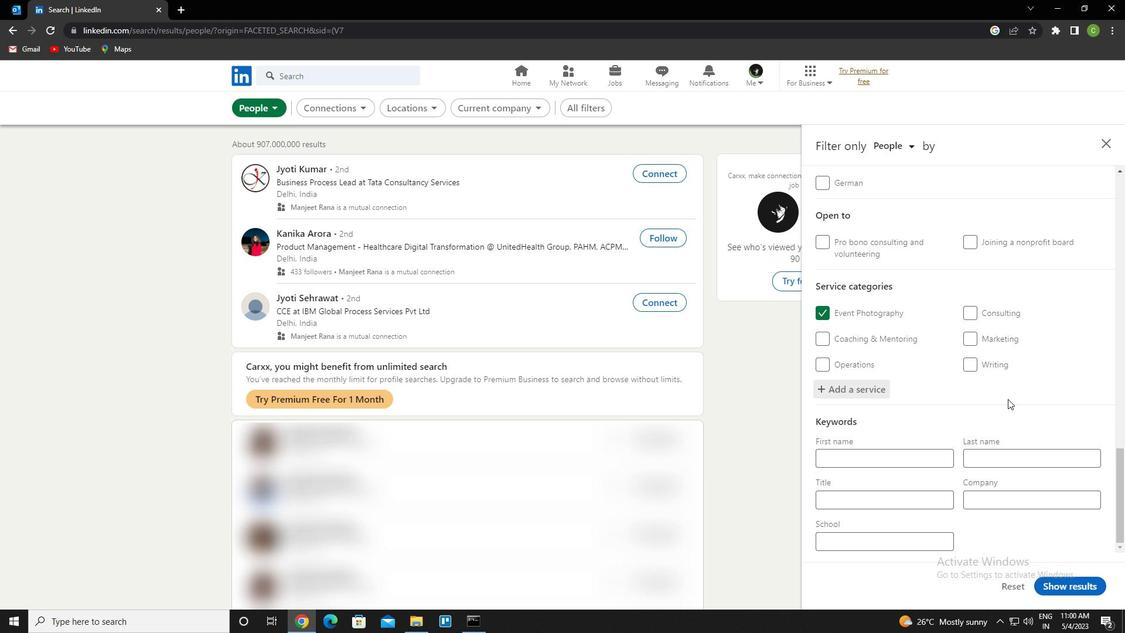 
Action: Mouse scrolled (1008, 398) with delta (0, 0)
Screenshot: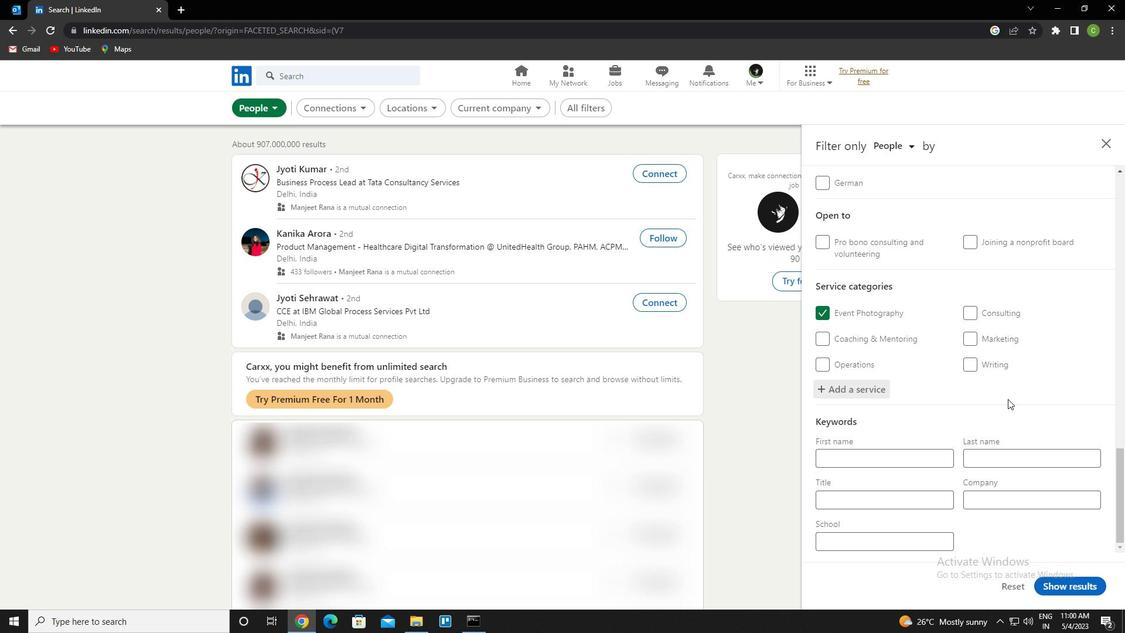 
Action: Mouse scrolled (1008, 398) with delta (0, 0)
Screenshot: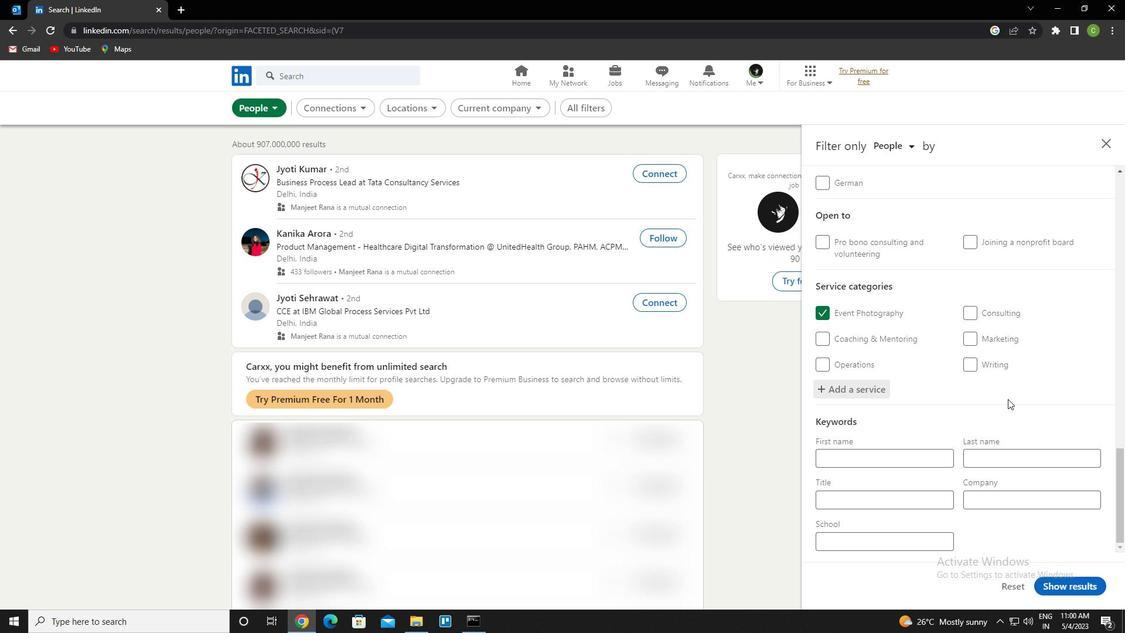 
Action: Mouse moved to (1000, 402)
Screenshot: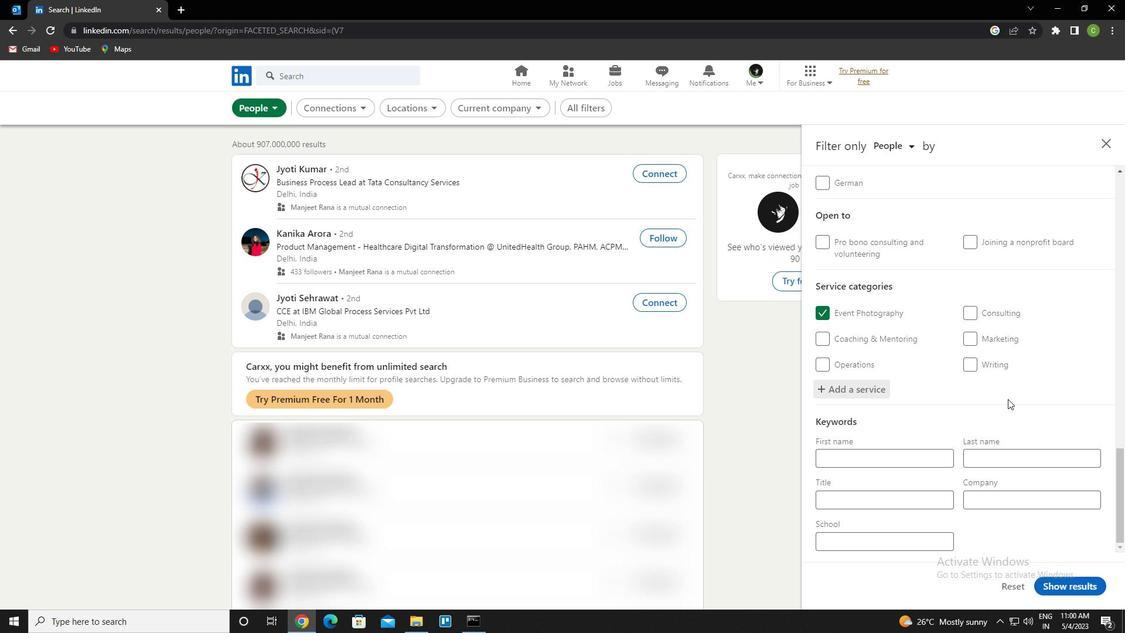 
Action: Mouse scrolled (1000, 402) with delta (0, 0)
Screenshot: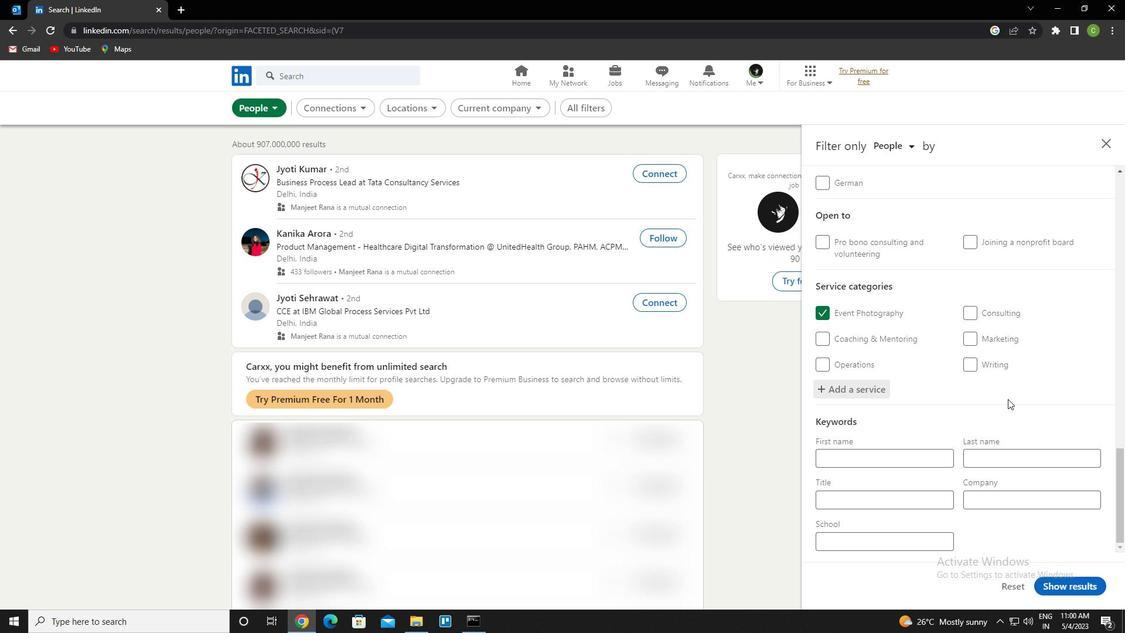 
Action: Mouse moved to (900, 494)
Screenshot: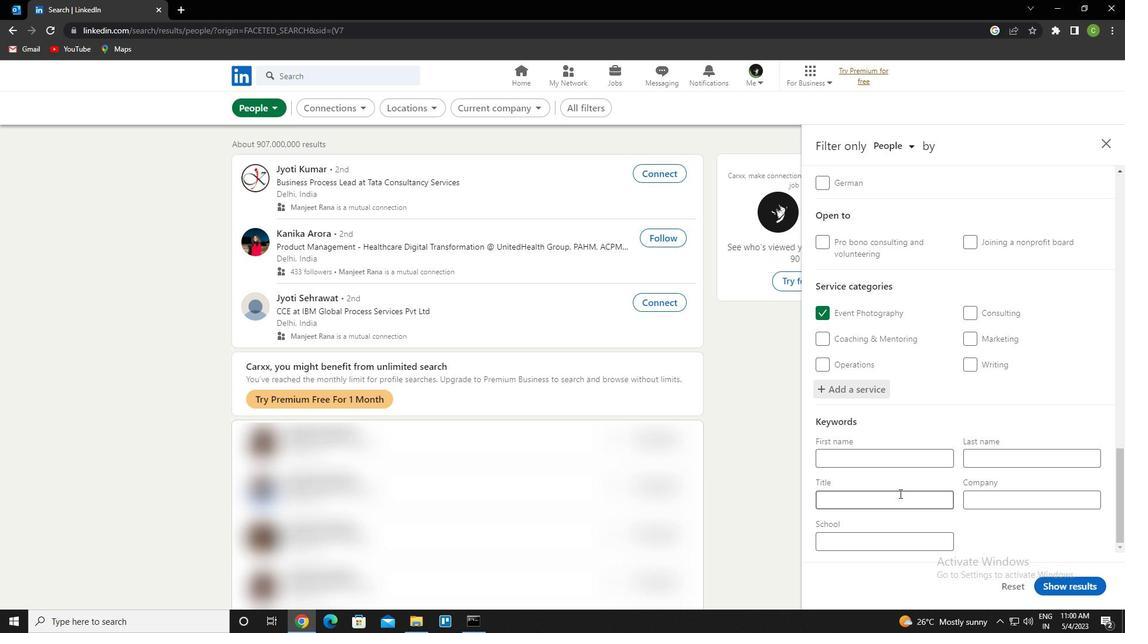 
Action: Mouse pressed left at (900, 494)
Screenshot: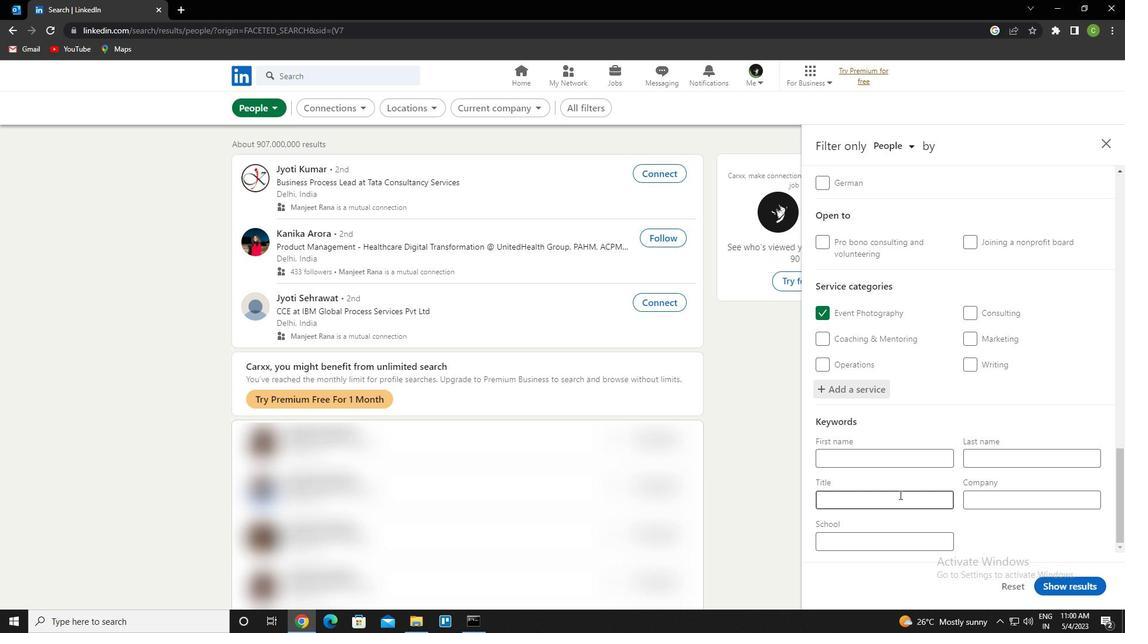 
Action: Key pressed <Key.caps_lock>s<Key.caps_lock>ales<Key.space><Key.caps_lock>e<Key.caps_lock>ngineer
Screenshot: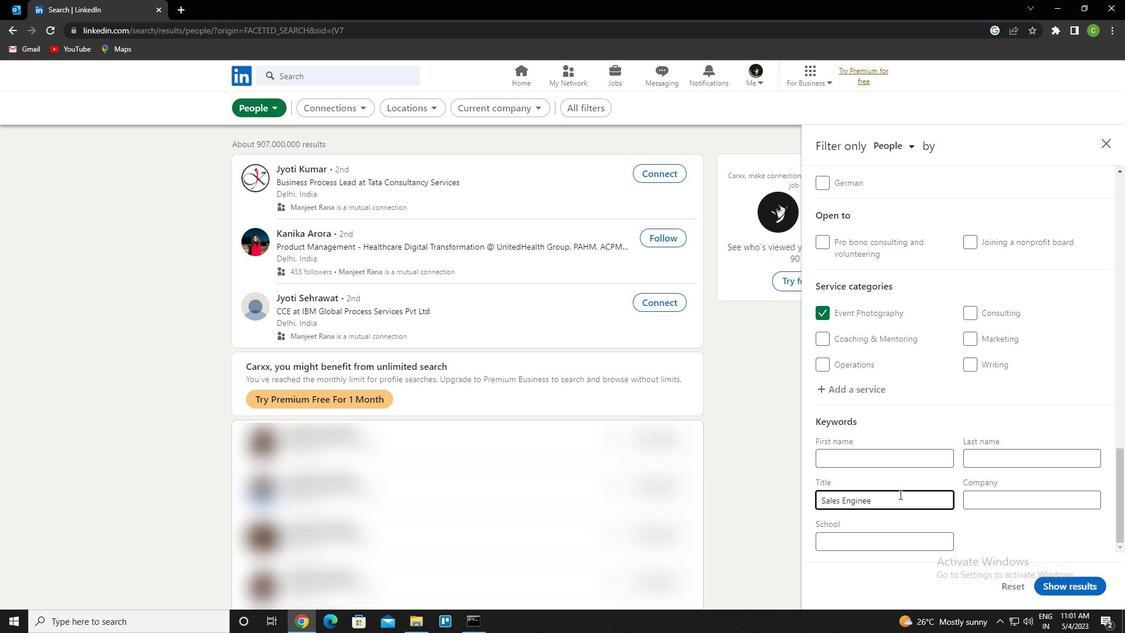 
Action: Mouse moved to (1074, 585)
Screenshot: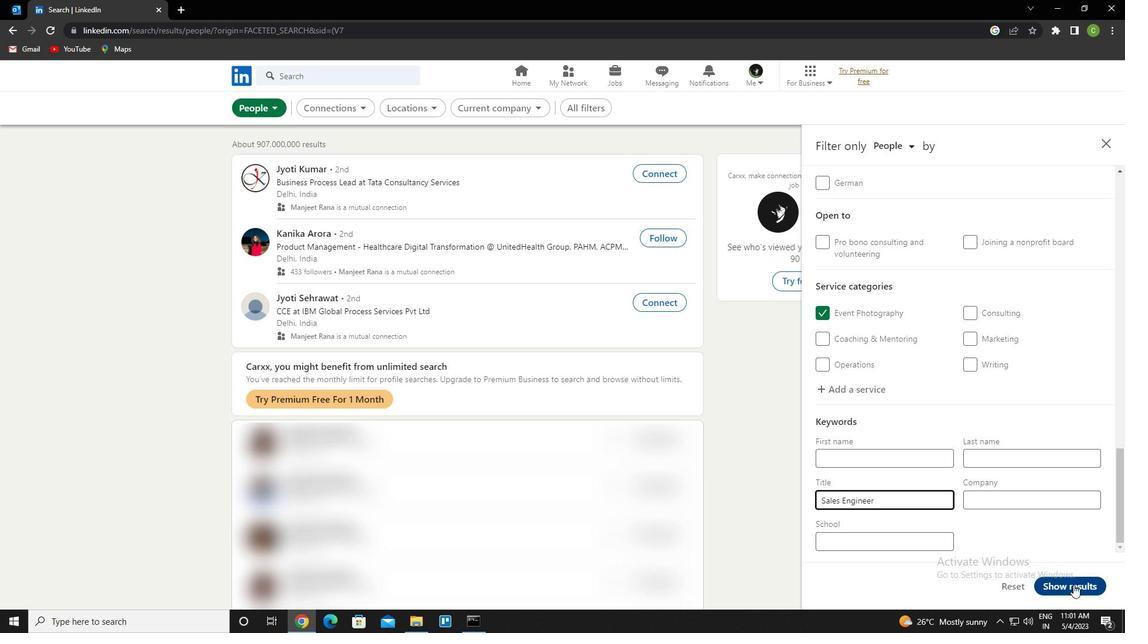 
Action: Mouse pressed left at (1074, 585)
Screenshot: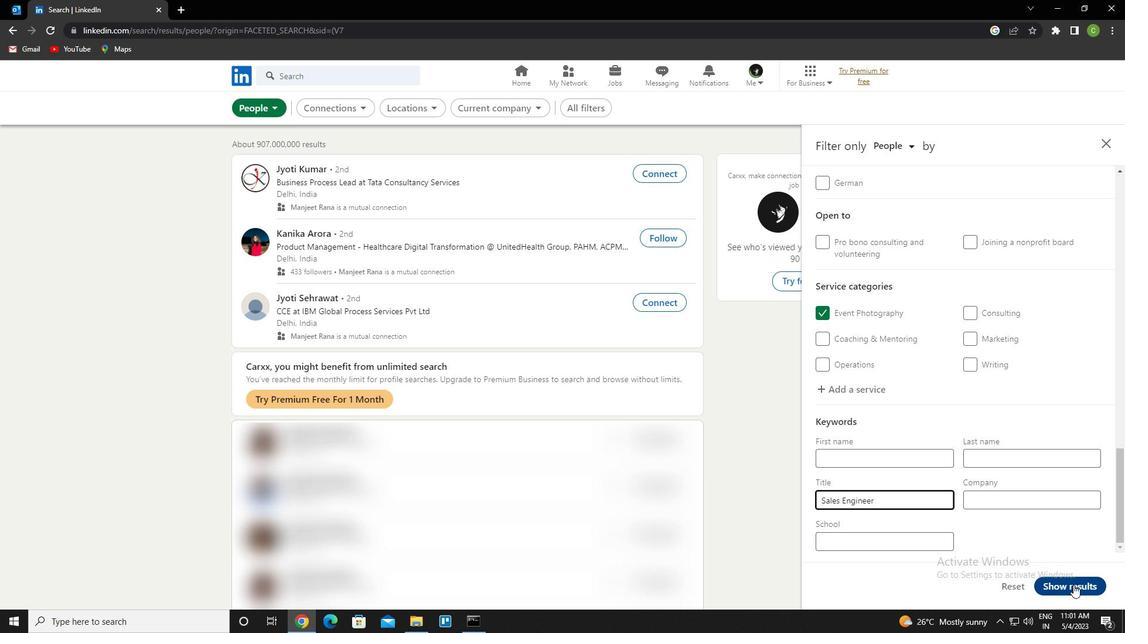 
Action: Mouse moved to (569, 510)
Screenshot: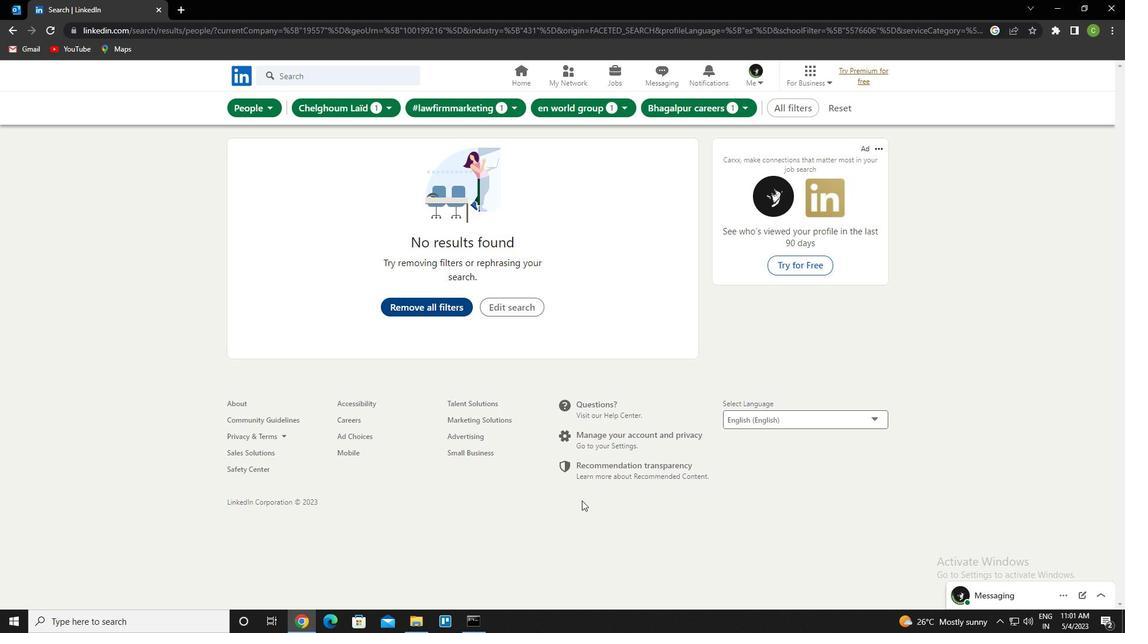 
